 Task: Look for space in Santa Rosa, United States from 8th August, 2023 to 15th August, 2023 for 9 adults in price range Rs.10000 to Rs.14000. Place can be shared room with 5 bedrooms having 9 beds and 5 bathrooms. Property type can be house, flat, guest house. Amenities needed are: wifi, TV, free parkinig on premises, gym, breakfast. Booking option can be shelf check-in. Required host language is English.
Action: Mouse moved to (501, 138)
Screenshot: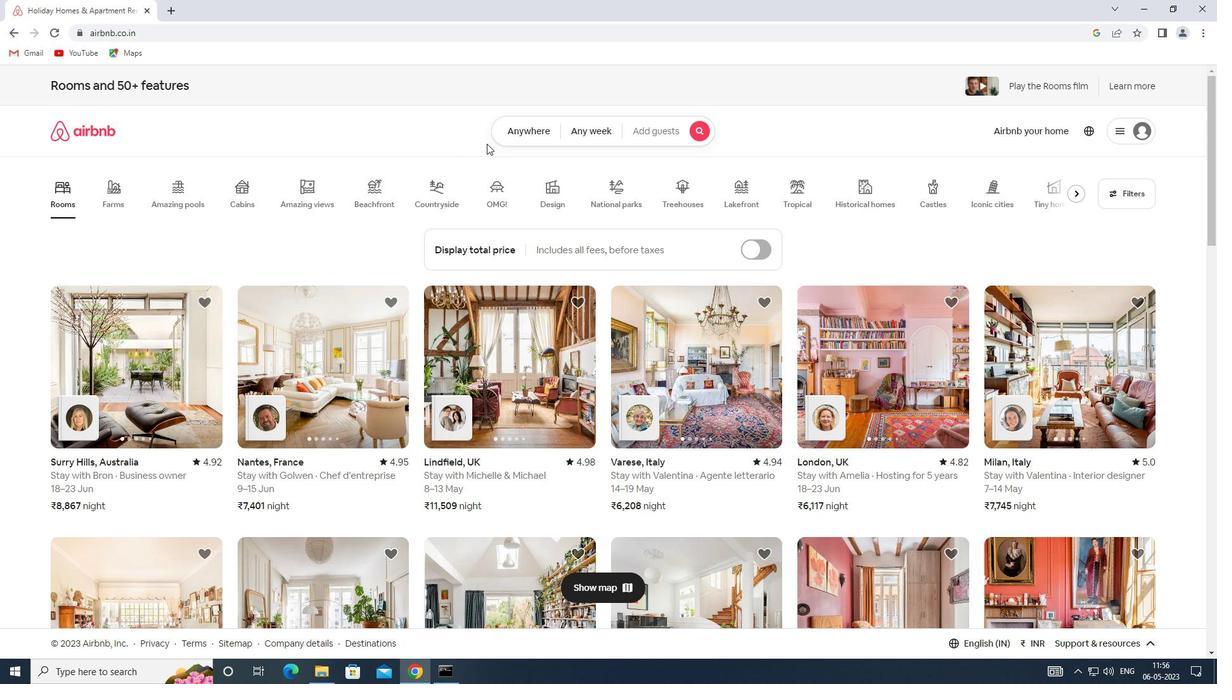 
Action: Mouse pressed left at (501, 138)
Screenshot: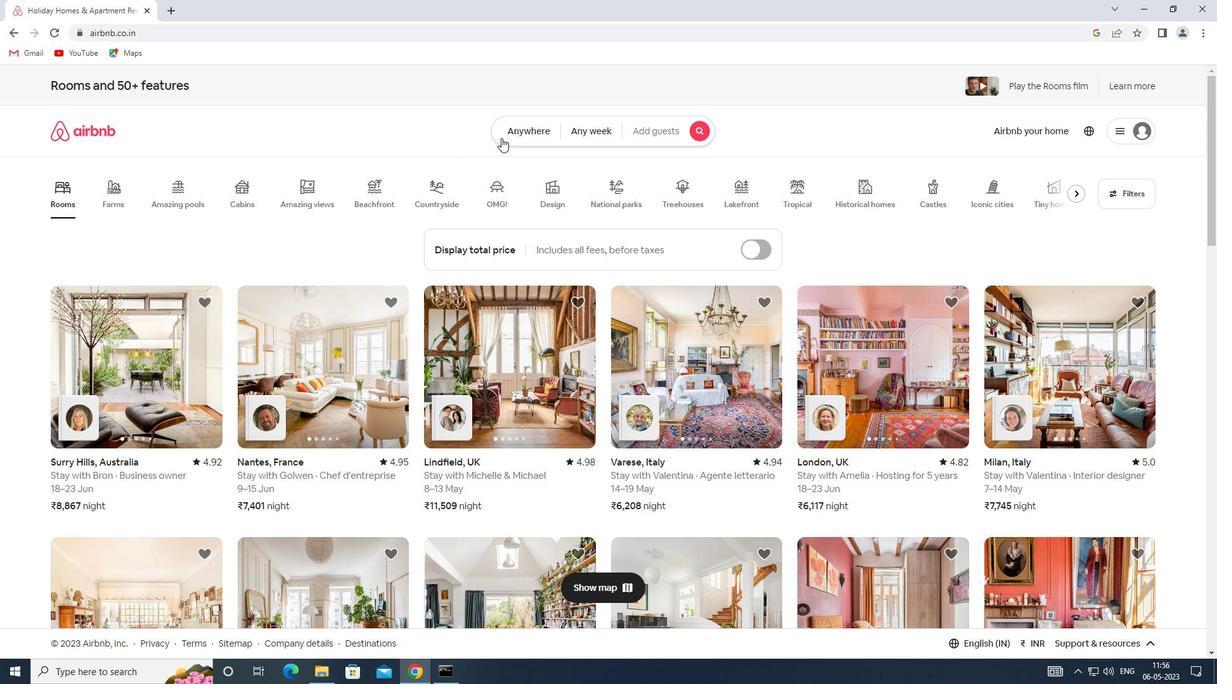 
Action: Mouse moved to (426, 180)
Screenshot: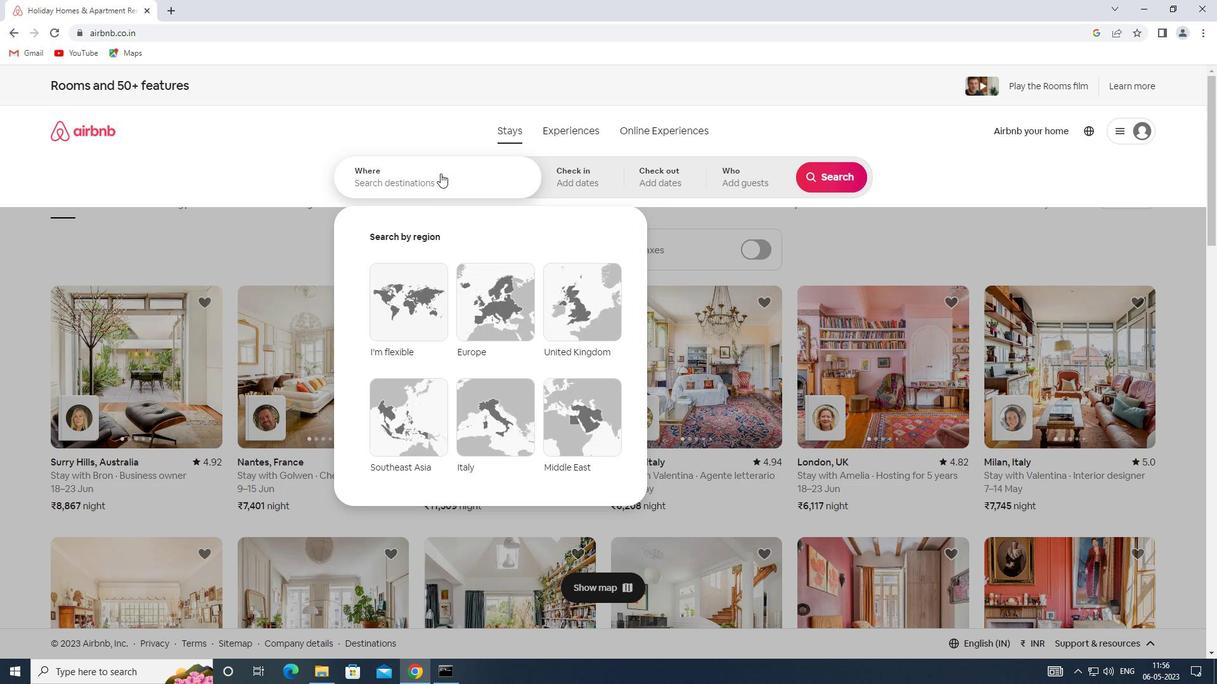 
Action: Mouse pressed left at (426, 180)
Screenshot: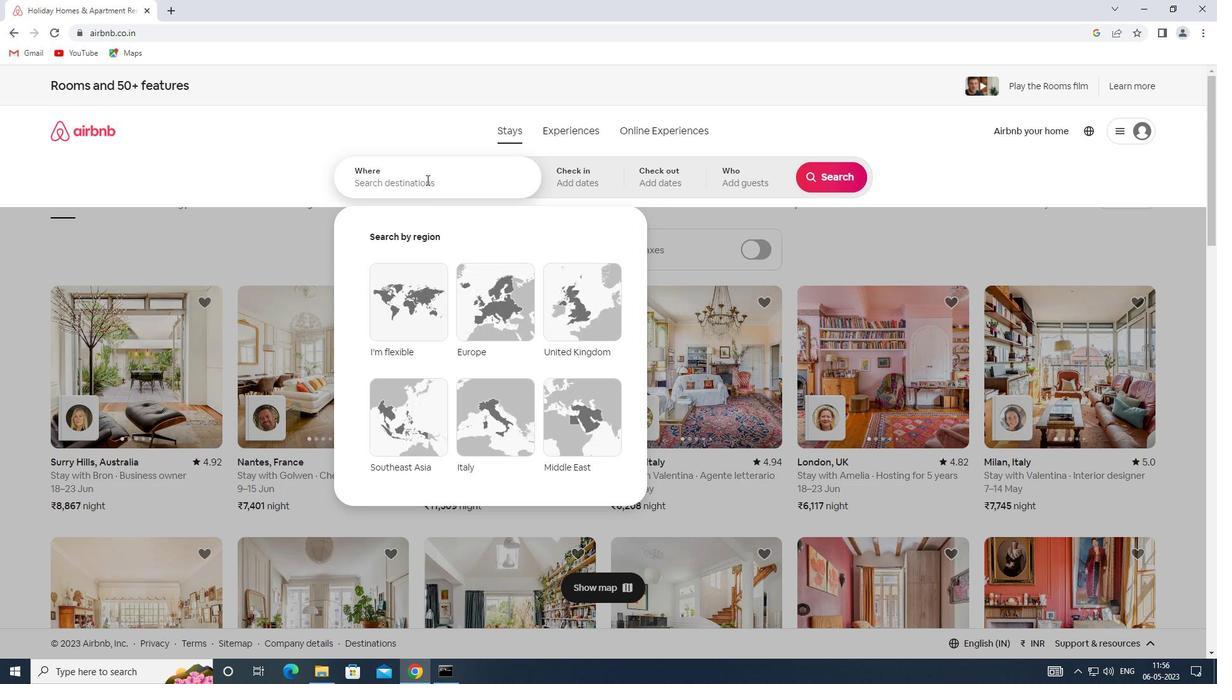 
Action: Key pressed <Key.shift><Key.shift><Key.shift><Key.shift><Key.shift><Key.shift><Key.shift><Key.shift><Key.shift><Key.shift><Key.shift><Key.shift><Key.shift><Key.shift>SPACE<Key.space>IN<Key.space><Key.shift>SANTA<Key.space><Key.shift><Key.shift><Key.shift><Key.shift><Key.shift>ROSA,<Key.shift><Key.shift><Key.shift><Key.shift><Key.shift><Key.shift><Key.shift><Key.shift>UNITED<Key.space><Key.shift>STATES
Screenshot: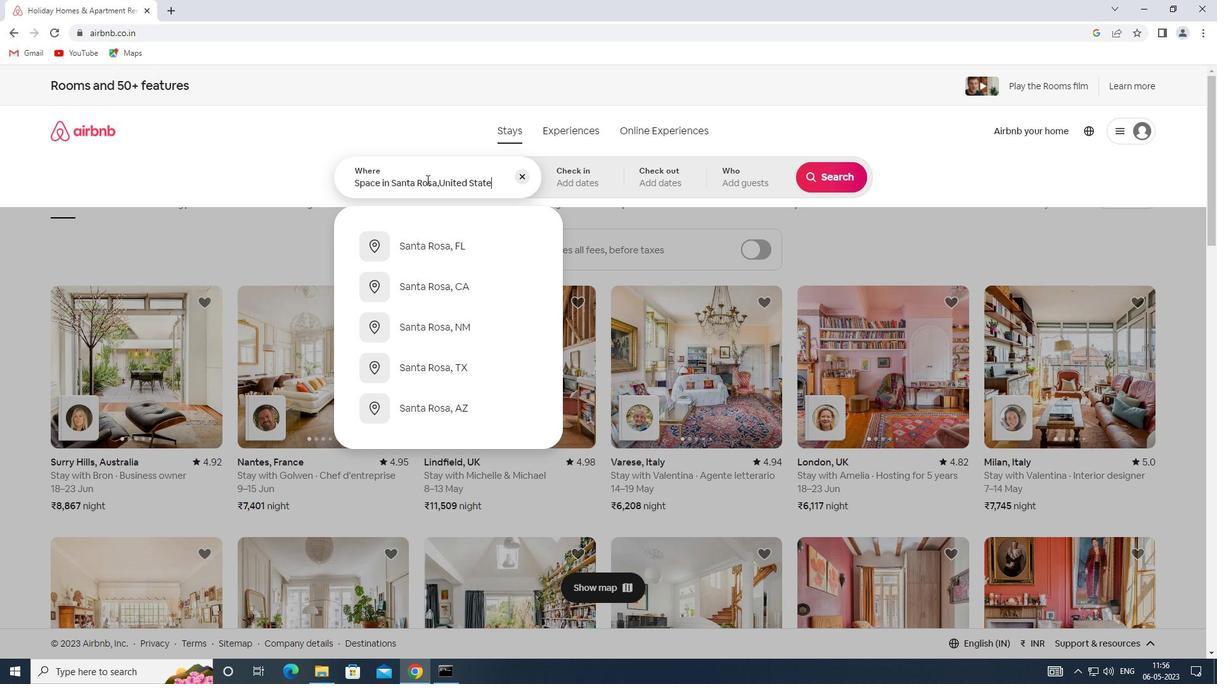 
Action: Mouse moved to (574, 169)
Screenshot: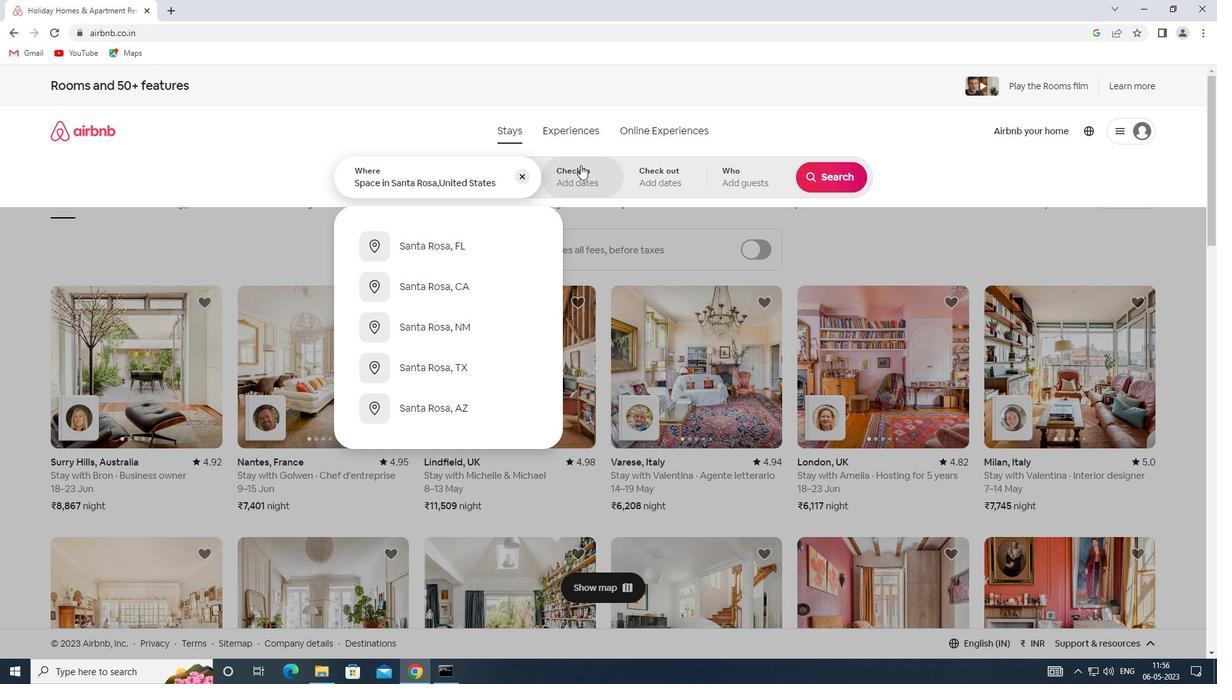 
Action: Mouse pressed left at (574, 169)
Screenshot: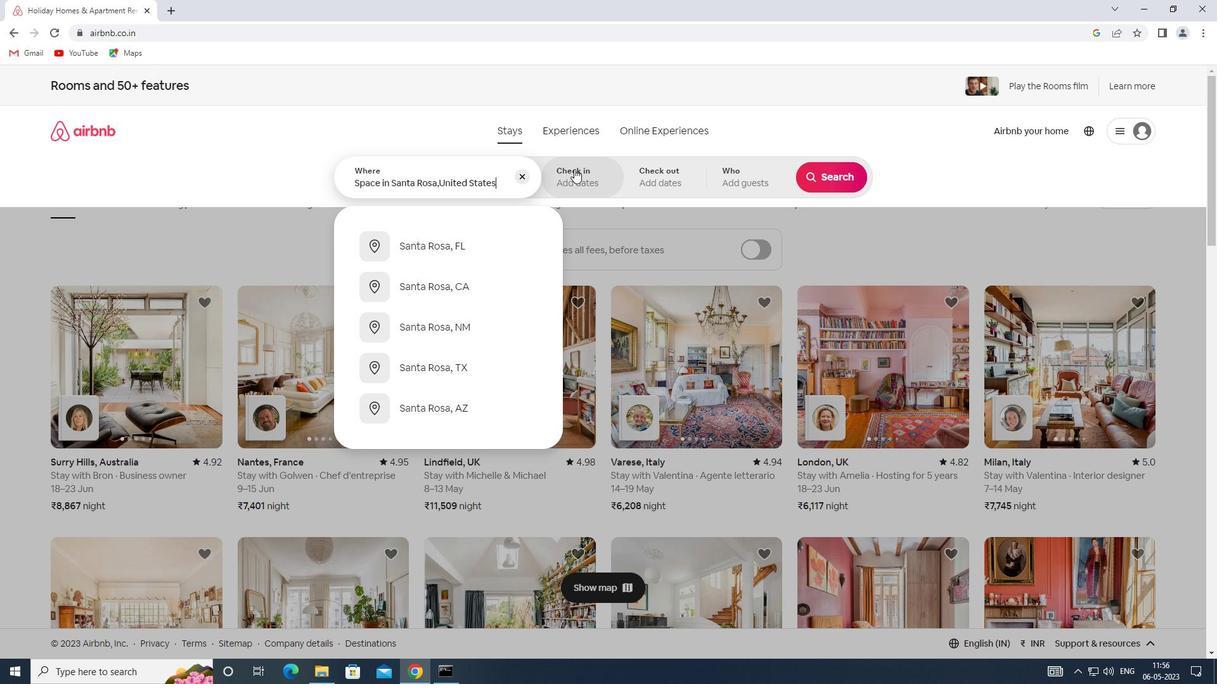 
Action: Mouse moved to (824, 280)
Screenshot: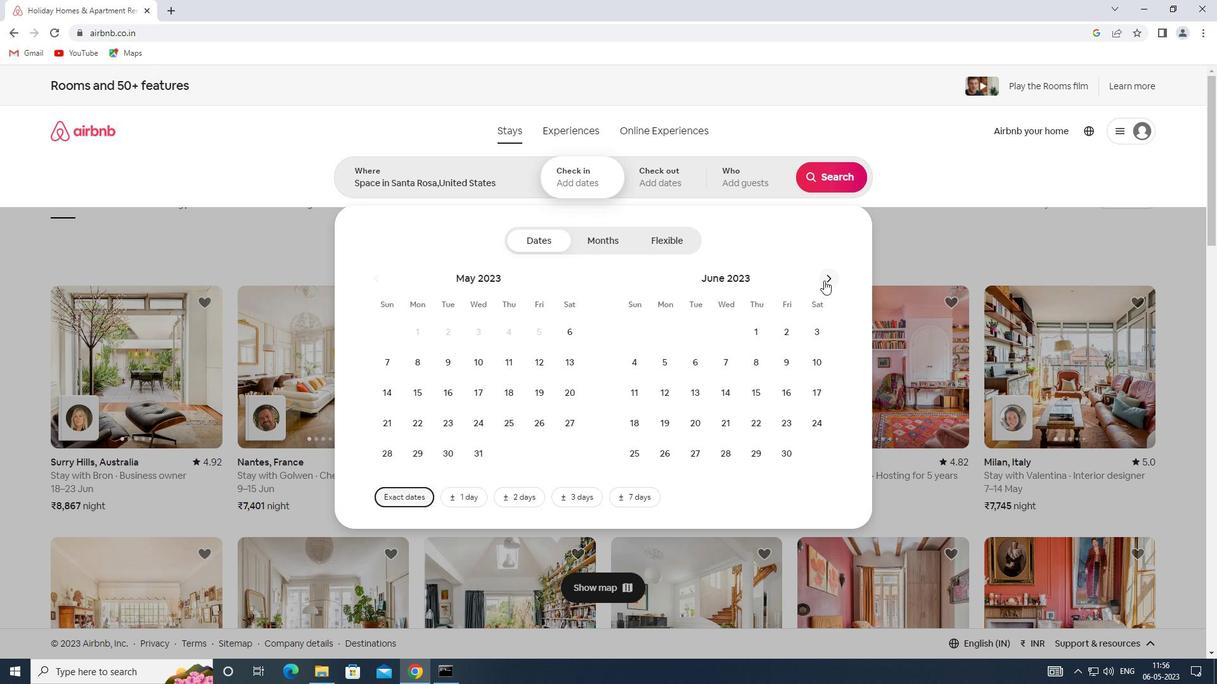 
Action: Mouse pressed left at (824, 280)
Screenshot: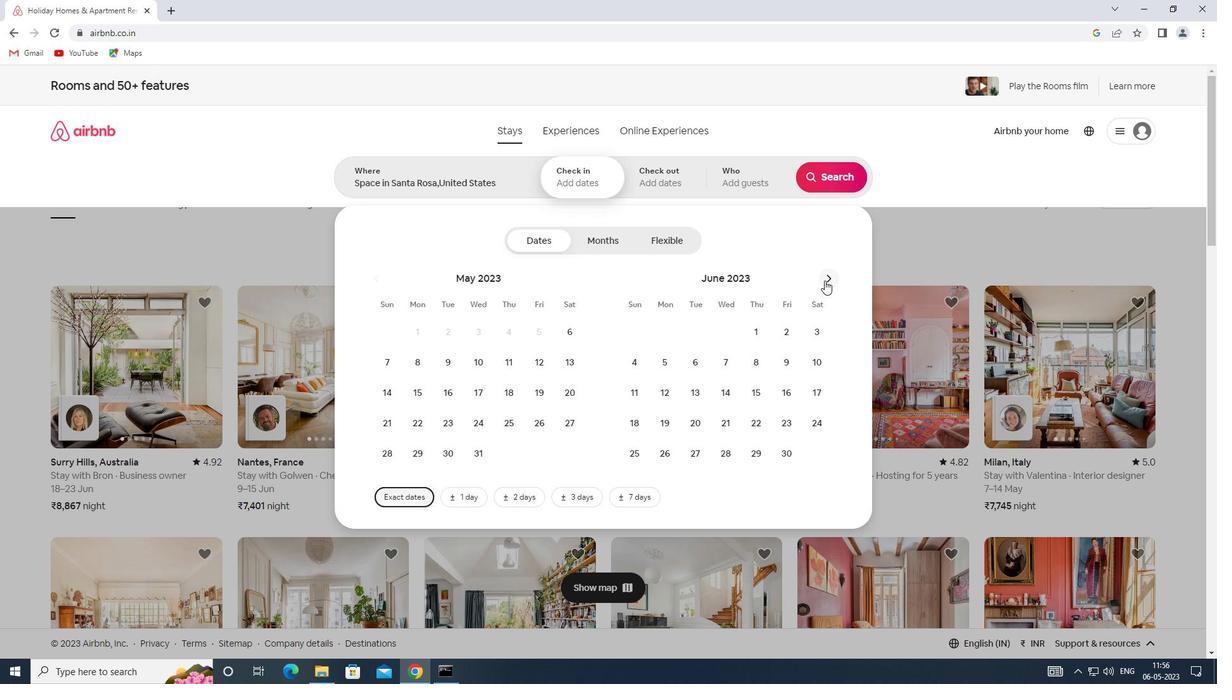
Action: Mouse pressed left at (824, 280)
Screenshot: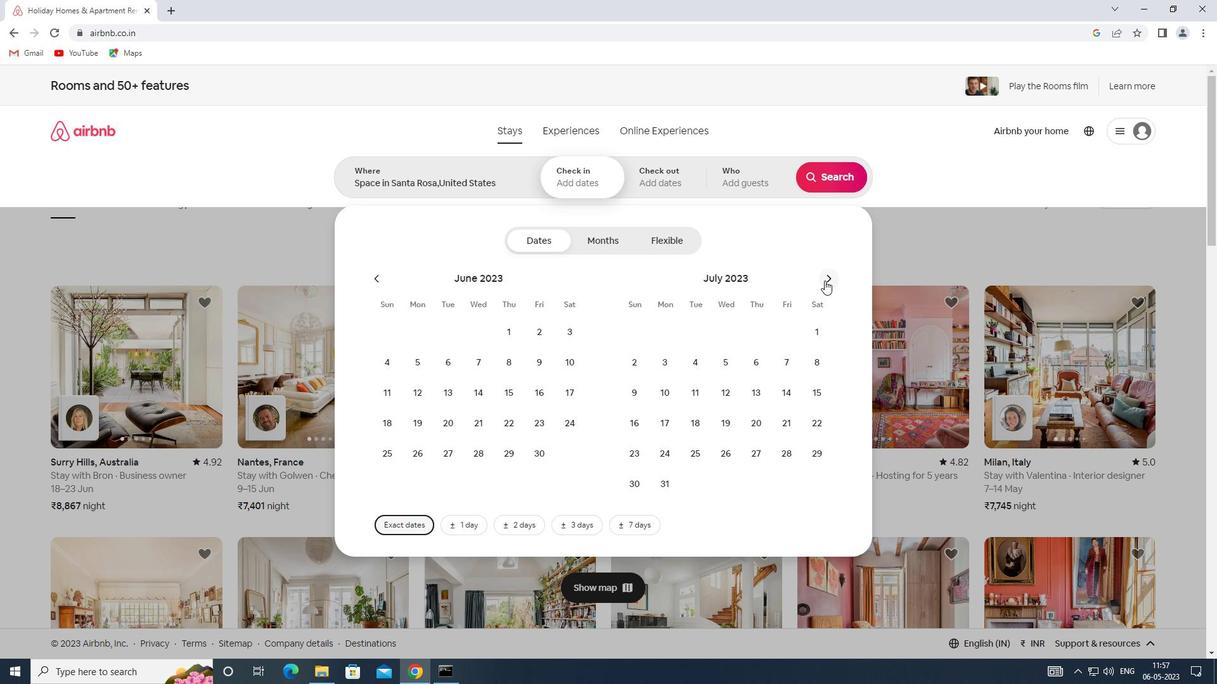 
Action: Mouse moved to (704, 368)
Screenshot: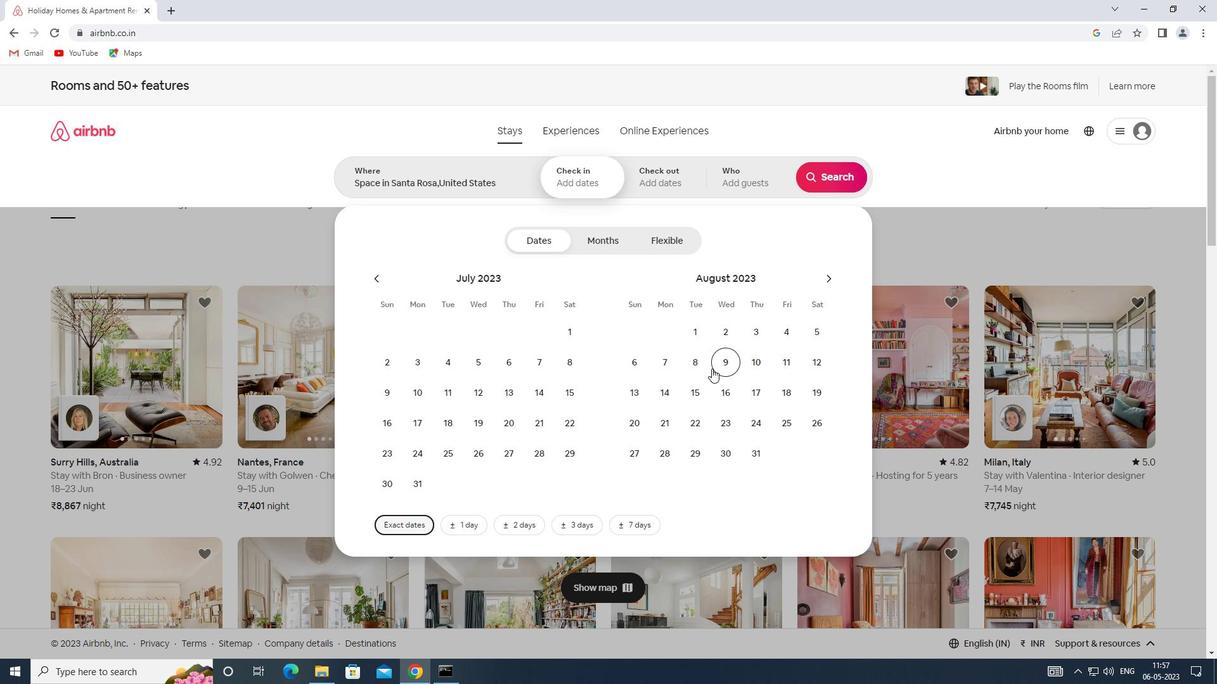 
Action: Mouse pressed left at (704, 368)
Screenshot: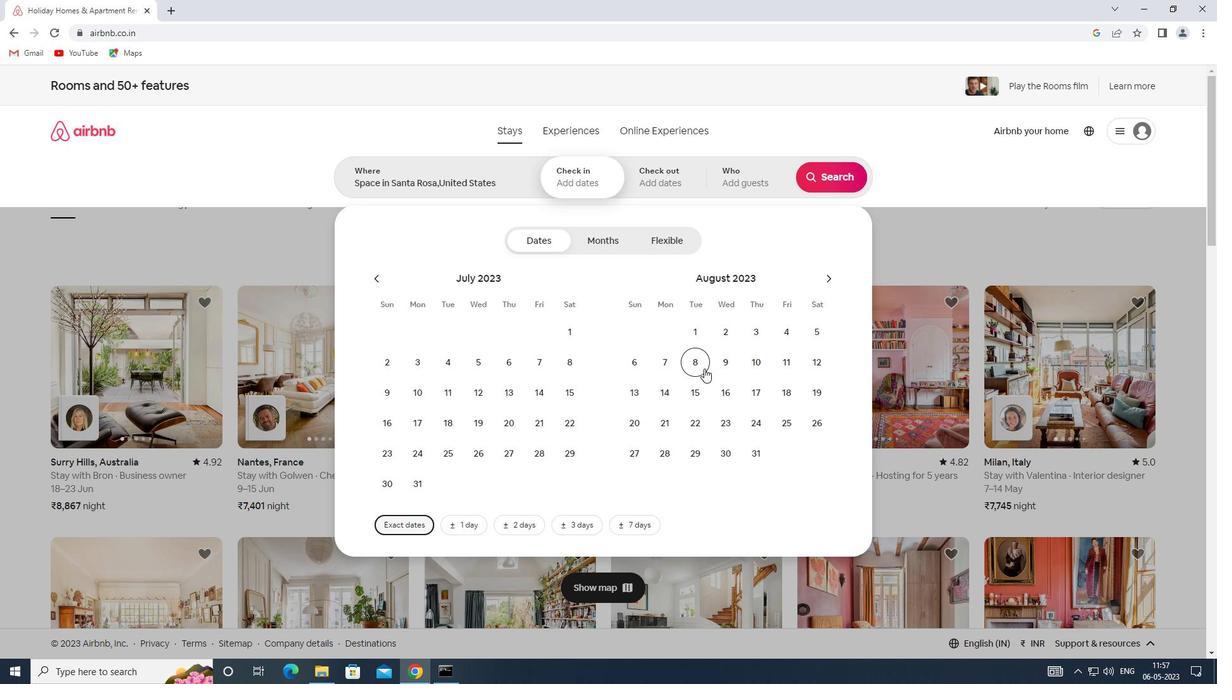 
Action: Mouse moved to (698, 394)
Screenshot: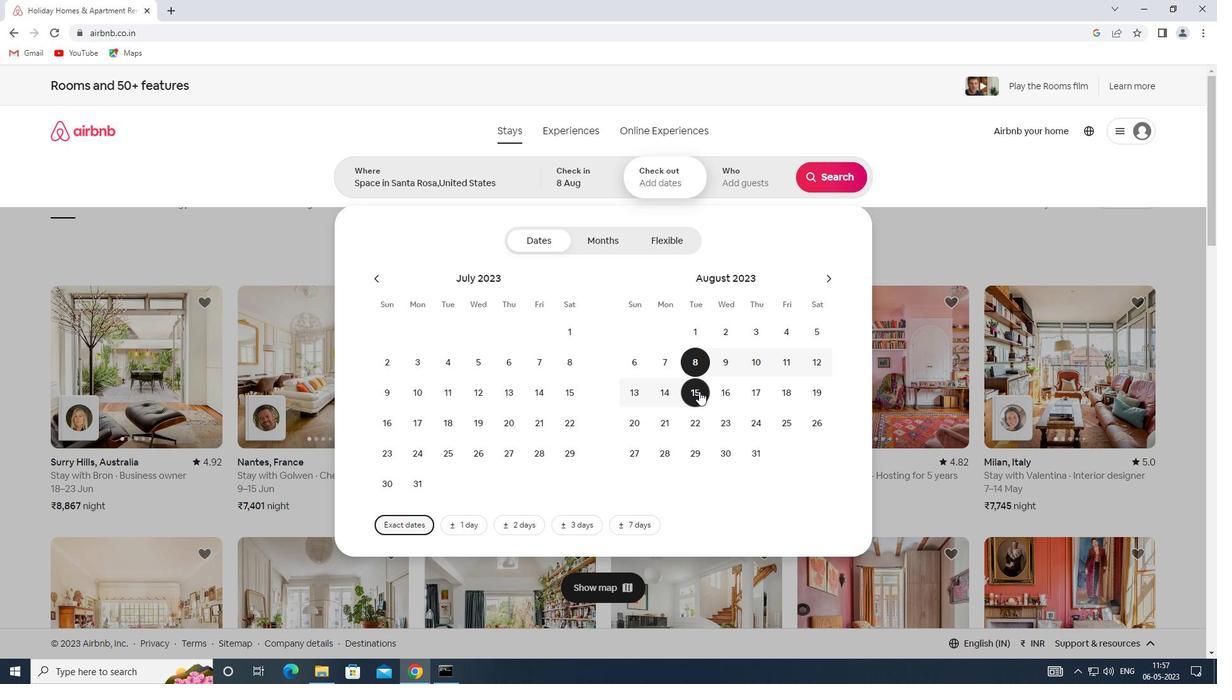 
Action: Mouse pressed left at (698, 394)
Screenshot: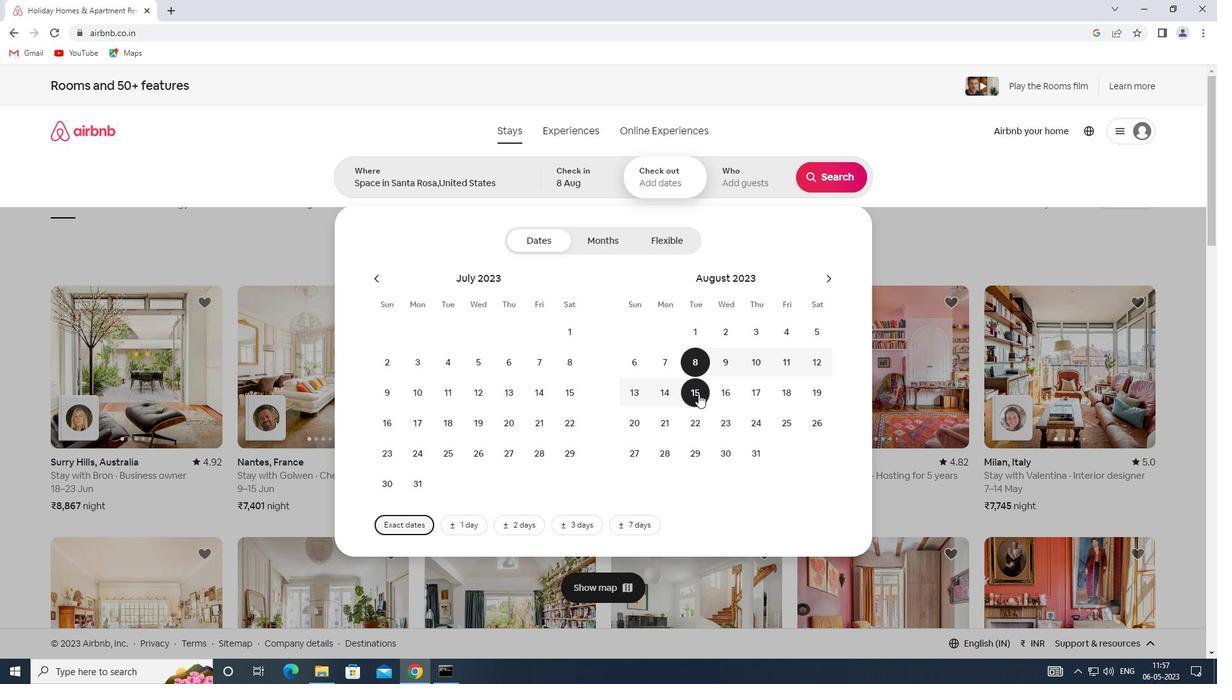 
Action: Mouse moved to (749, 183)
Screenshot: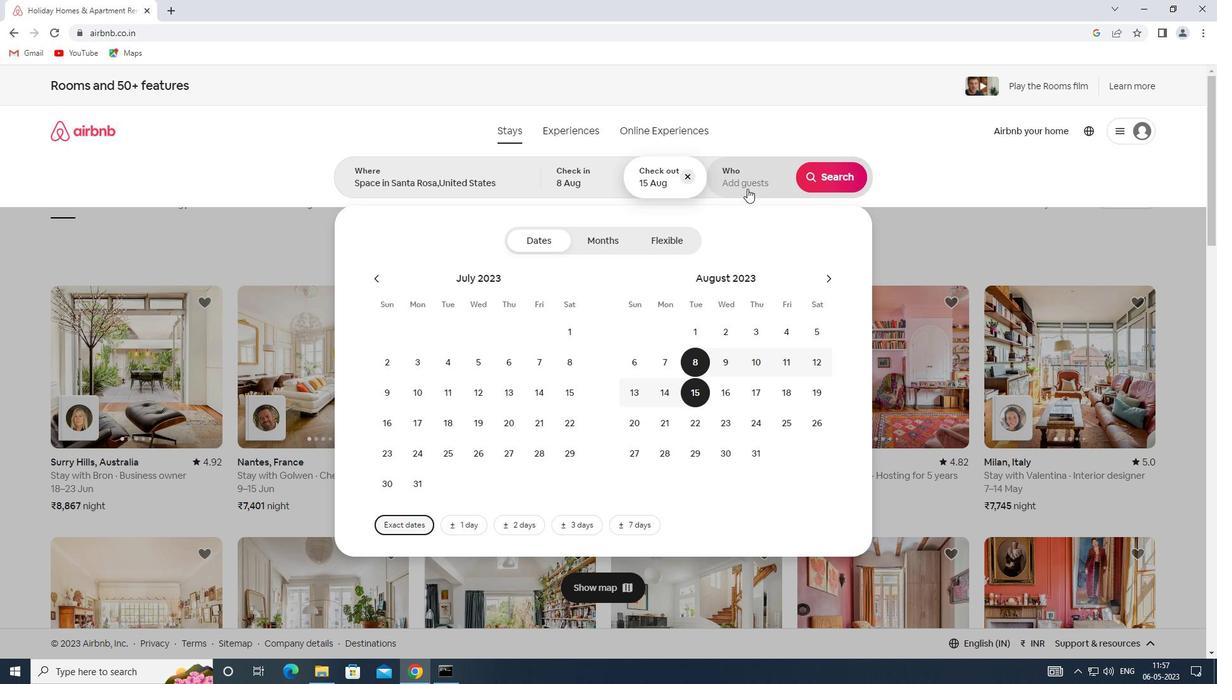
Action: Mouse pressed left at (749, 183)
Screenshot: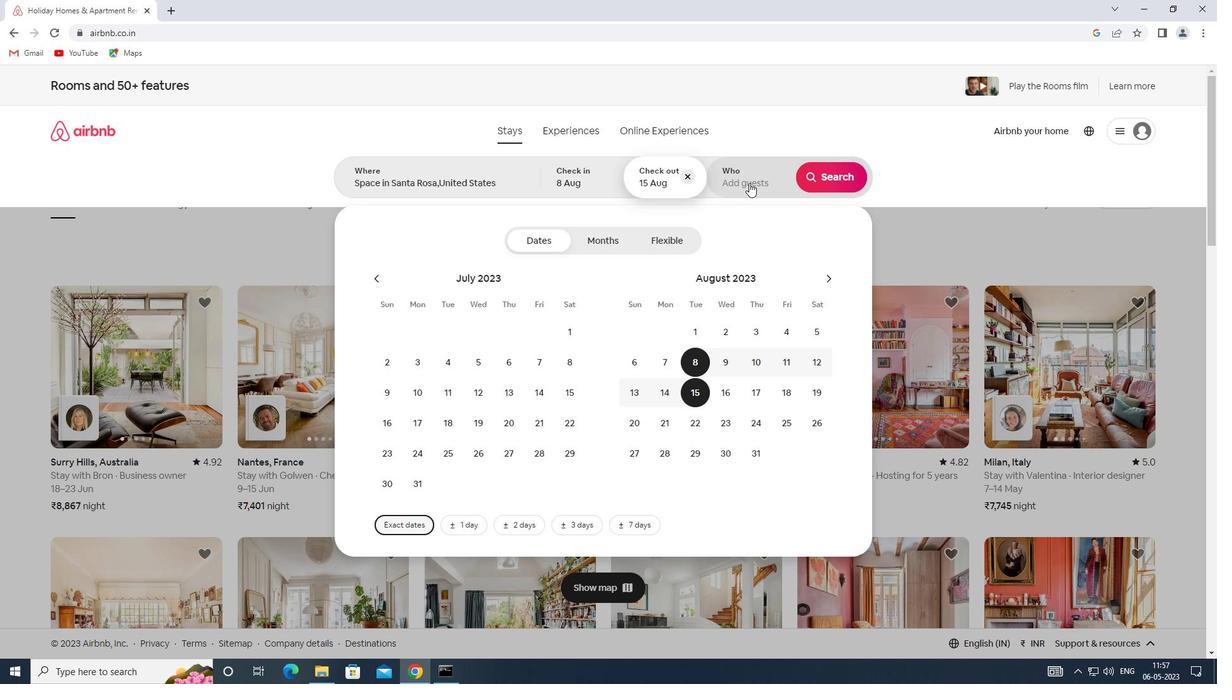 
Action: Mouse moved to (833, 244)
Screenshot: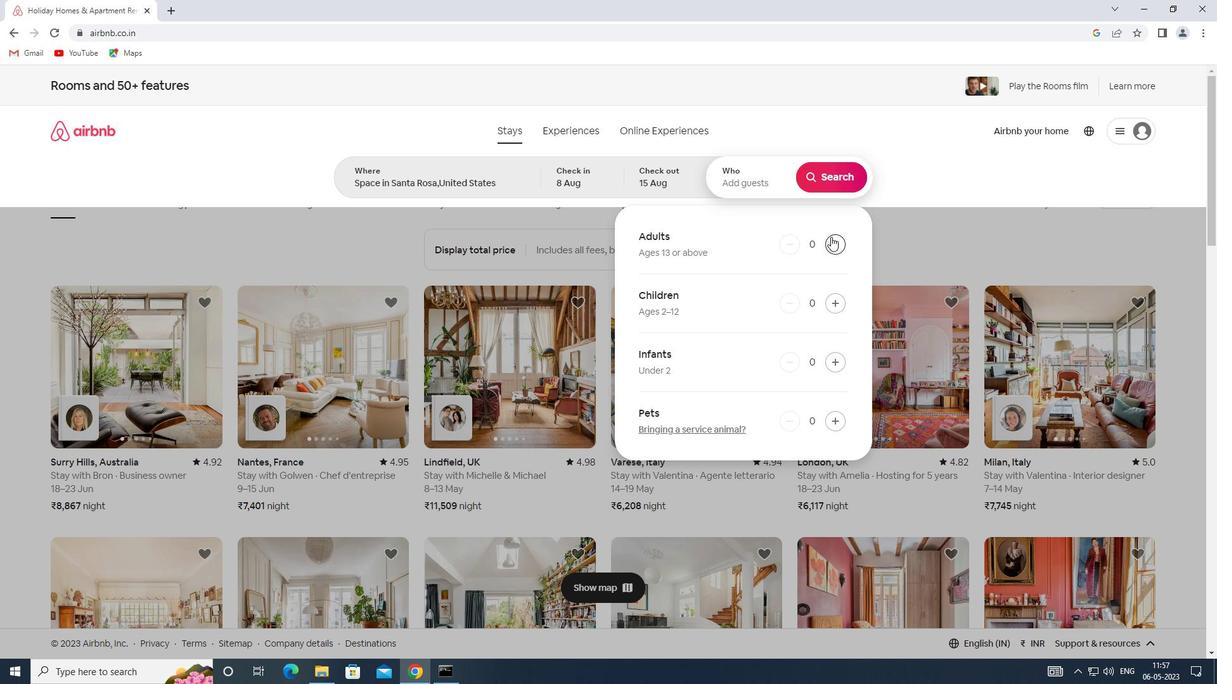 
Action: Mouse pressed left at (833, 244)
Screenshot: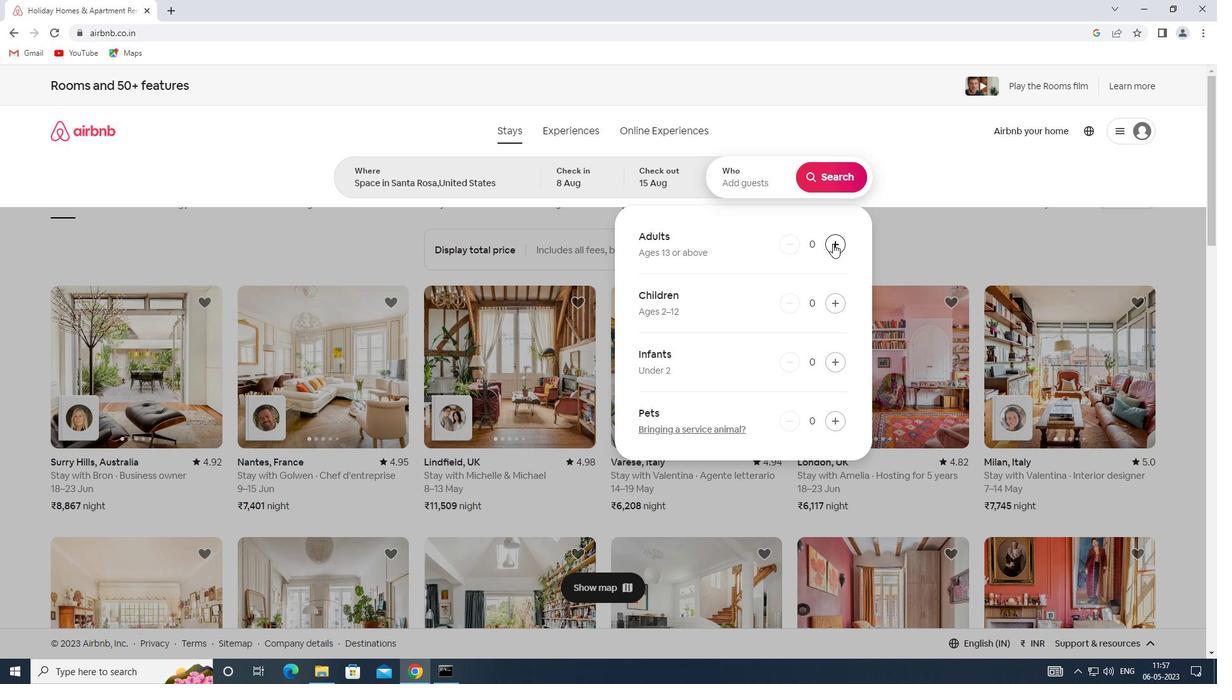 
Action: Mouse pressed left at (833, 244)
Screenshot: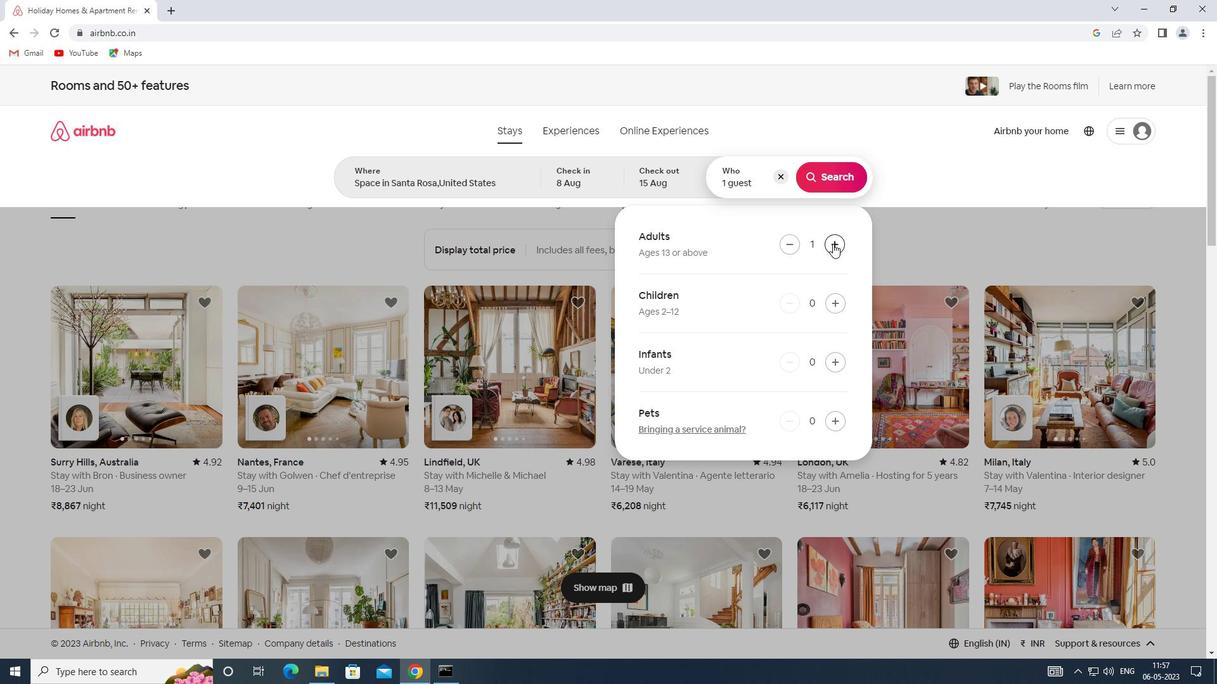 
Action: Mouse pressed left at (833, 244)
Screenshot: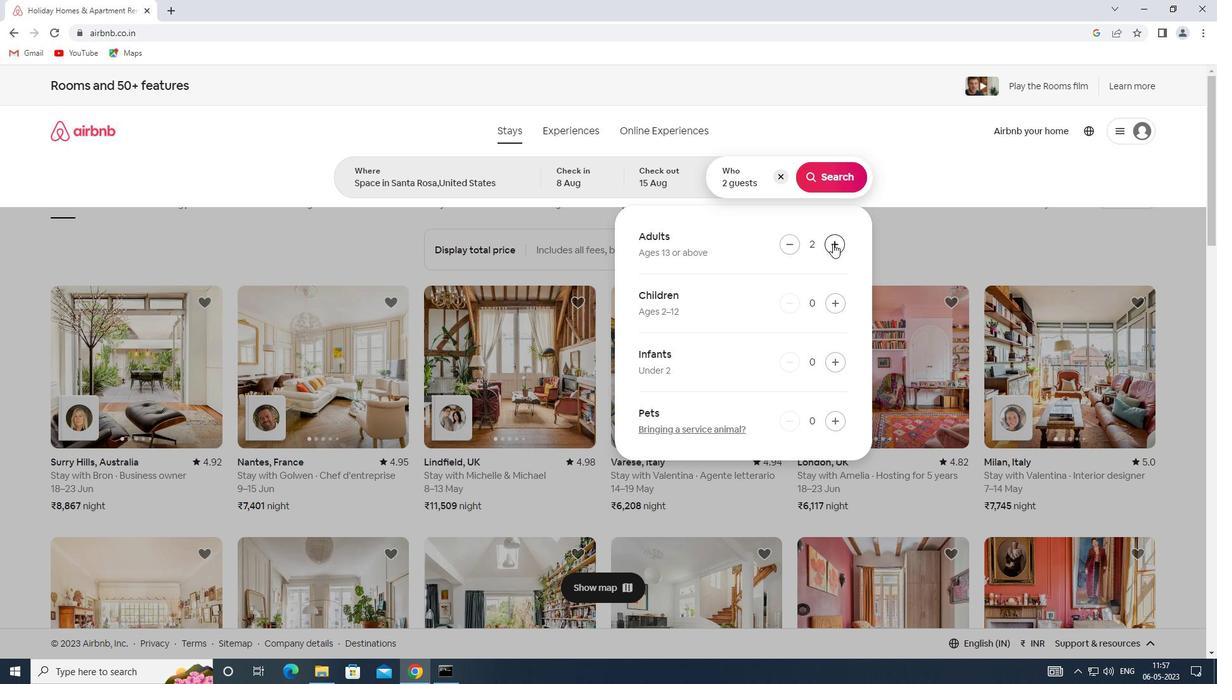 
Action: Mouse pressed left at (833, 244)
Screenshot: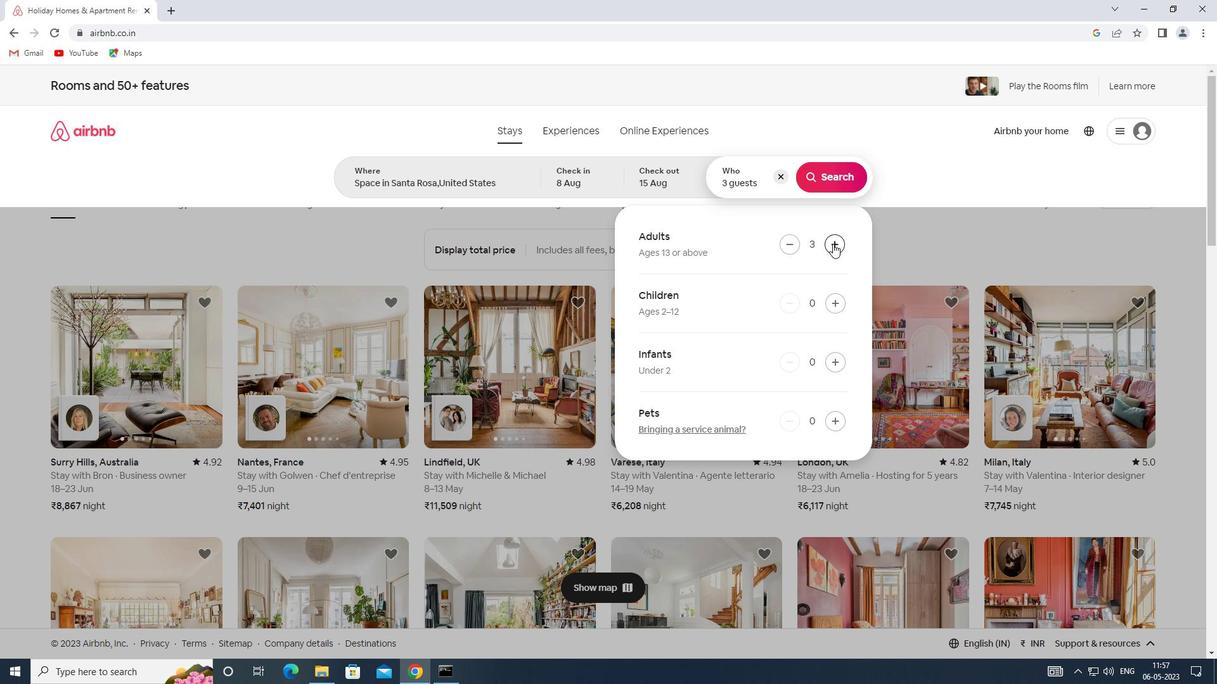 
Action: Mouse pressed left at (833, 244)
Screenshot: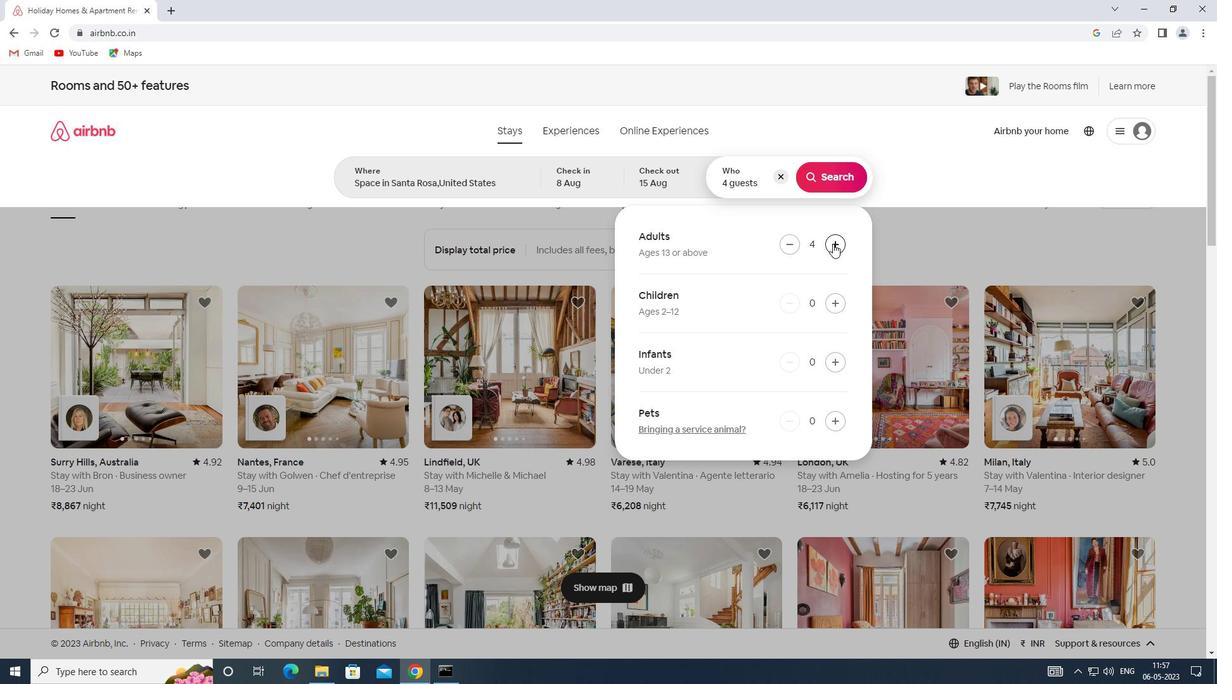 
Action: Mouse pressed left at (833, 244)
Screenshot: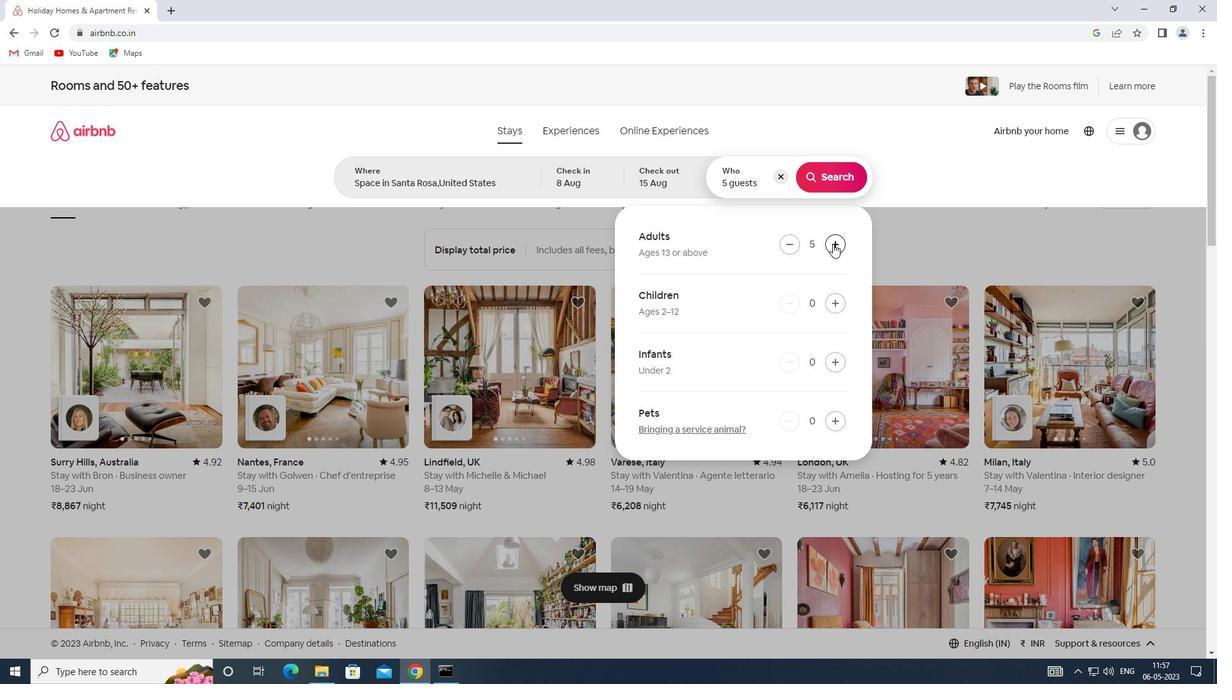 
Action: Mouse pressed left at (833, 244)
Screenshot: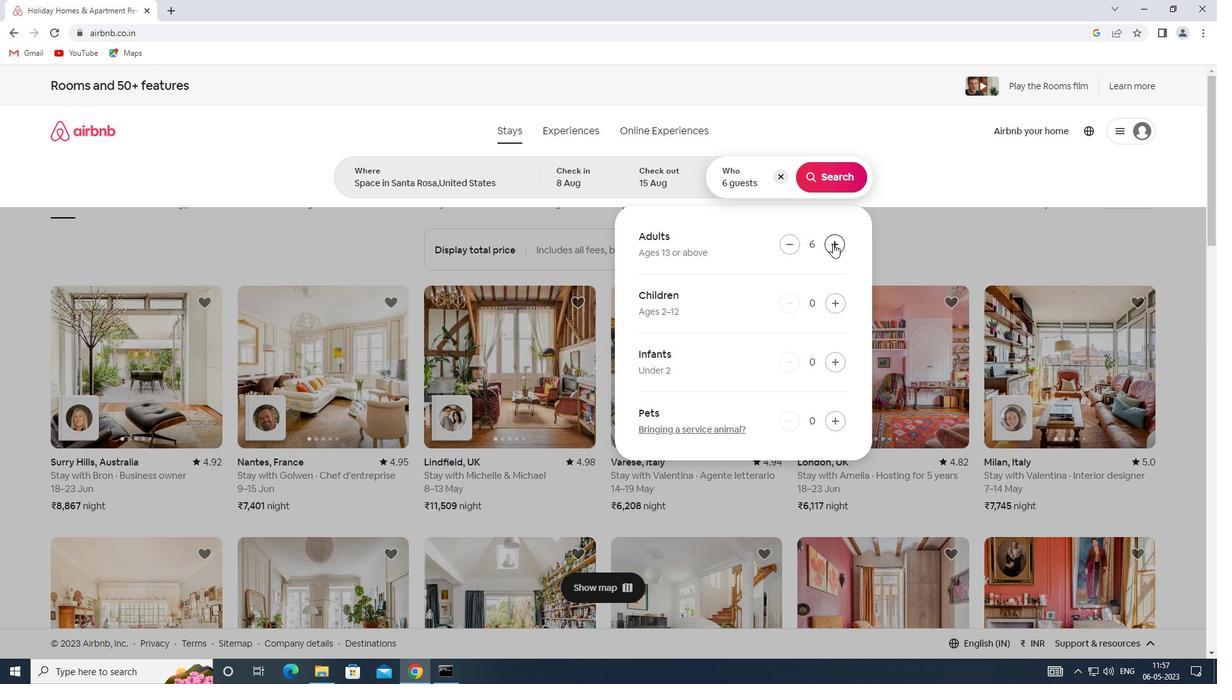 
Action: Mouse pressed left at (833, 244)
Screenshot: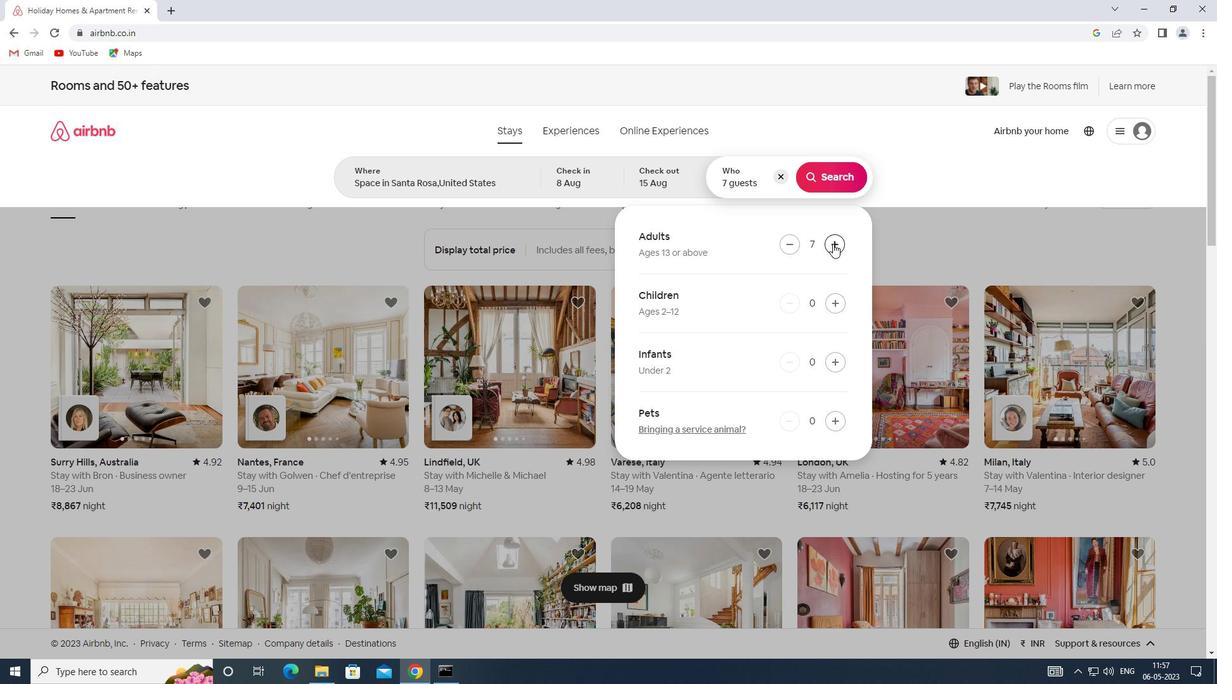 
Action: Mouse pressed left at (833, 244)
Screenshot: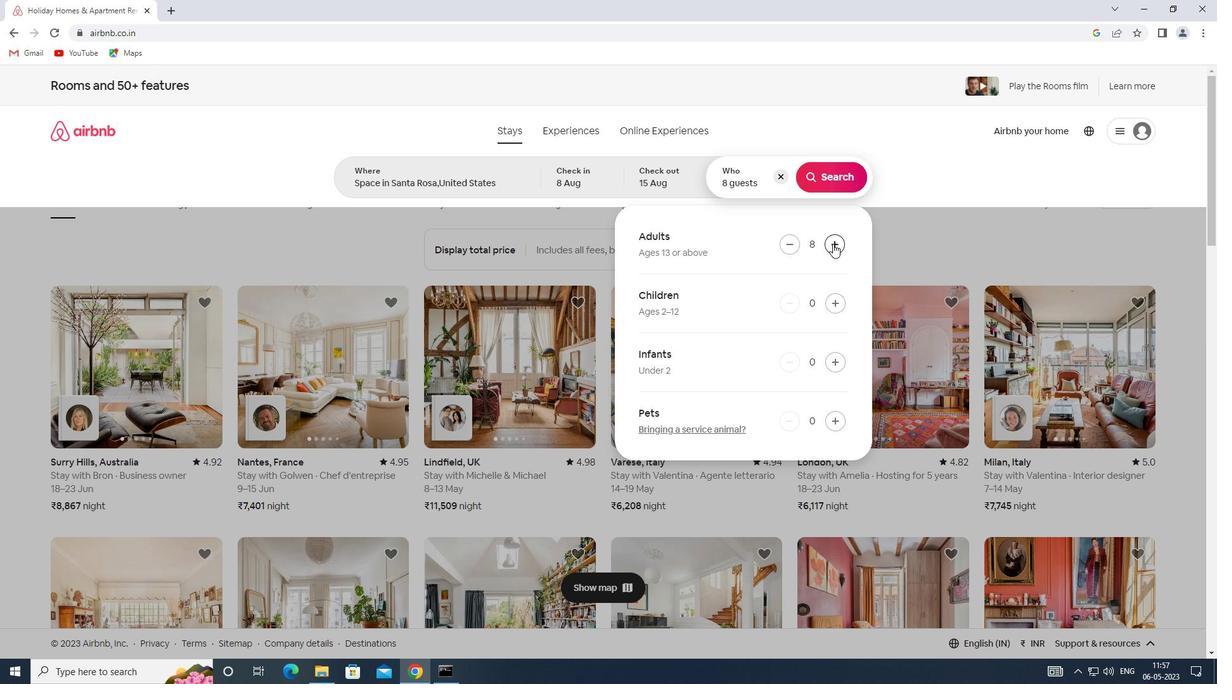 
Action: Mouse moved to (836, 179)
Screenshot: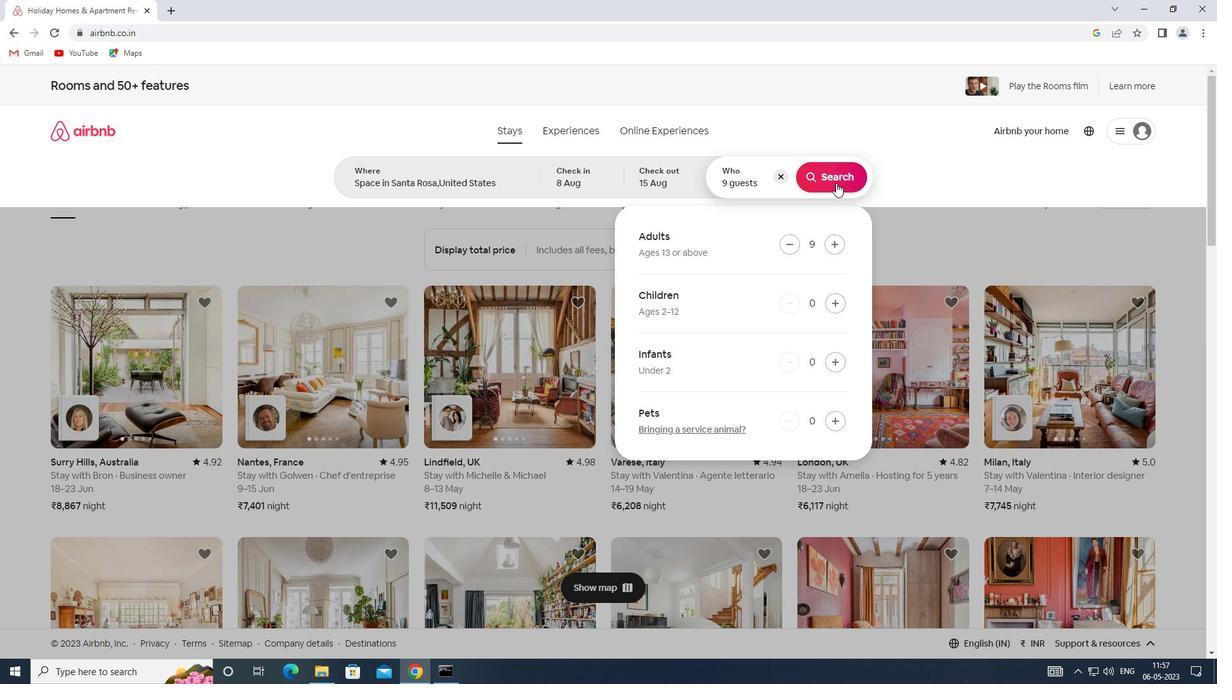 
Action: Mouse pressed left at (836, 179)
Screenshot: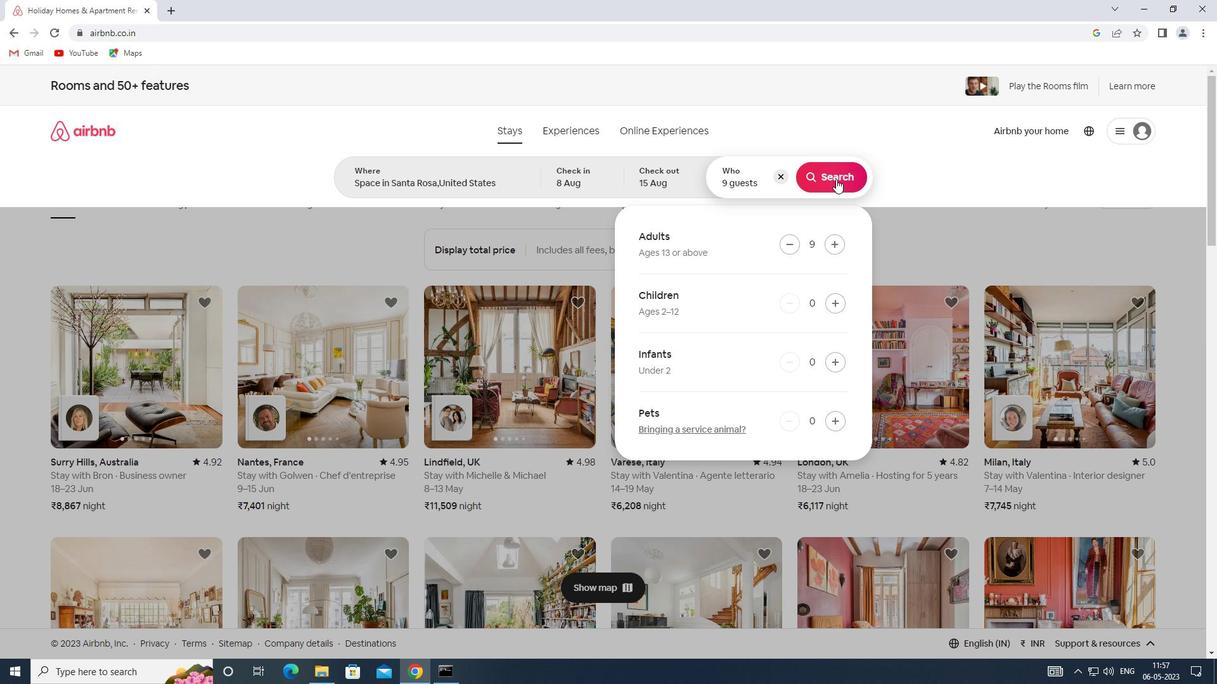 
Action: Mouse moved to (1169, 147)
Screenshot: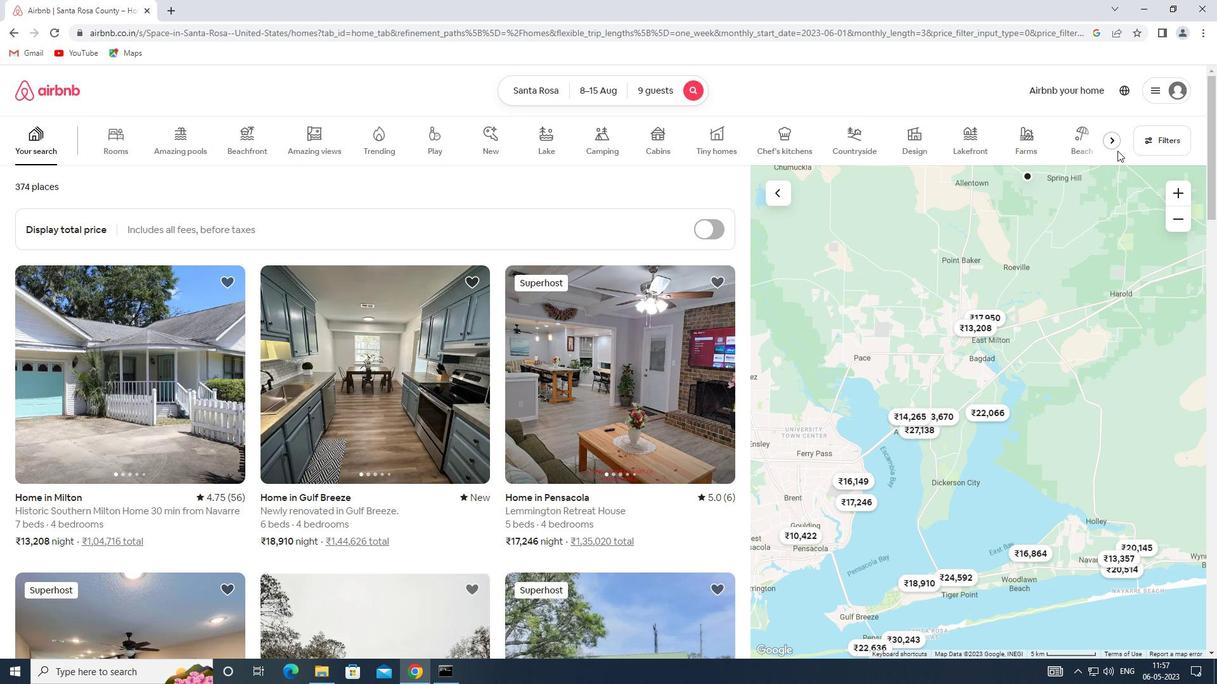 
Action: Mouse pressed left at (1169, 147)
Screenshot: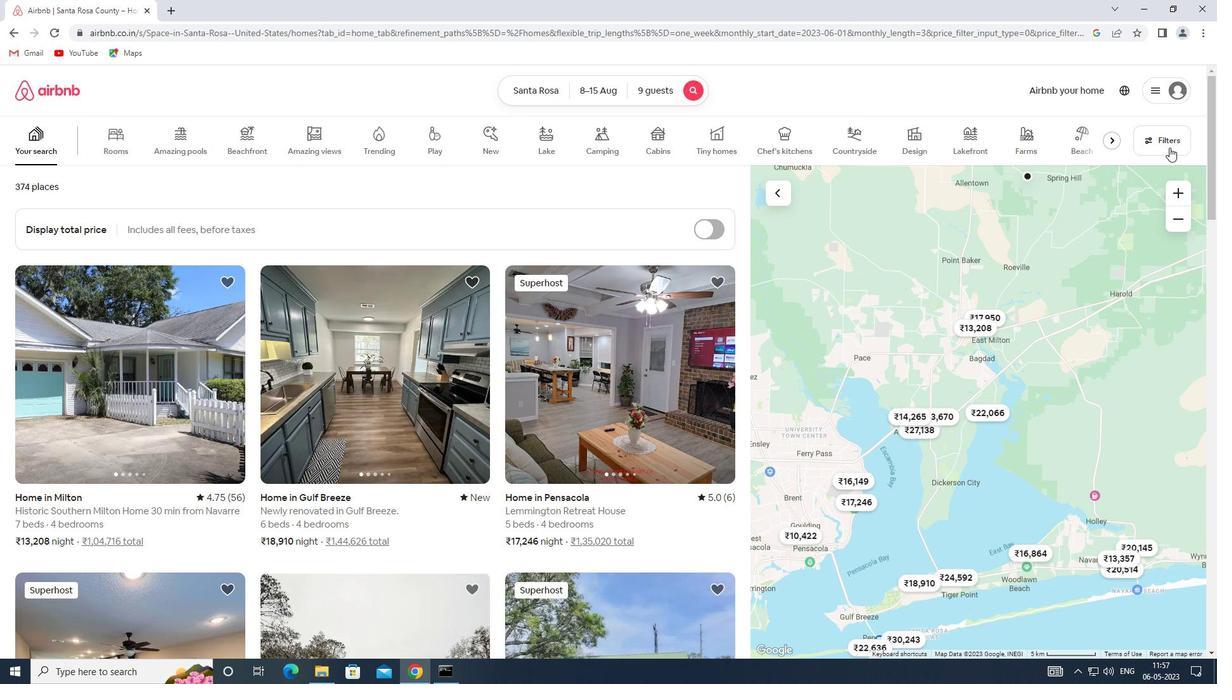 
Action: Mouse moved to (445, 455)
Screenshot: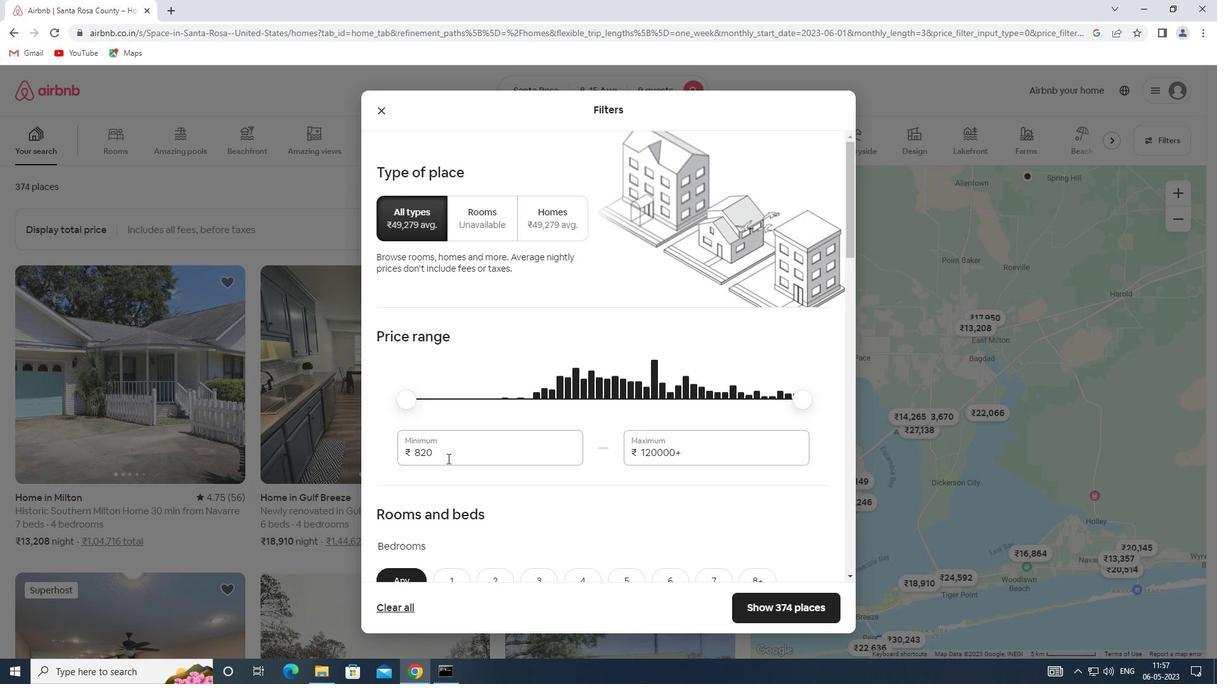 
Action: Mouse pressed left at (445, 455)
Screenshot: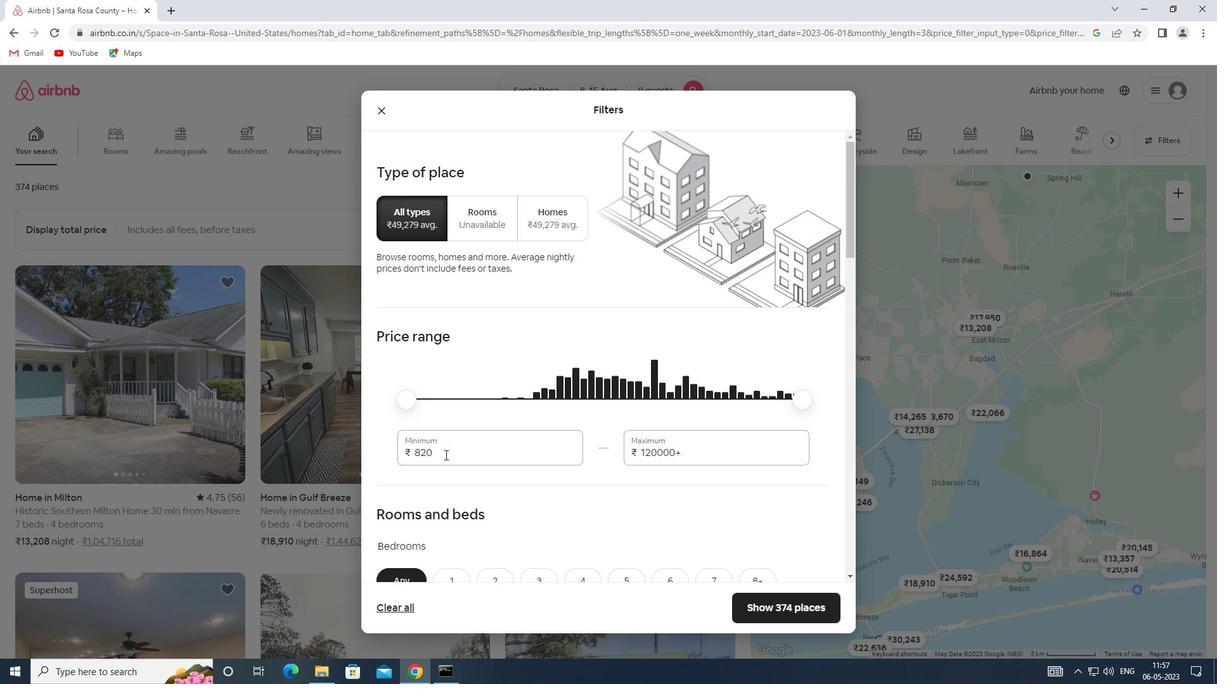 
Action: Mouse moved to (388, 454)
Screenshot: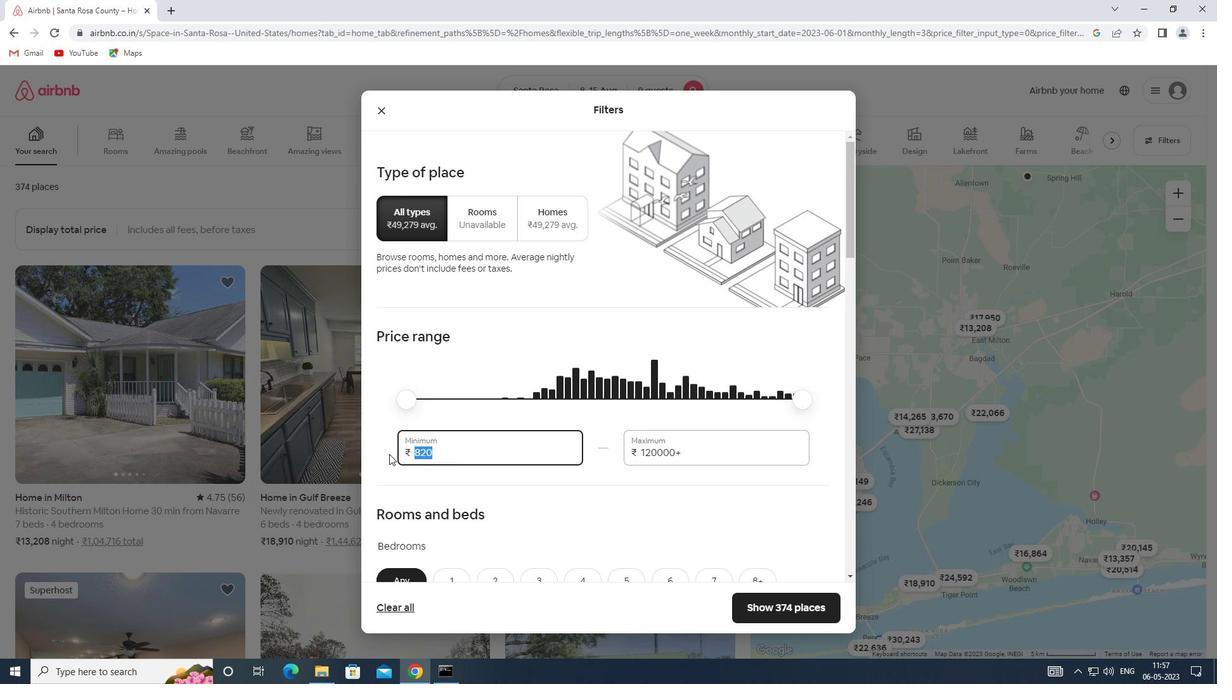 
Action: Key pressed 10000
Screenshot: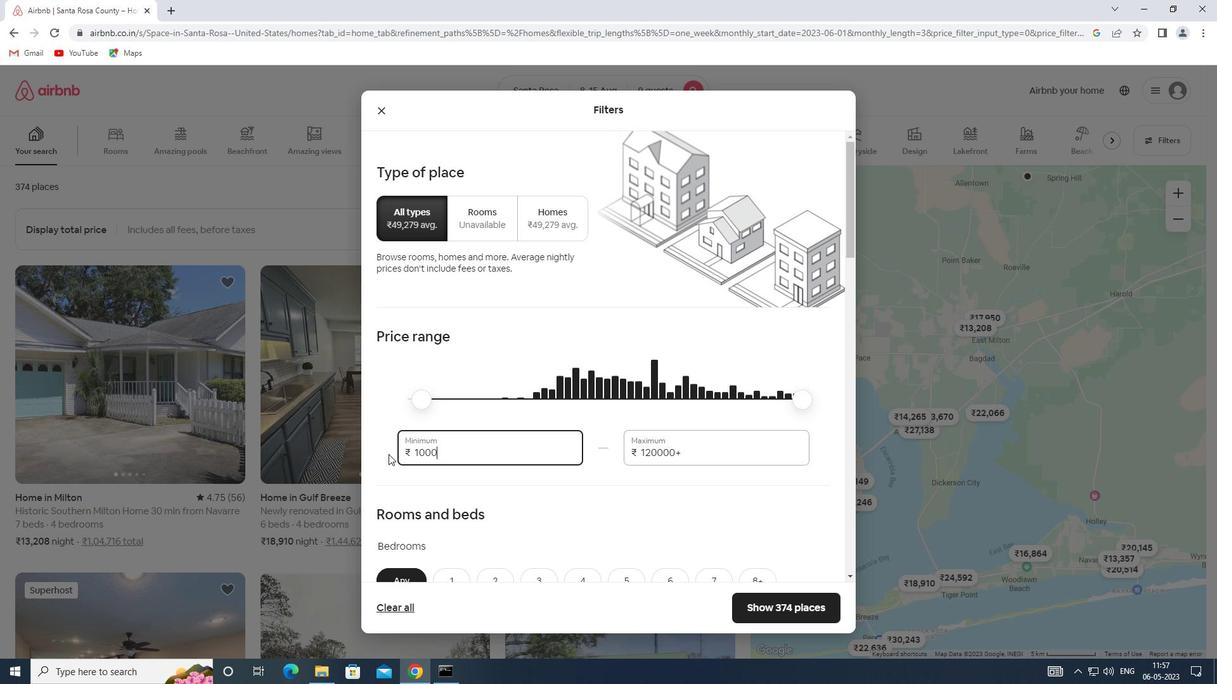 
Action: Mouse moved to (684, 455)
Screenshot: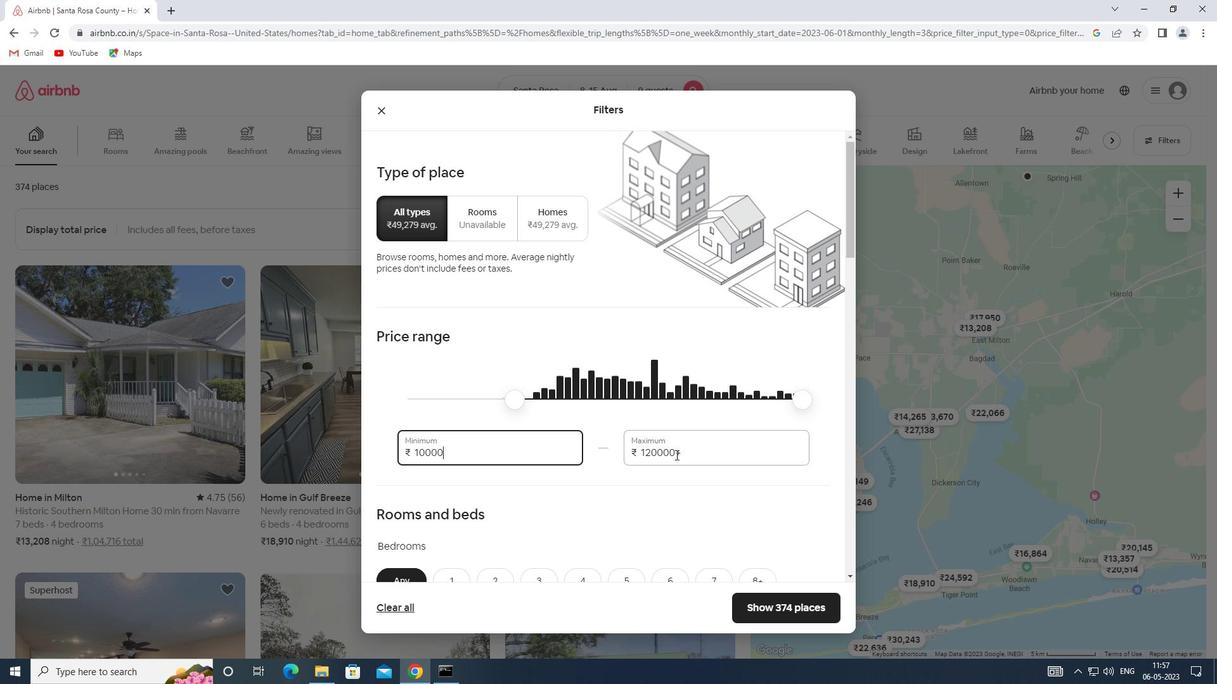 
Action: Mouse pressed left at (684, 455)
Screenshot: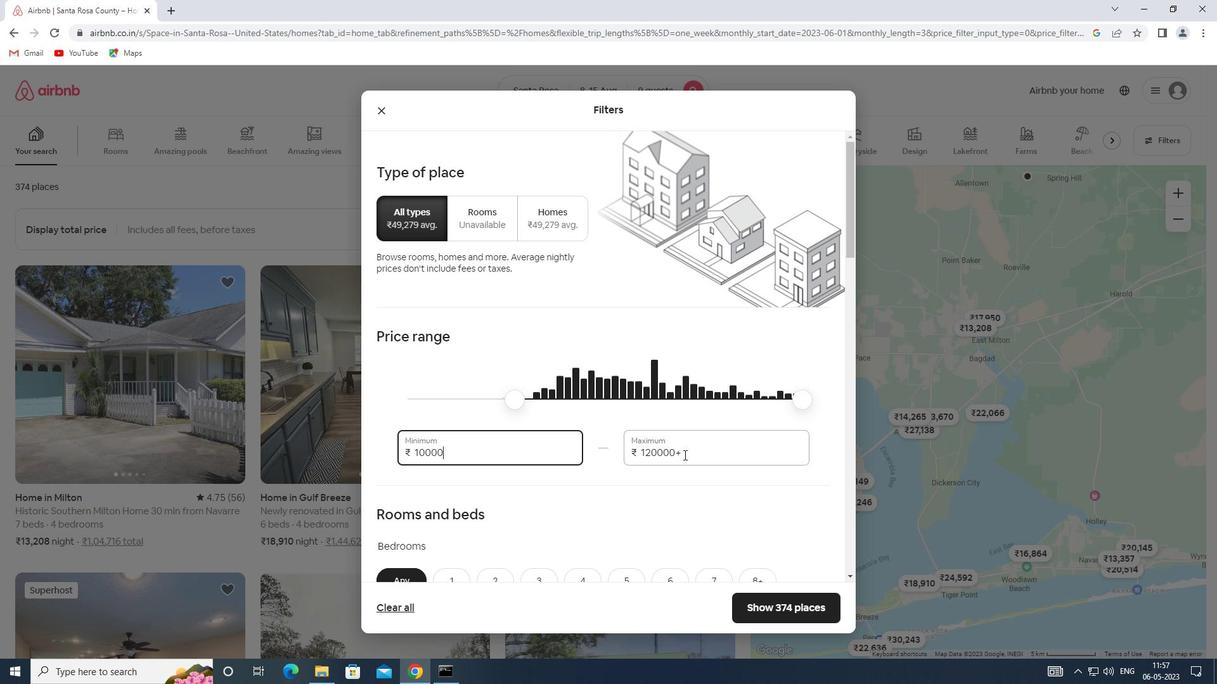 
Action: Mouse moved to (639, 455)
Screenshot: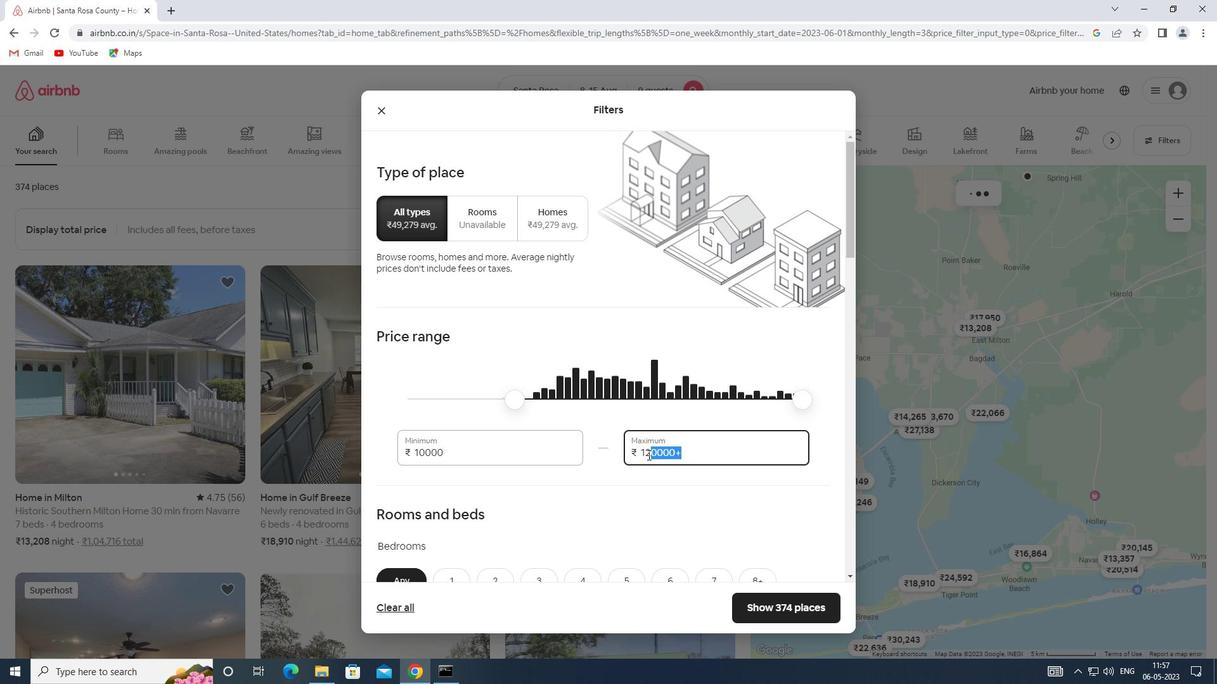 
Action: Key pressed 140000<Key.backspace>
Screenshot: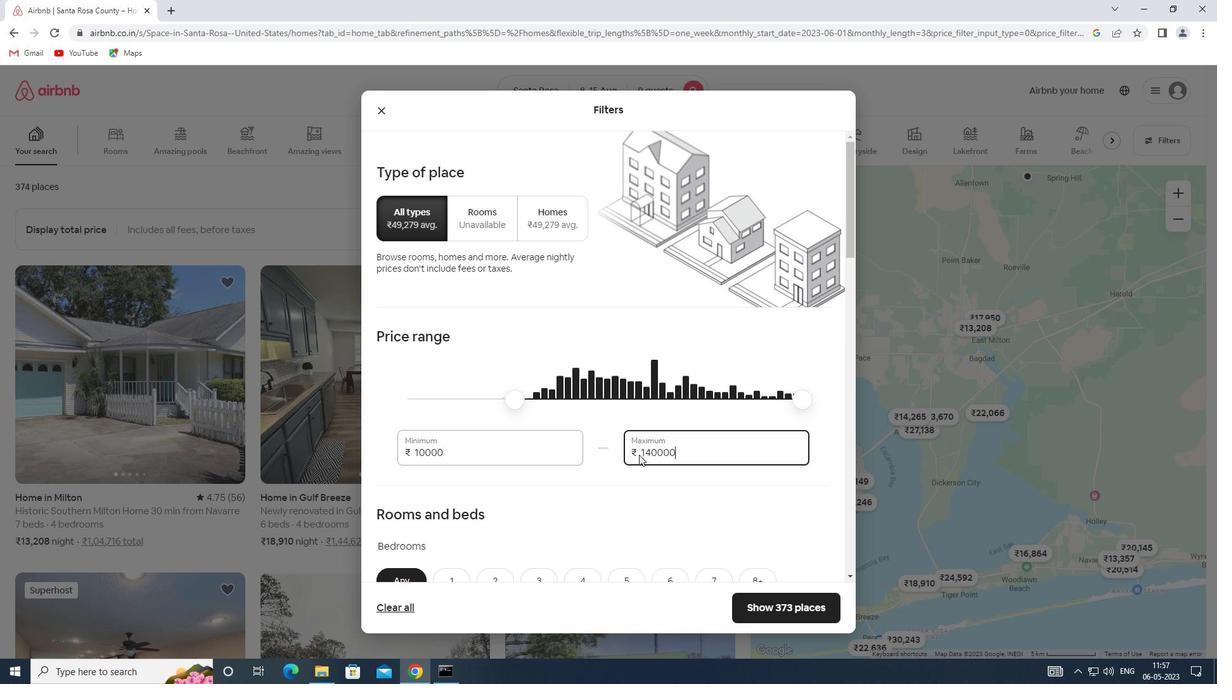 
Action: Mouse moved to (635, 455)
Screenshot: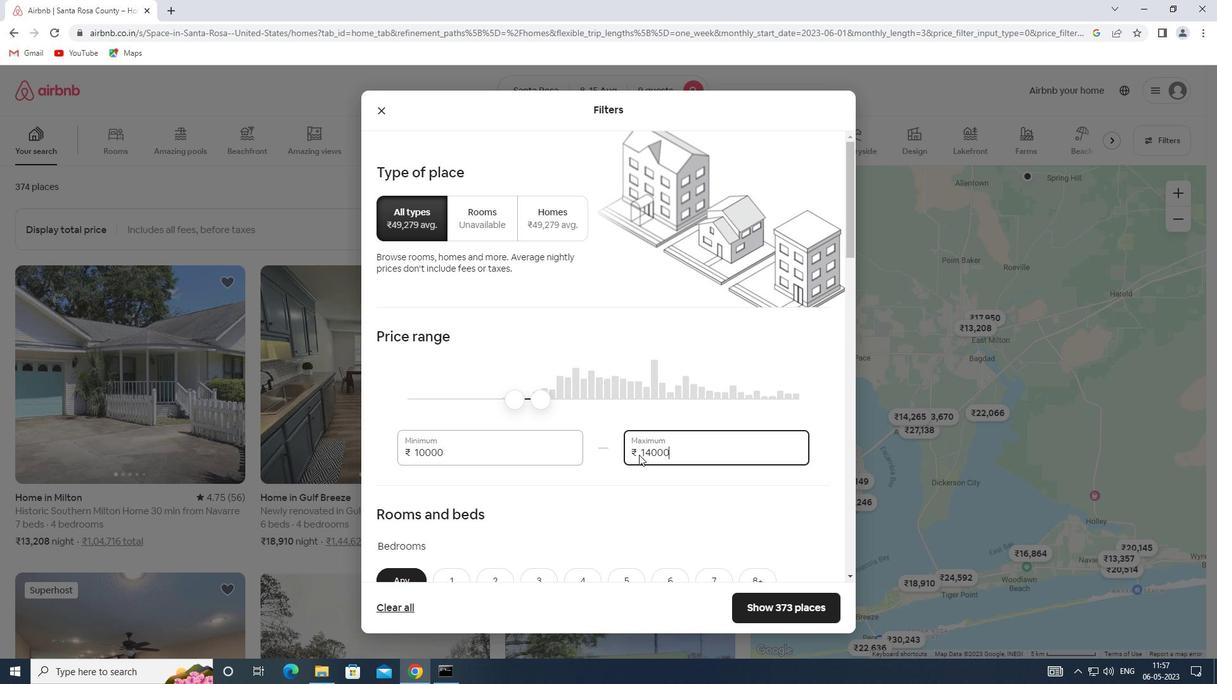 
Action: Mouse scrolled (635, 454) with delta (0, 0)
Screenshot: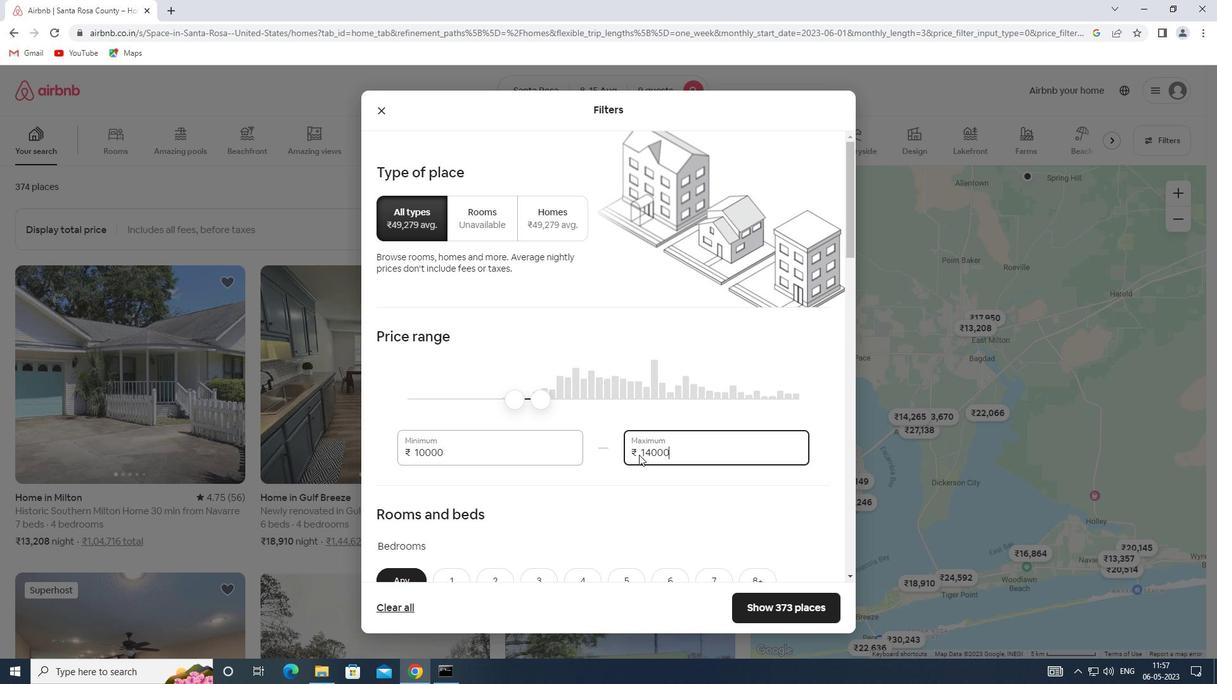 
Action: Mouse moved to (634, 456)
Screenshot: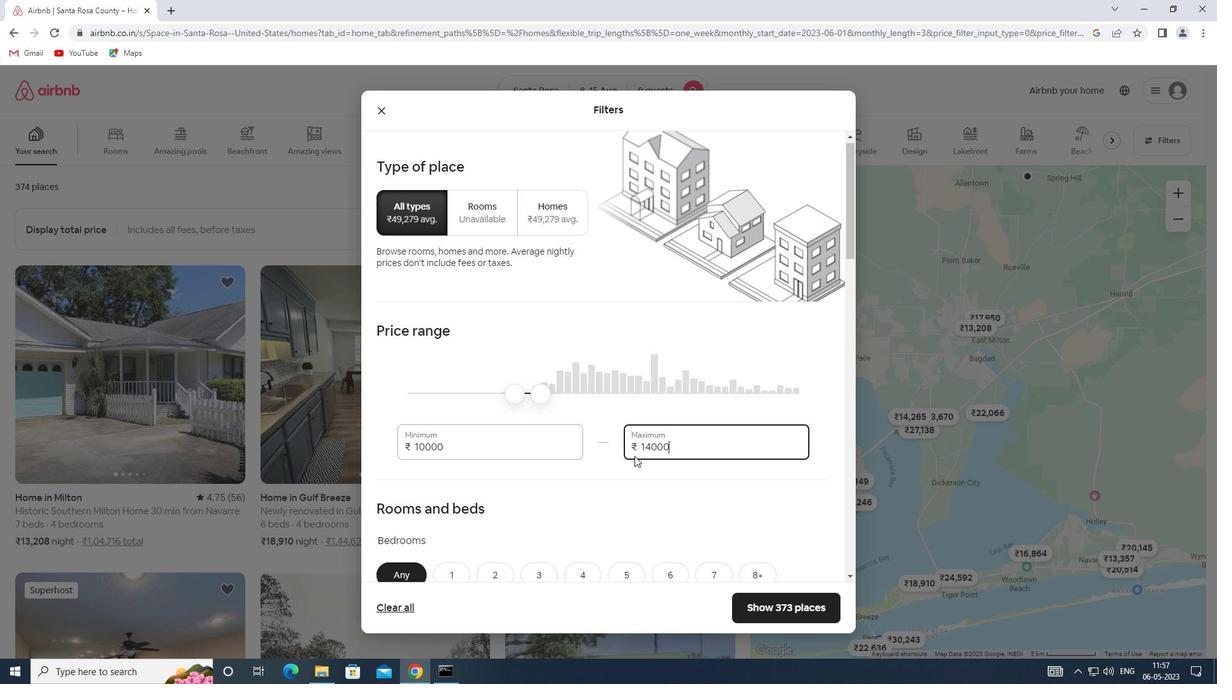 
Action: Mouse scrolled (634, 455) with delta (0, 0)
Screenshot: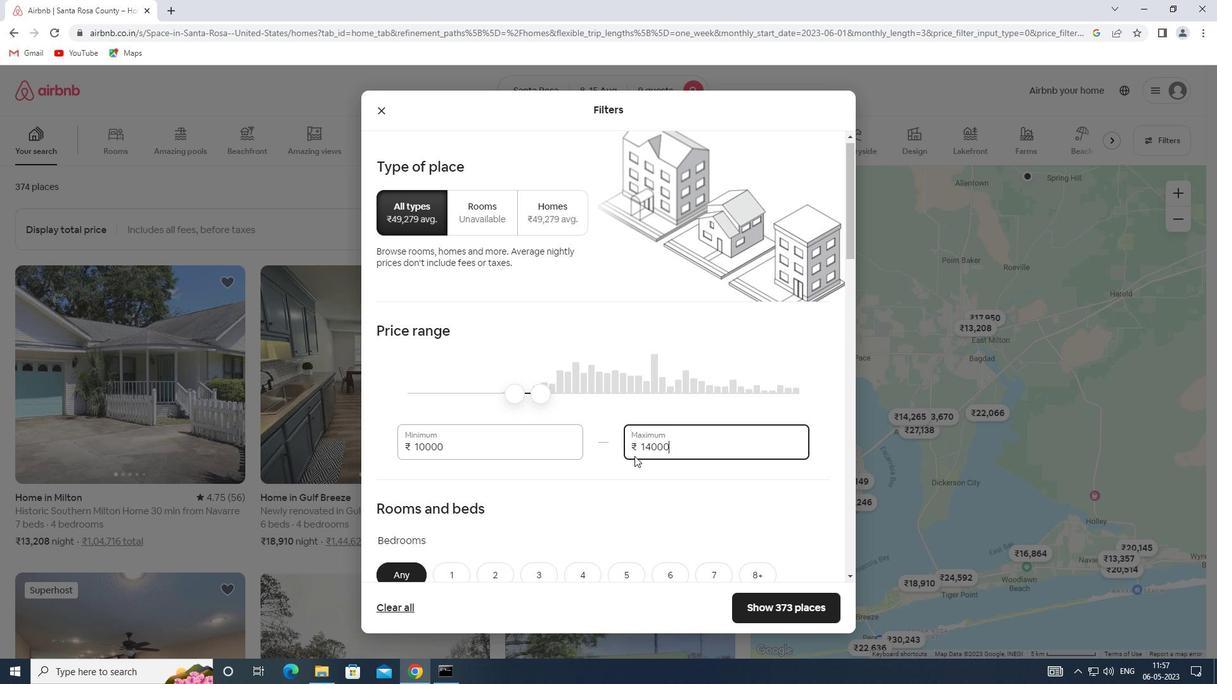 
Action: Mouse moved to (633, 456)
Screenshot: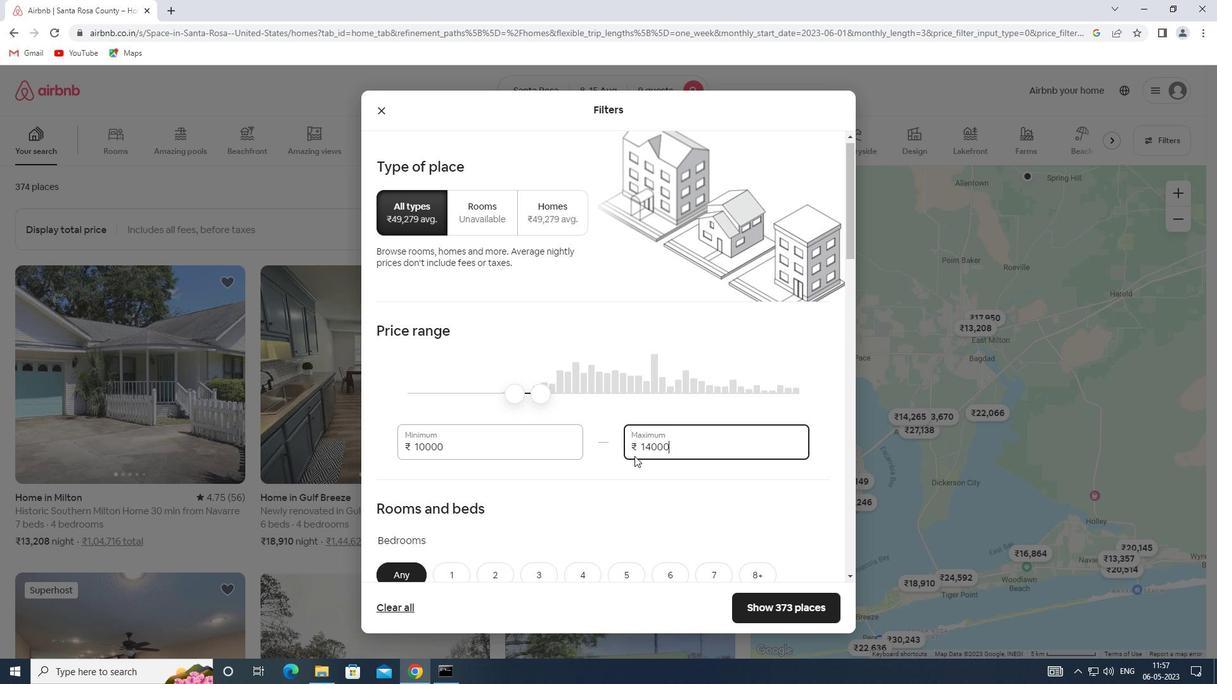 
Action: Mouse scrolled (633, 455) with delta (0, 0)
Screenshot: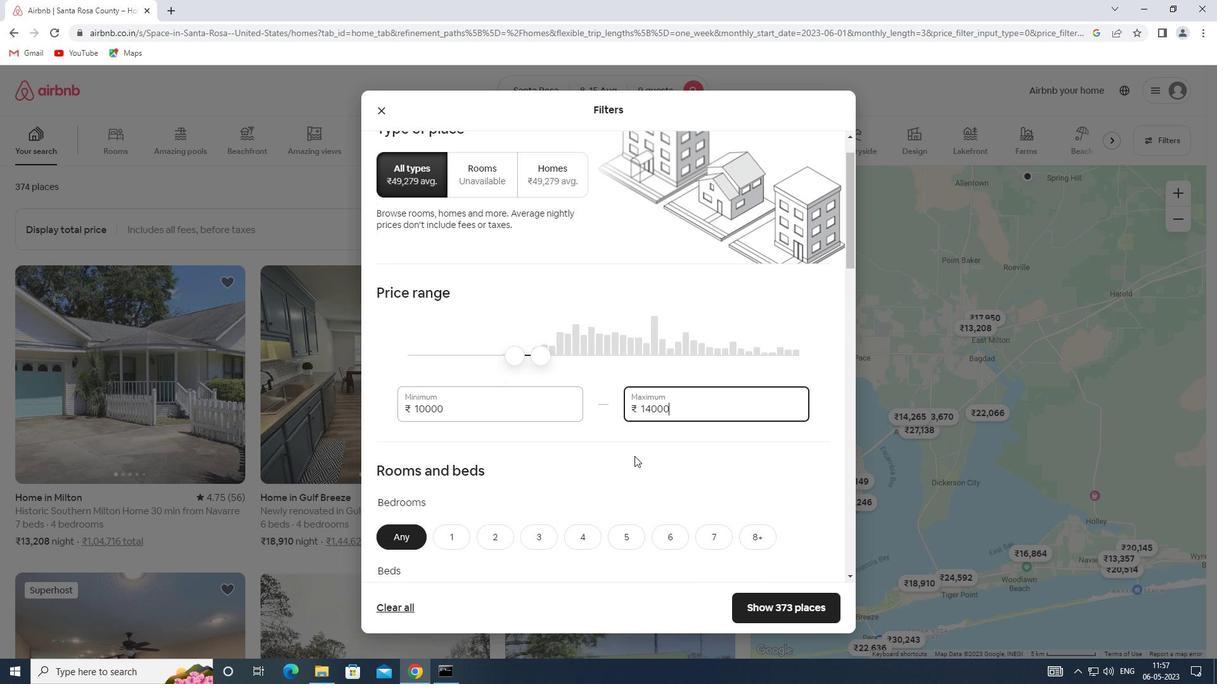 
Action: Mouse moved to (626, 394)
Screenshot: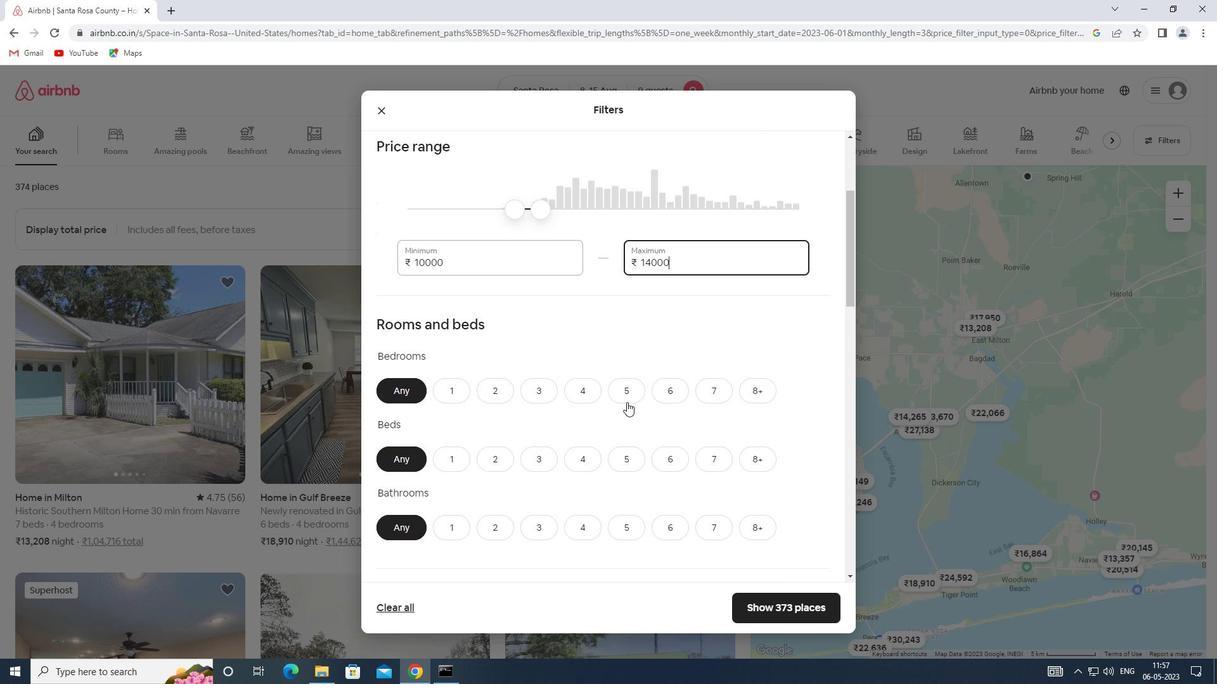 
Action: Mouse pressed left at (626, 394)
Screenshot: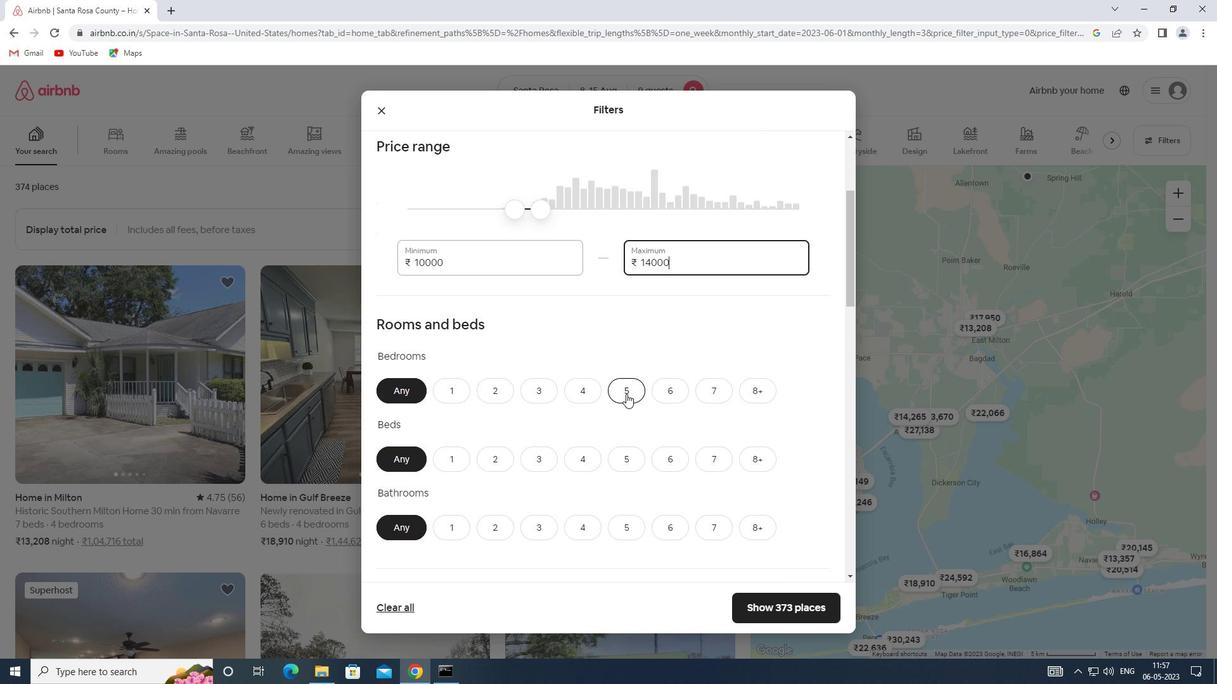 
Action: Mouse moved to (754, 457)
Screenshot: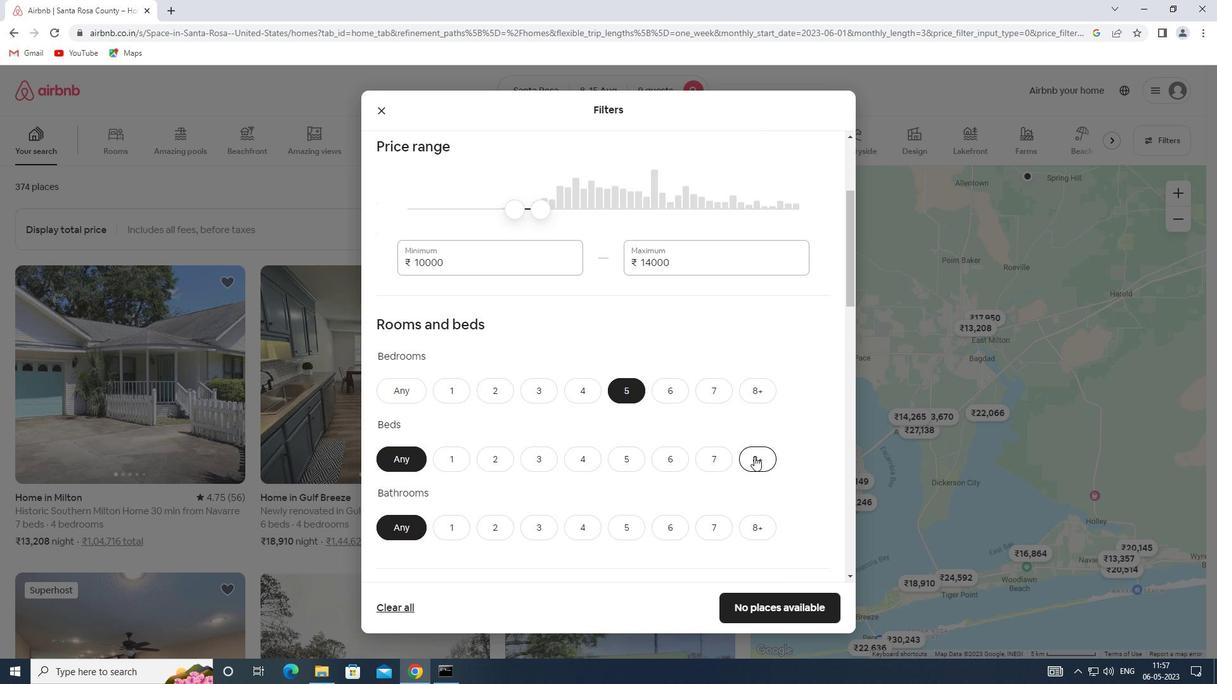 
Action: Mouse pressed left at (754, 457)
Screenshot: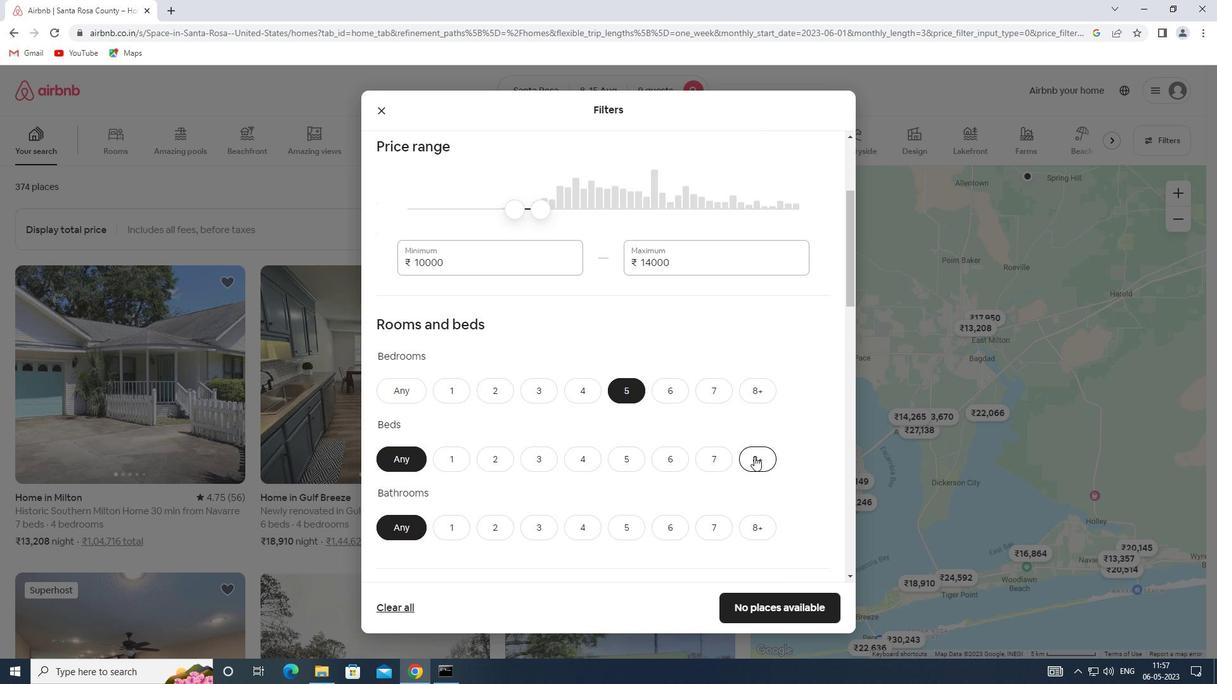 
Action: Mouse scrolled (754, 456) with delta (0, 0)
Screenshot: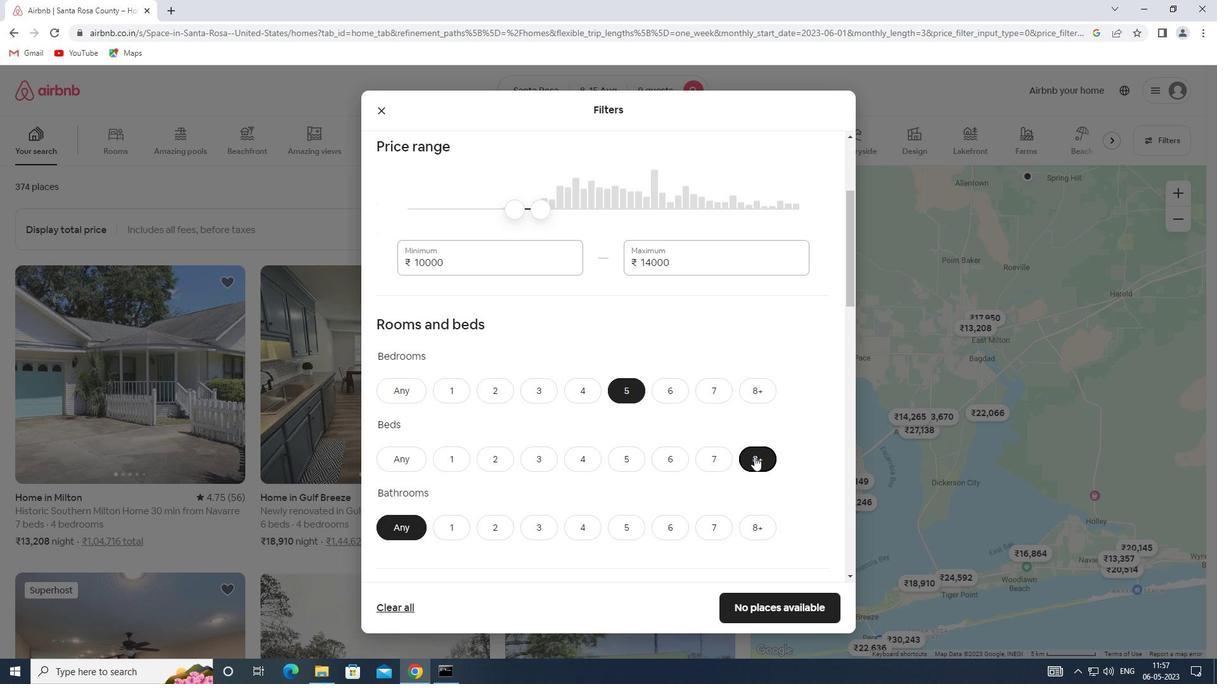 
Action: Mouse moved to (628, 463)
Screenshot: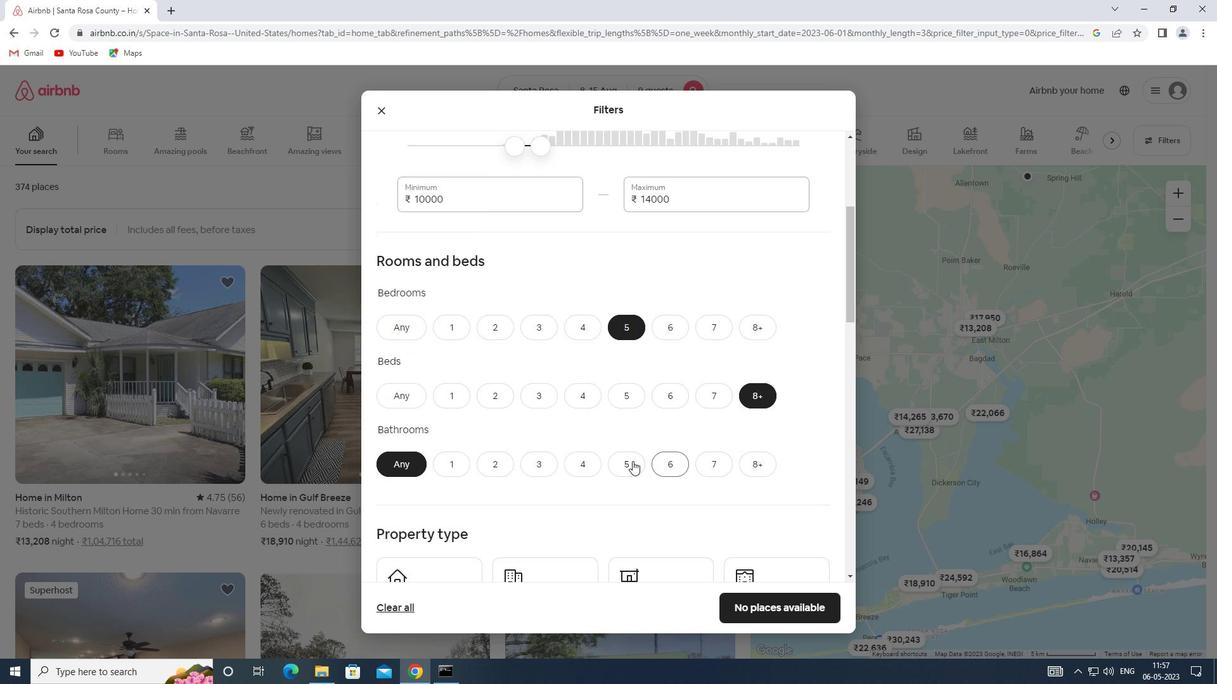 
Action: Mouse pressed left at (628, 463)
Screenshot: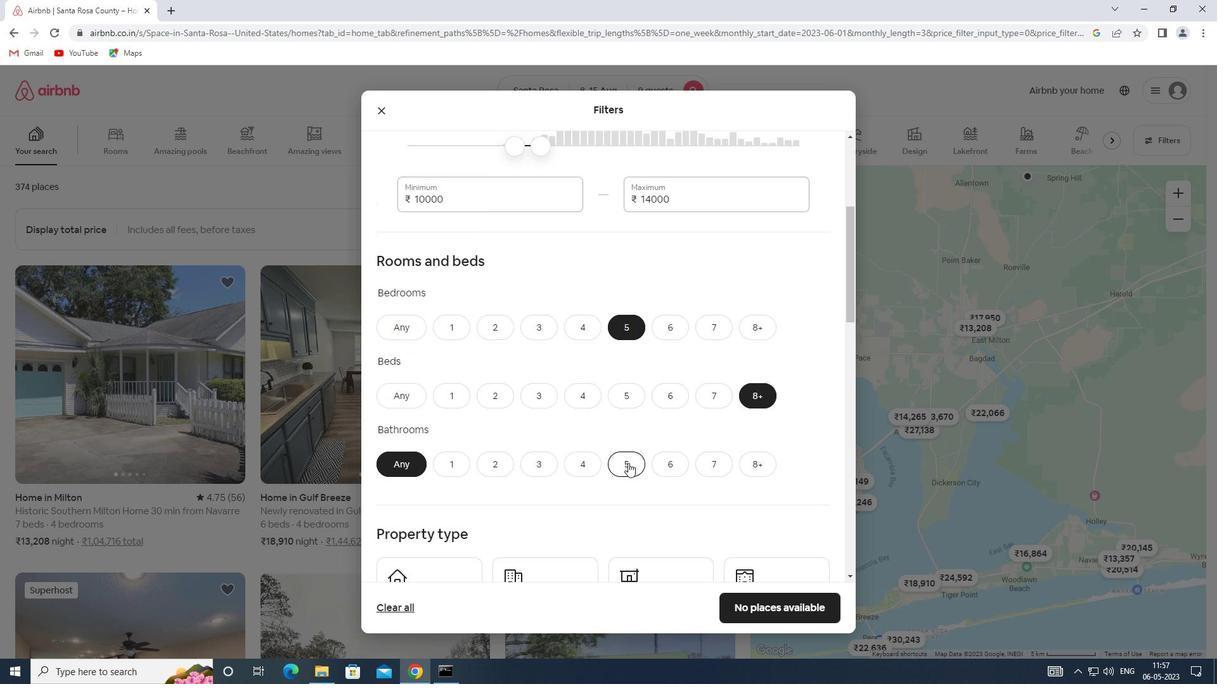 
Action: Mouse moved to (601, 463)
Screenshot: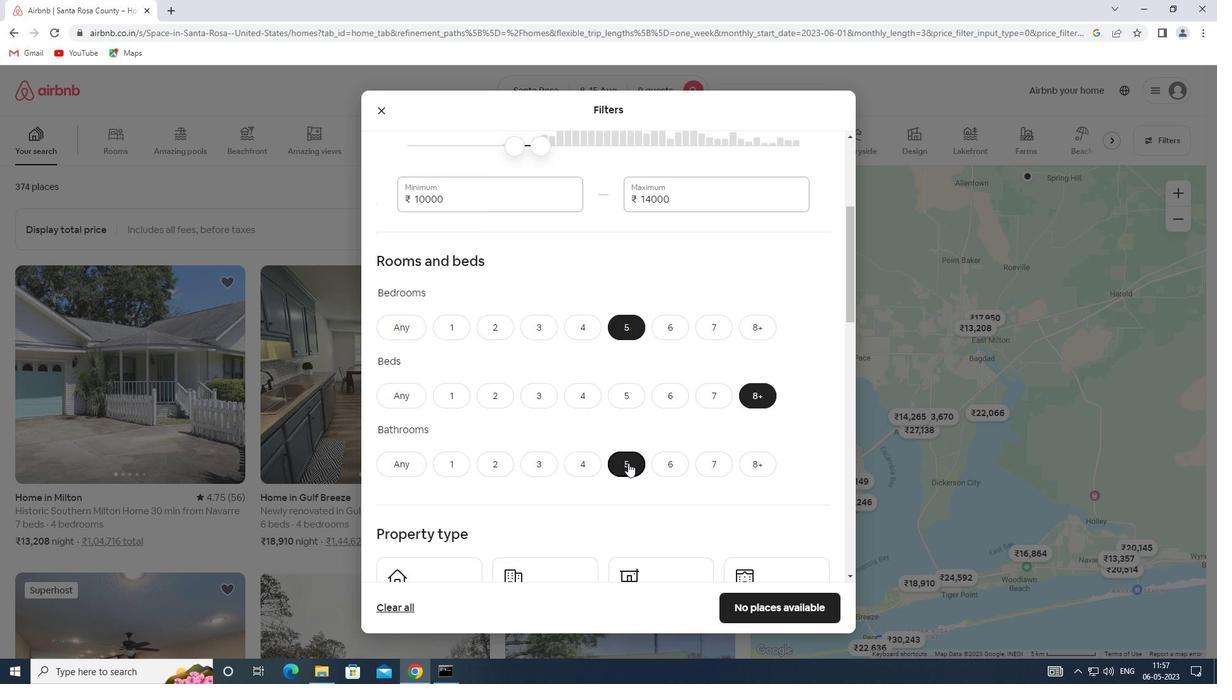 
Action: Mouse scrolled (601, 462) with delta (0, 0)
Screenshot: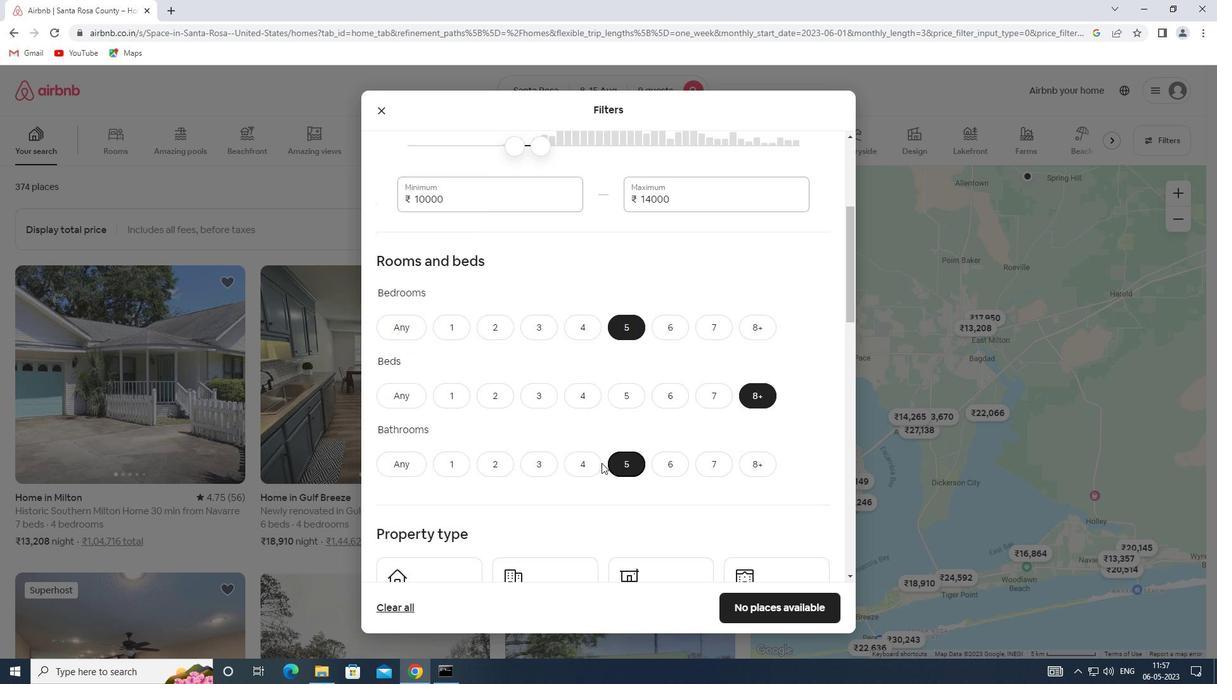 
Action: Mouse scrolled (601, 462) with delta (0, 0)
Screenshot: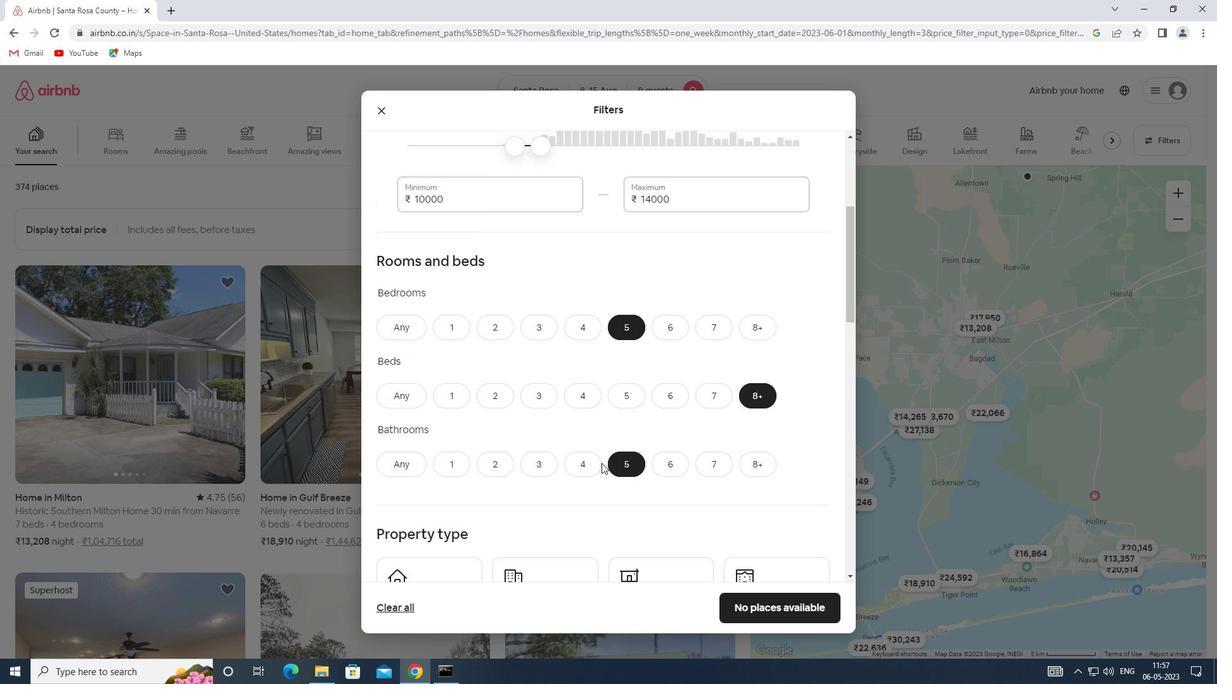 
Action: Mouse scrolled (601, 462) with delta (0, 0)
Screenshot: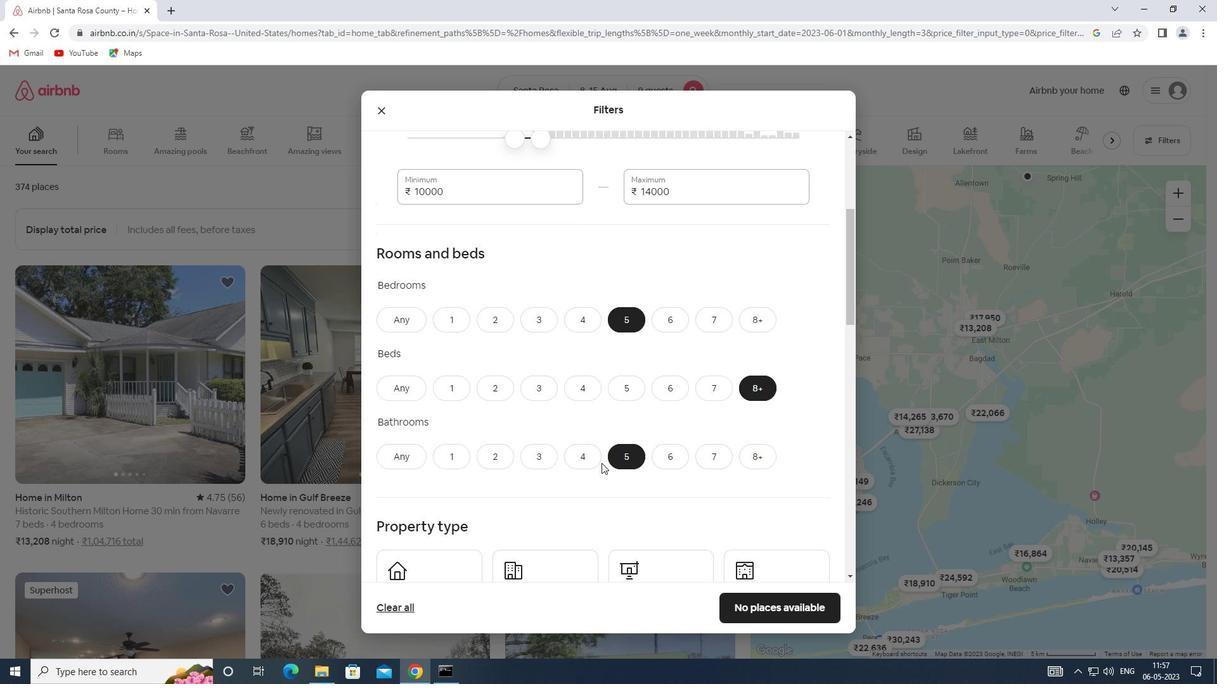 
Action: Mouse moved to (436, 436)
Screenshot: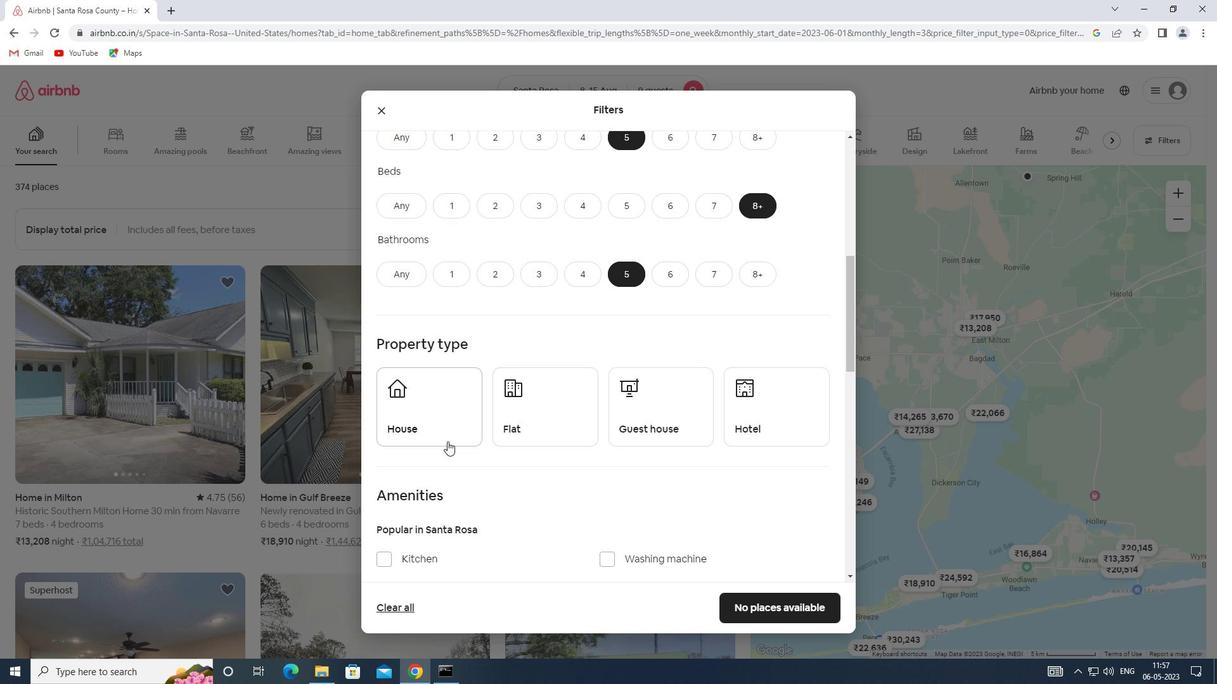 
Action: Mouse pressed left at (436, 436)
Screenshot: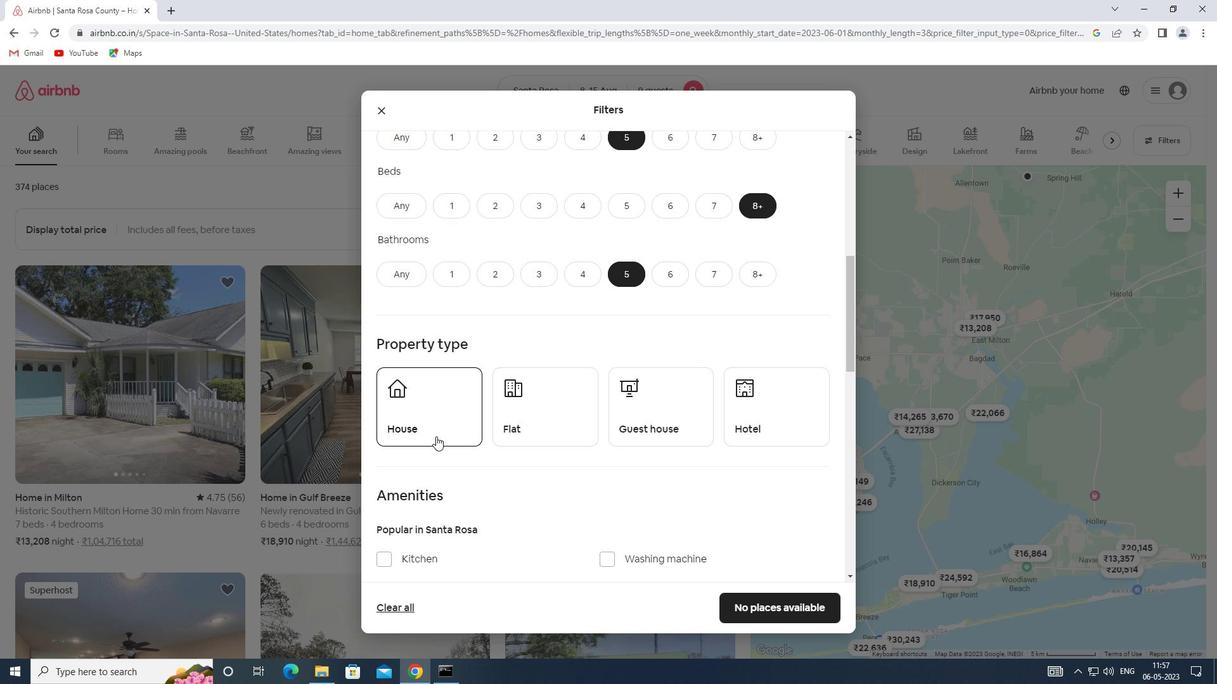 
Action: Mouse moved to (525, 429)
Screenshot: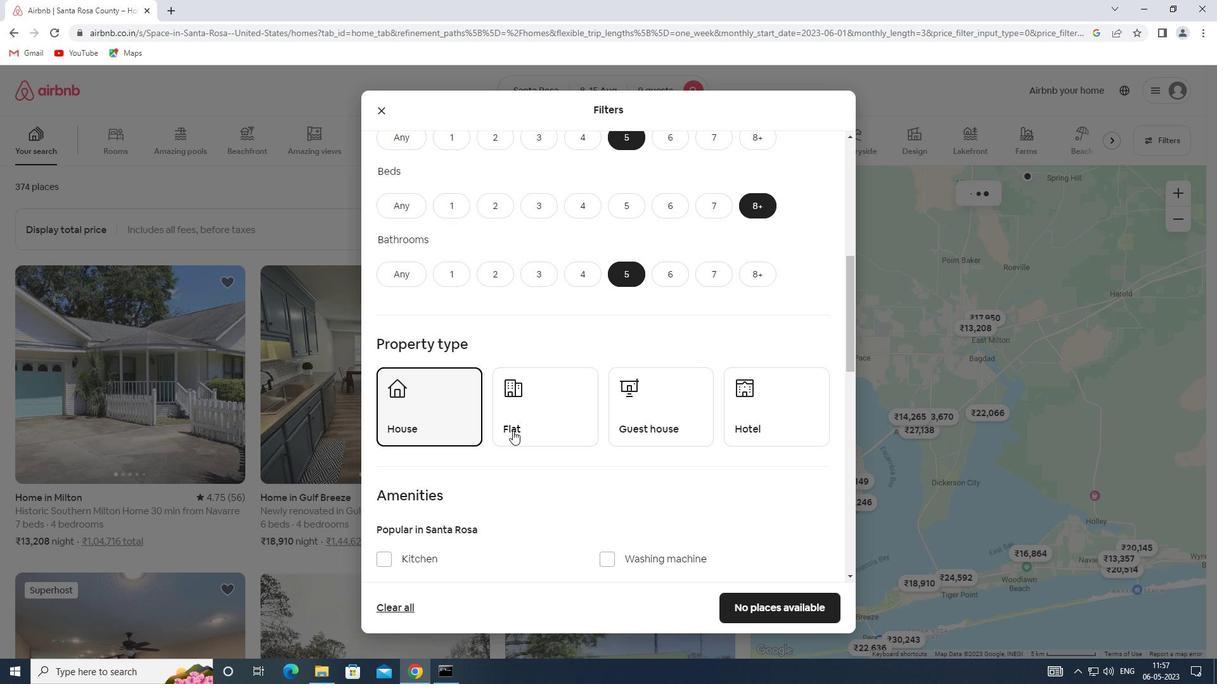 
Action: Mouse pressed left at (525, 429)
Screenshot: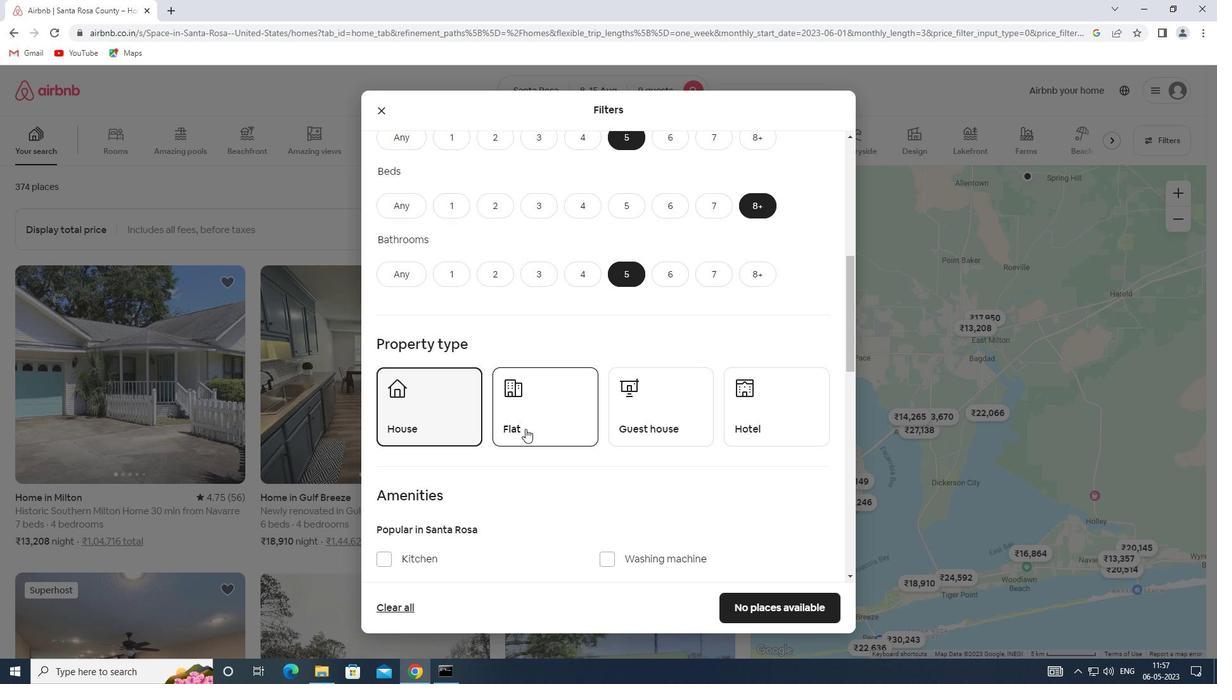 
Action: Mouse moved to (628, 419)
Screenshot: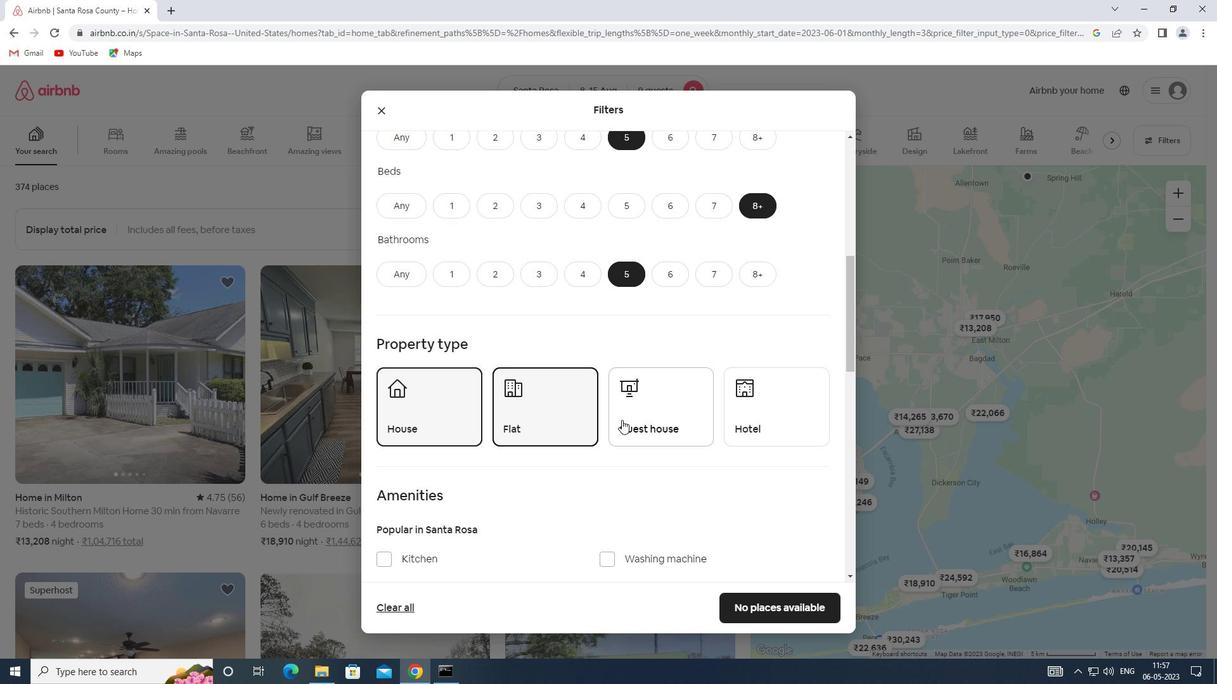
Action: Mouse pressed left at (628, 419)
Screenshot: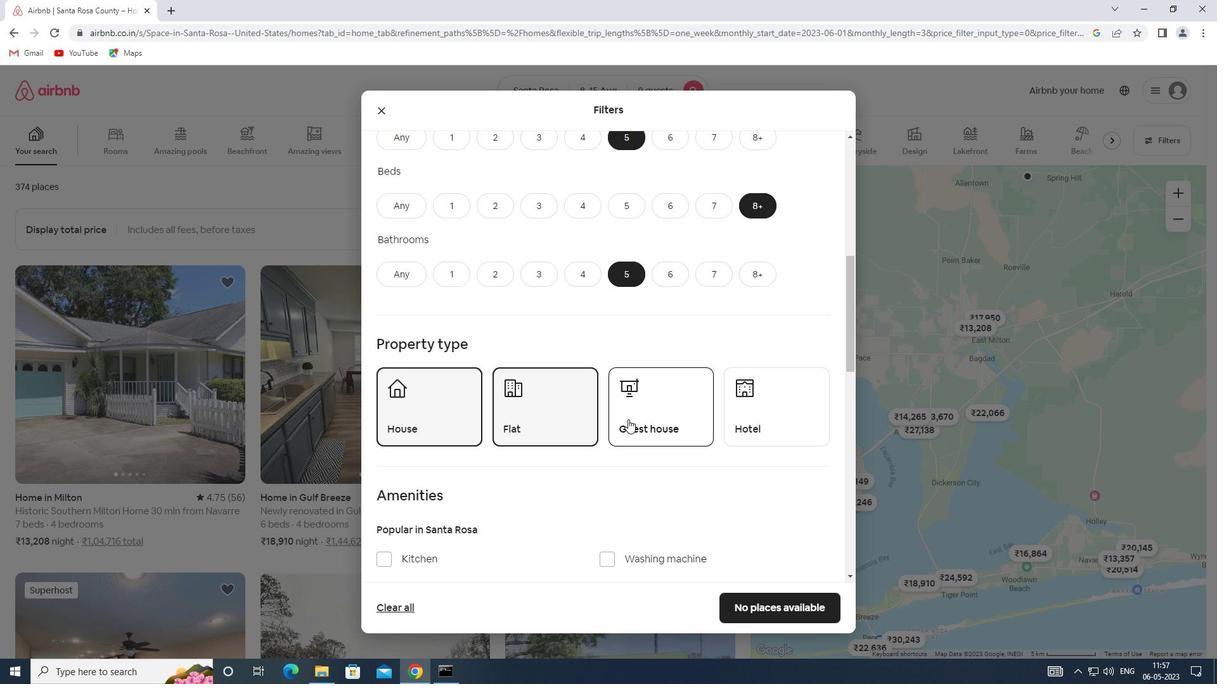 
Action: Mouse moved to (490, 413)
Screenshot: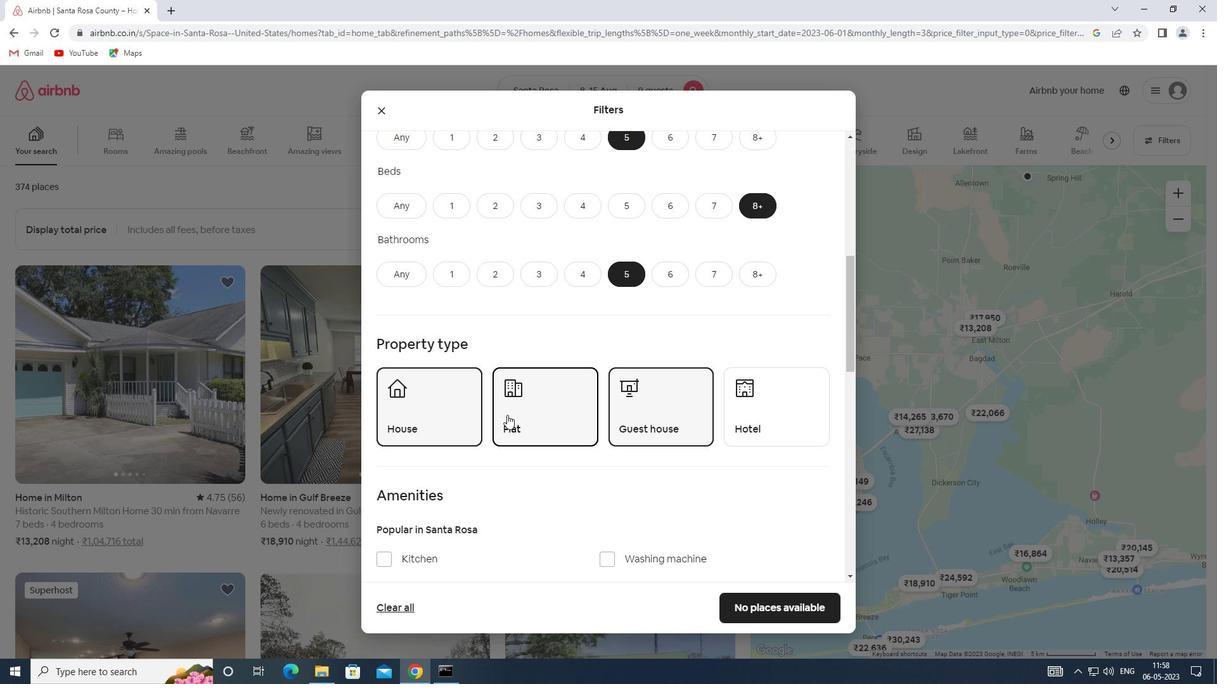 
Action: Mouse scrolled (490, 413) with delta (0, 0)
Screenshot: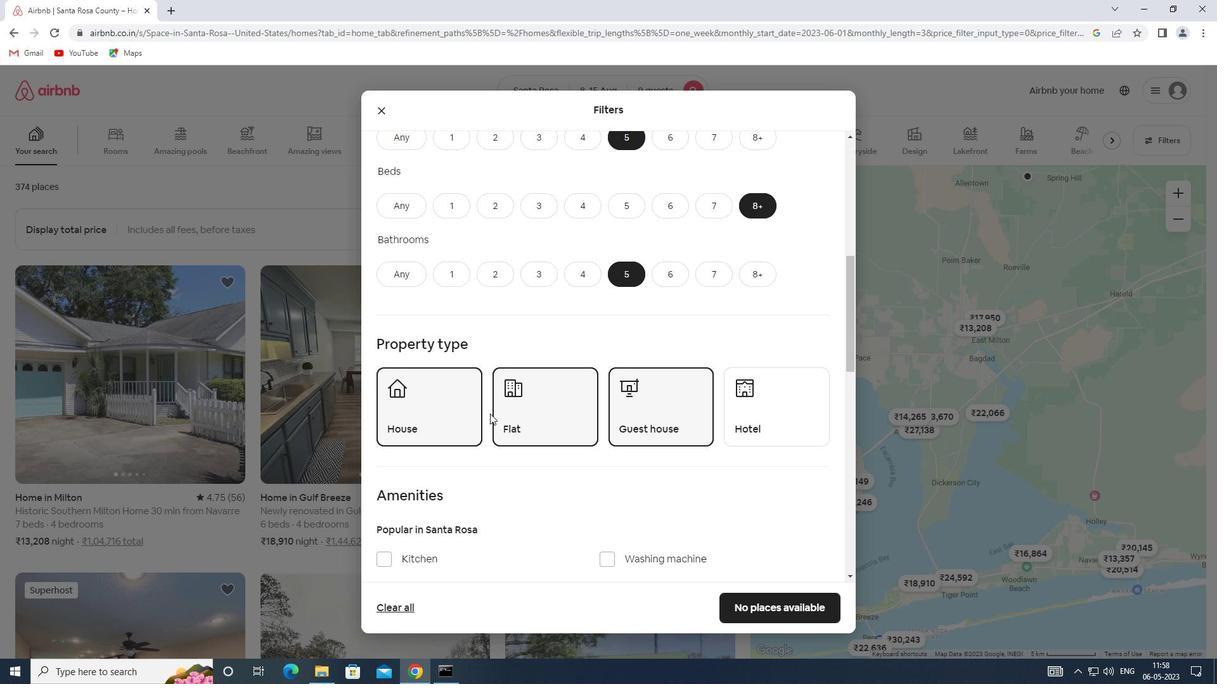 
Action: Mouse scrolled (490, 413) with delta (0, 0)
Screenshot: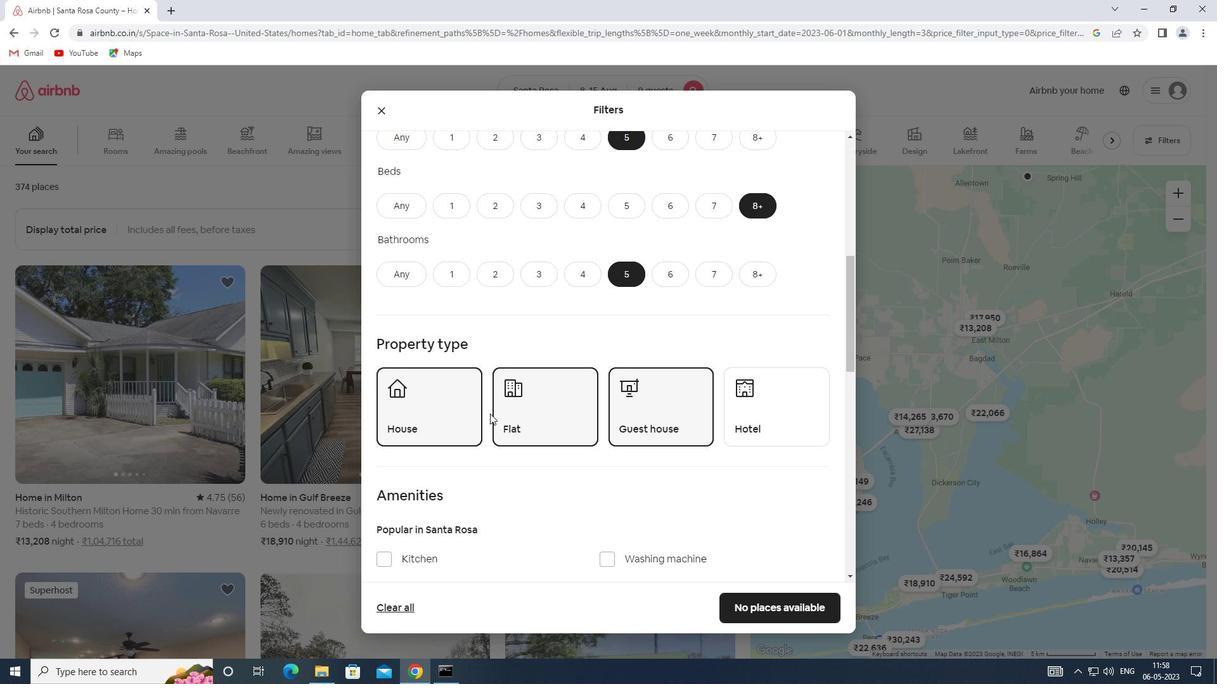 
Action: Mouse scrolled (490, 413) with delta (0, 0)
Screenshot: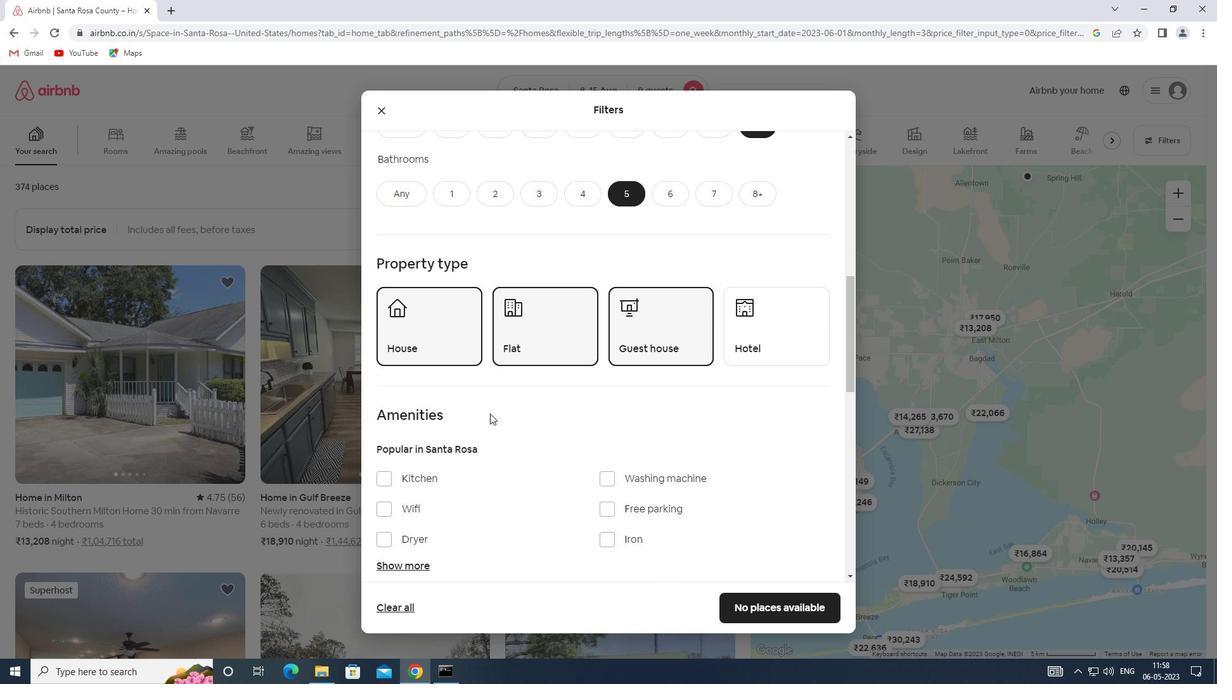 
Action: Mouse moved to (417, 400)
Screenshot: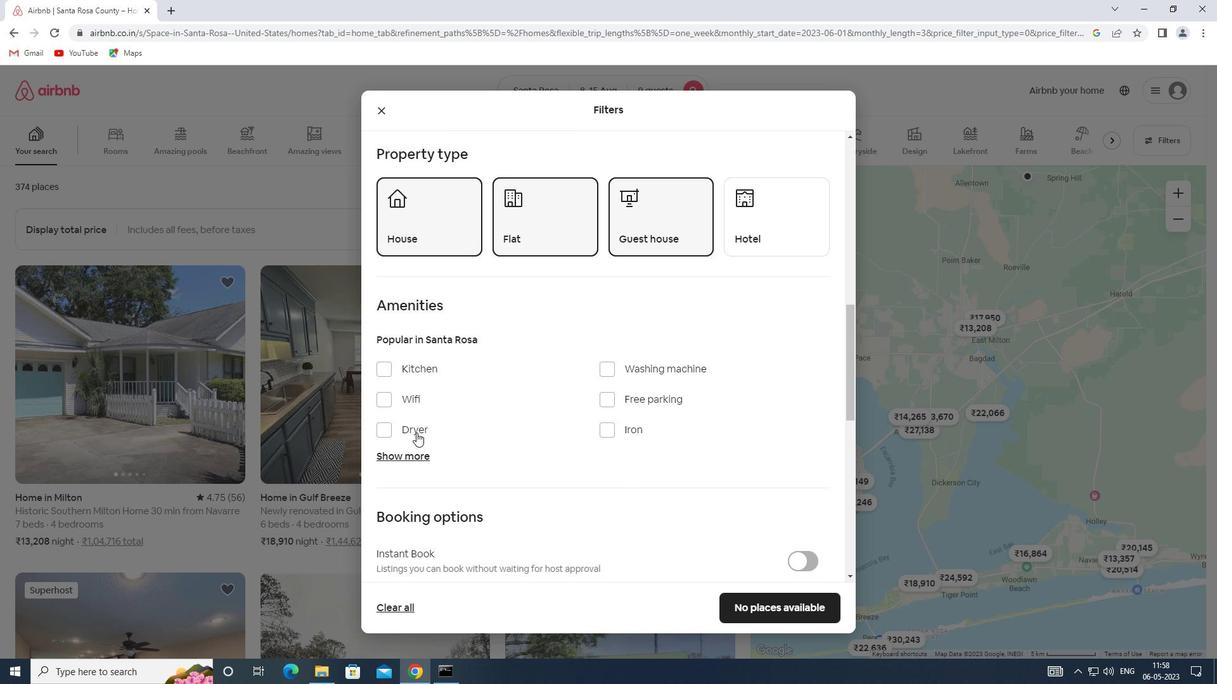 
Action: Mouse pressed left at (417, 400)
Screenshot: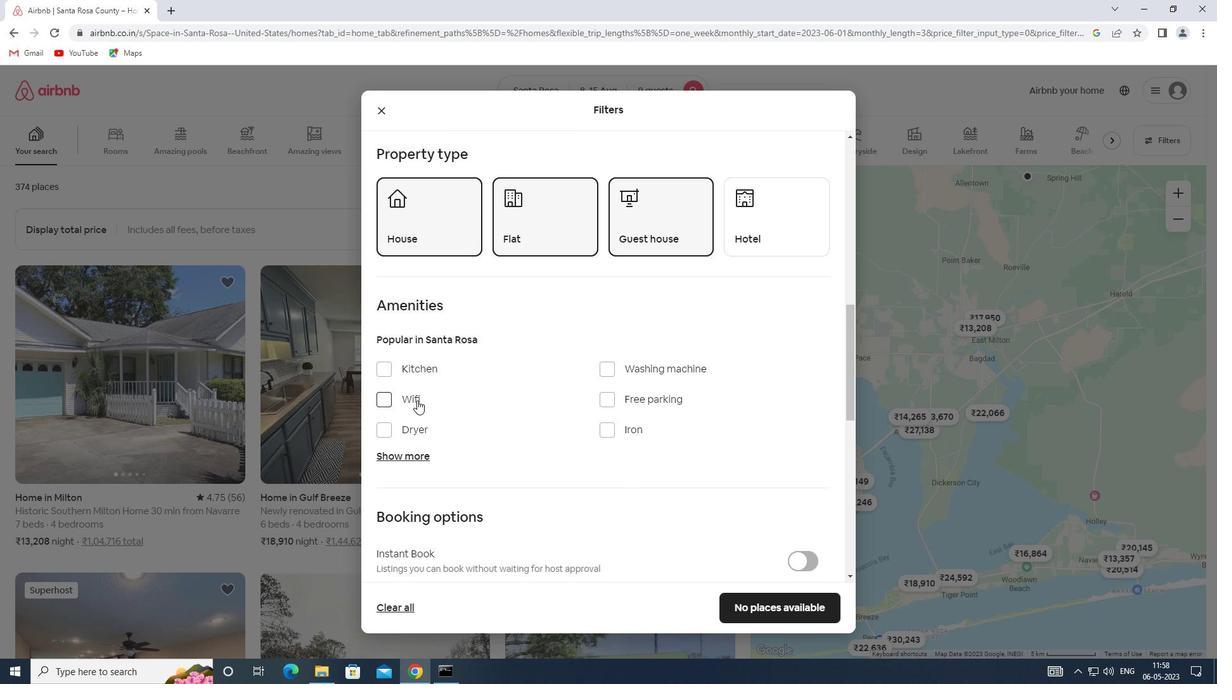 
Action: Mouse moved to (412, 453)
Screenshot: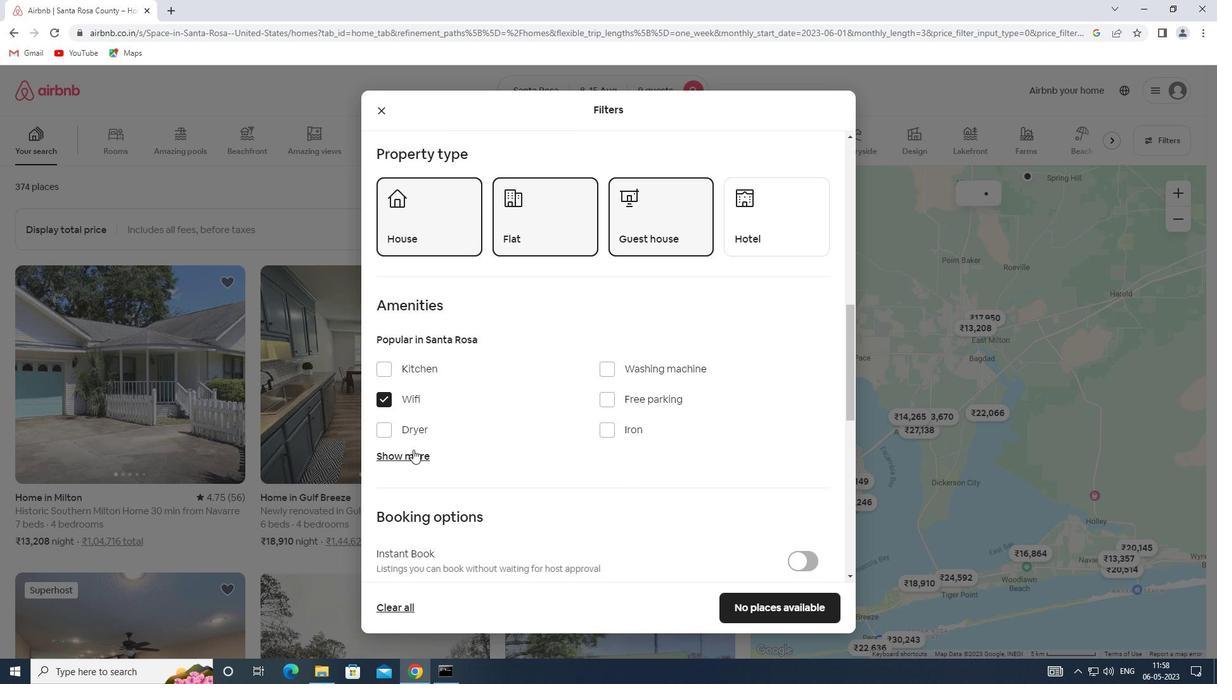 
Action: Mouse pressed left at (412, 453)
Screenshot: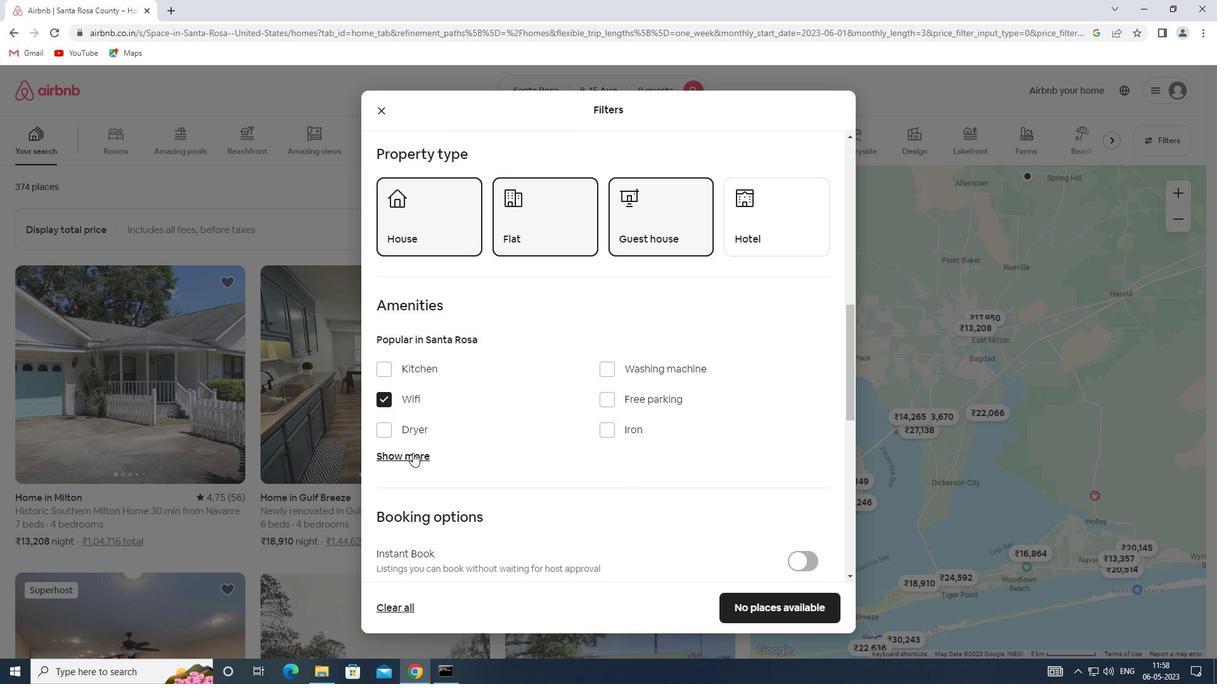 
Action: Mouse moved to (453, 418)
Screenshot: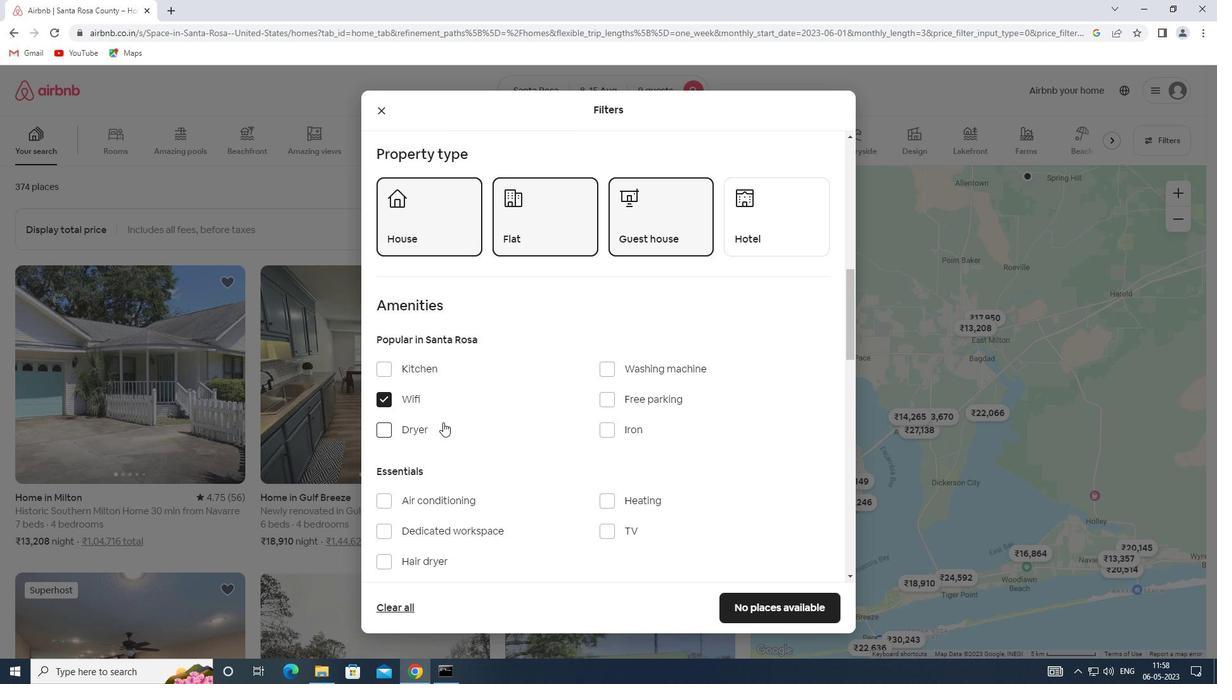 
Action: Mouse scrolled (453, 417) with delta (0, 0)
Screenshot: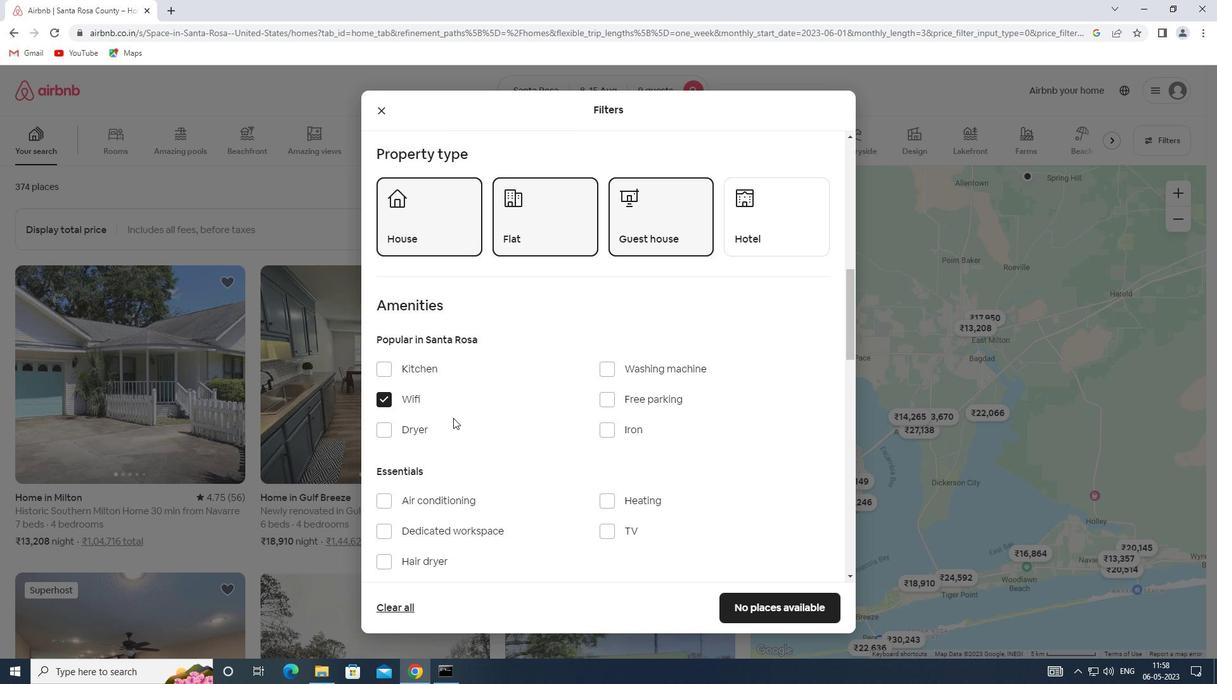 
Action: Mouse moved to (608, 472)
Screenshot: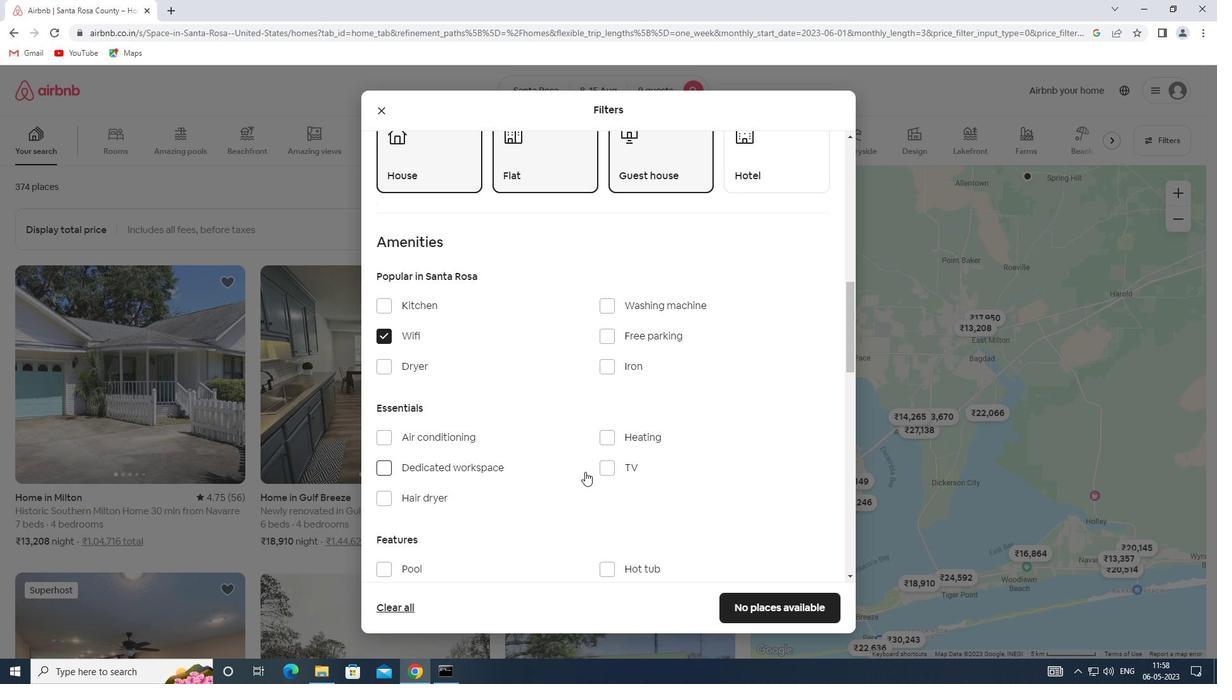 
Action: Mouse pressed left at (608, 472)
Screenshot: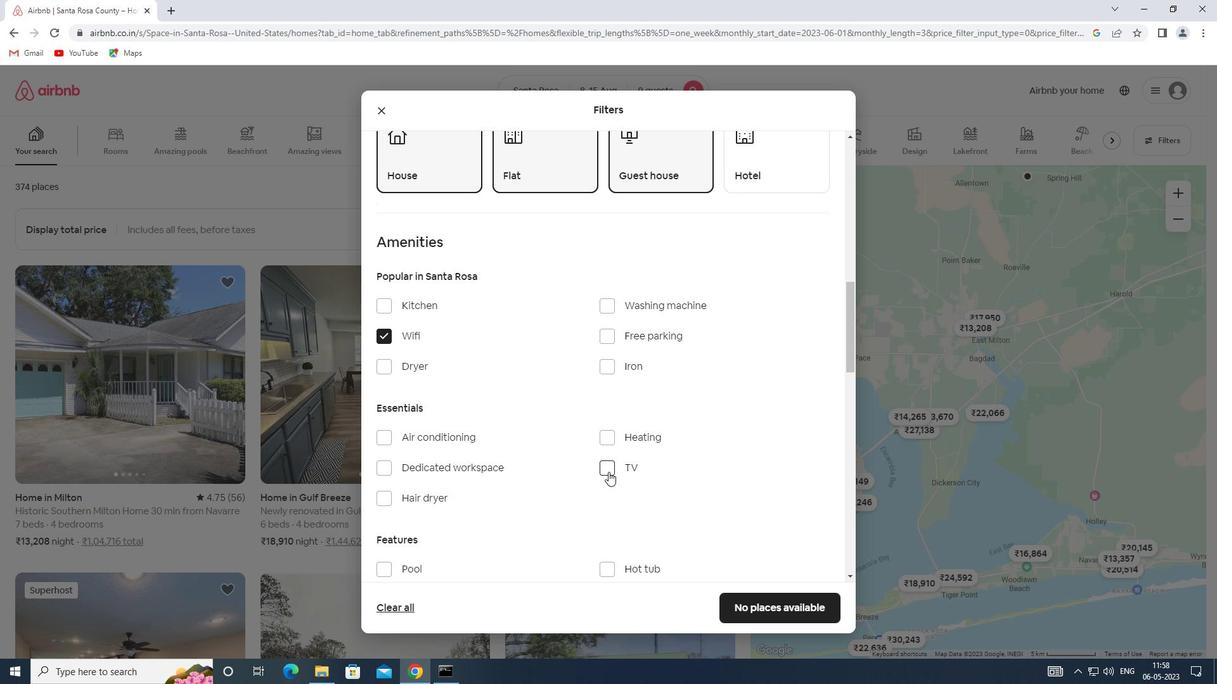 
Action: Mouse moved to (610, 341)
Screenshot: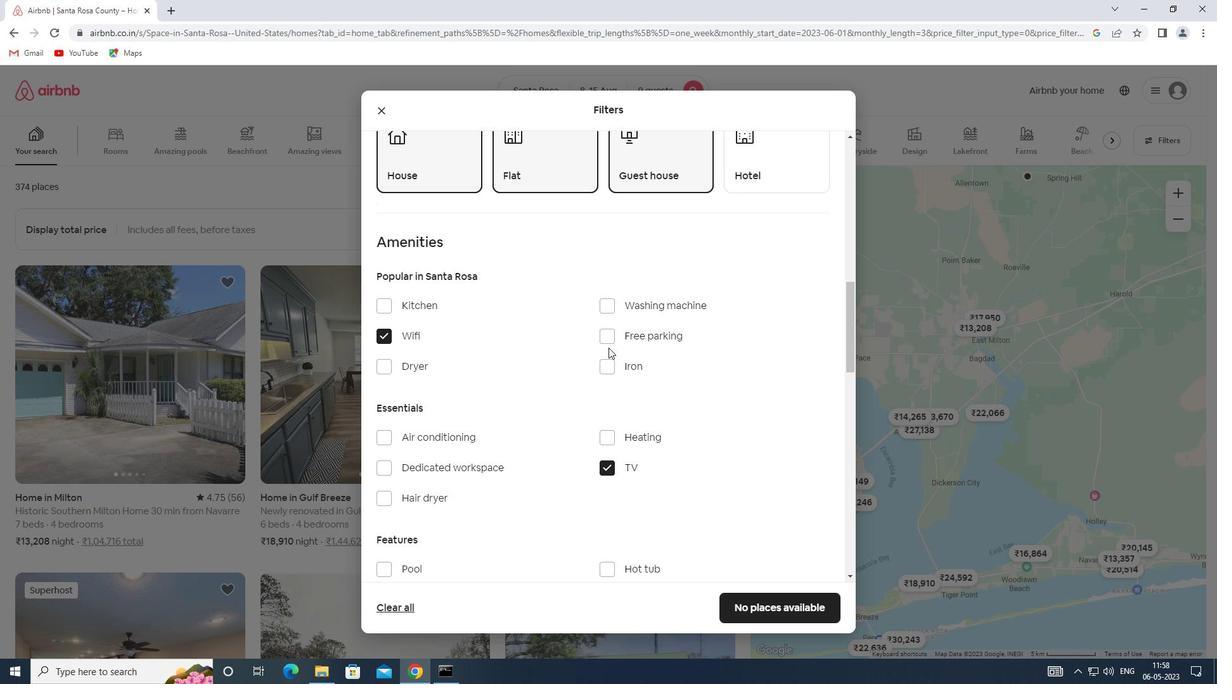 
Action: Mouse pressed left at (610, 341)
Screenshot: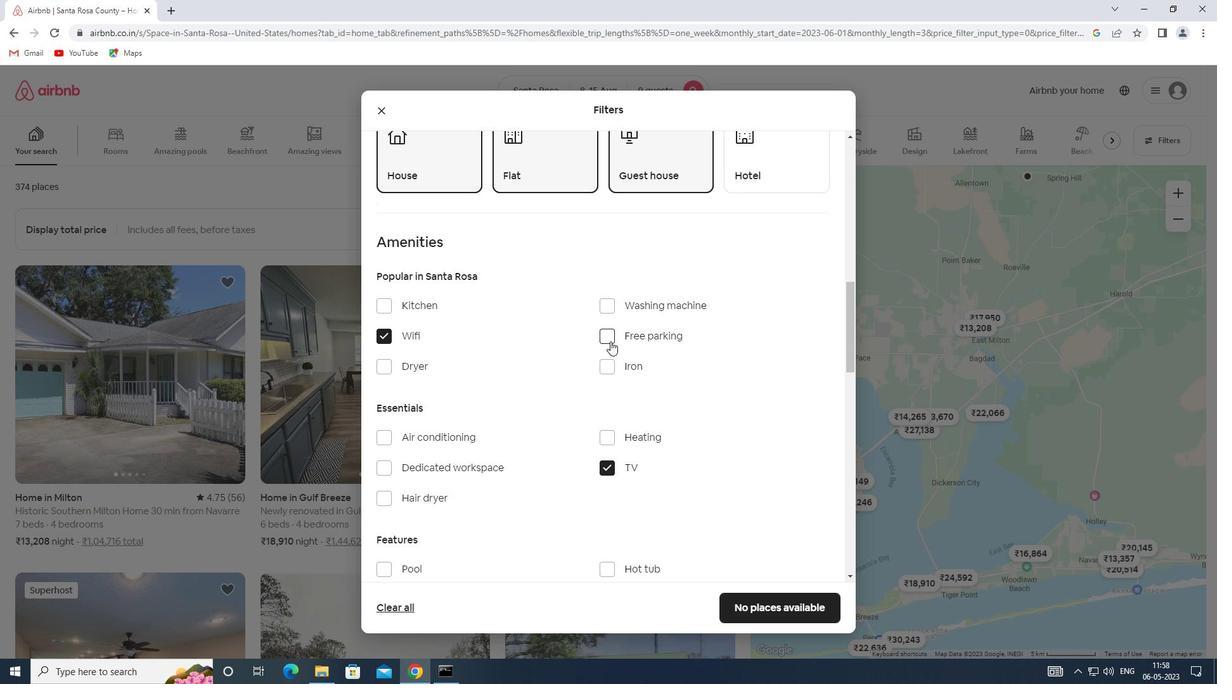 
Action: Mouse moved to (492, 404)
Screenshot: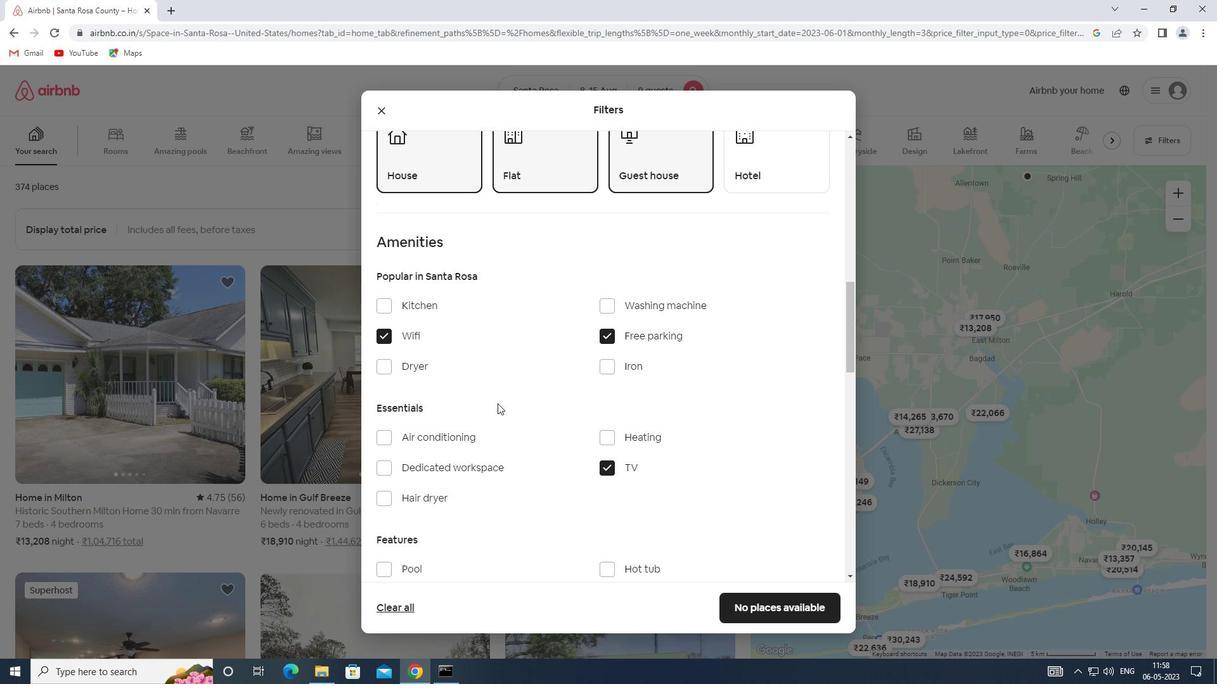 
Action: Mouse scrolled (492, 403) with delta (0, 0)
Screenshot: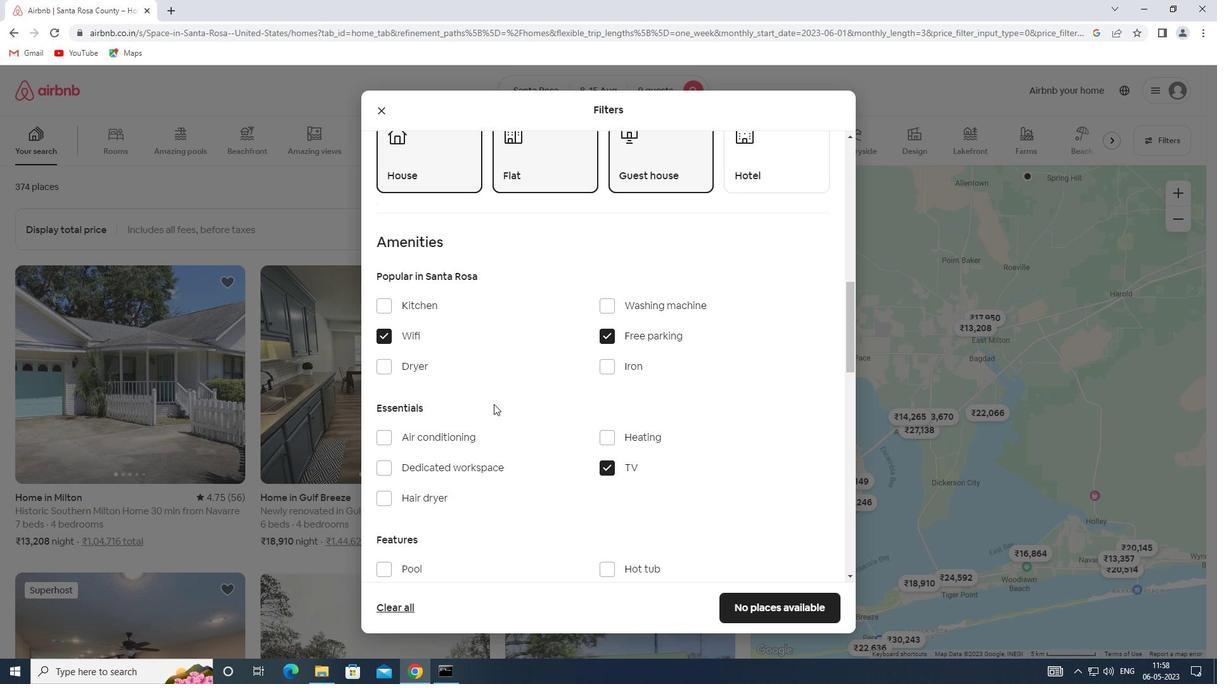 
Action: Mouse scrolled (492, 403) with delta (0, 0)
Screenshot: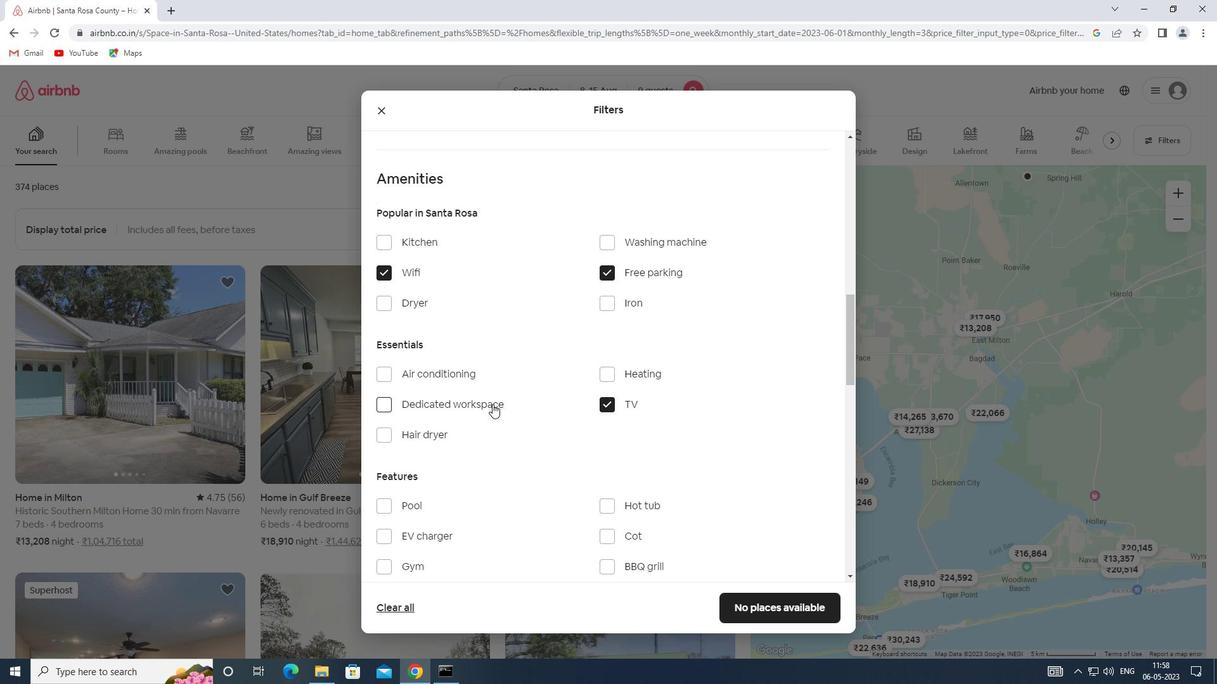 
Action: Mouse scrolled (492, 403) with delta (0, 0)
Screenshot: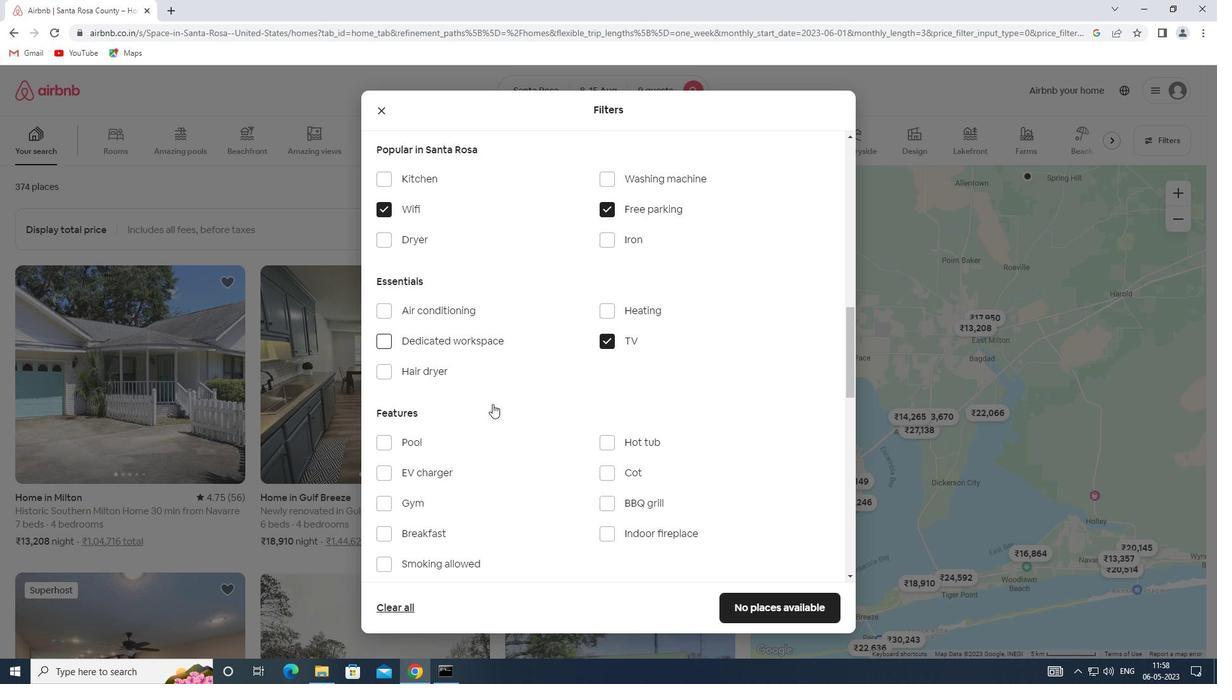 
Action: Mouse moved to (408, 443)
Screenshot: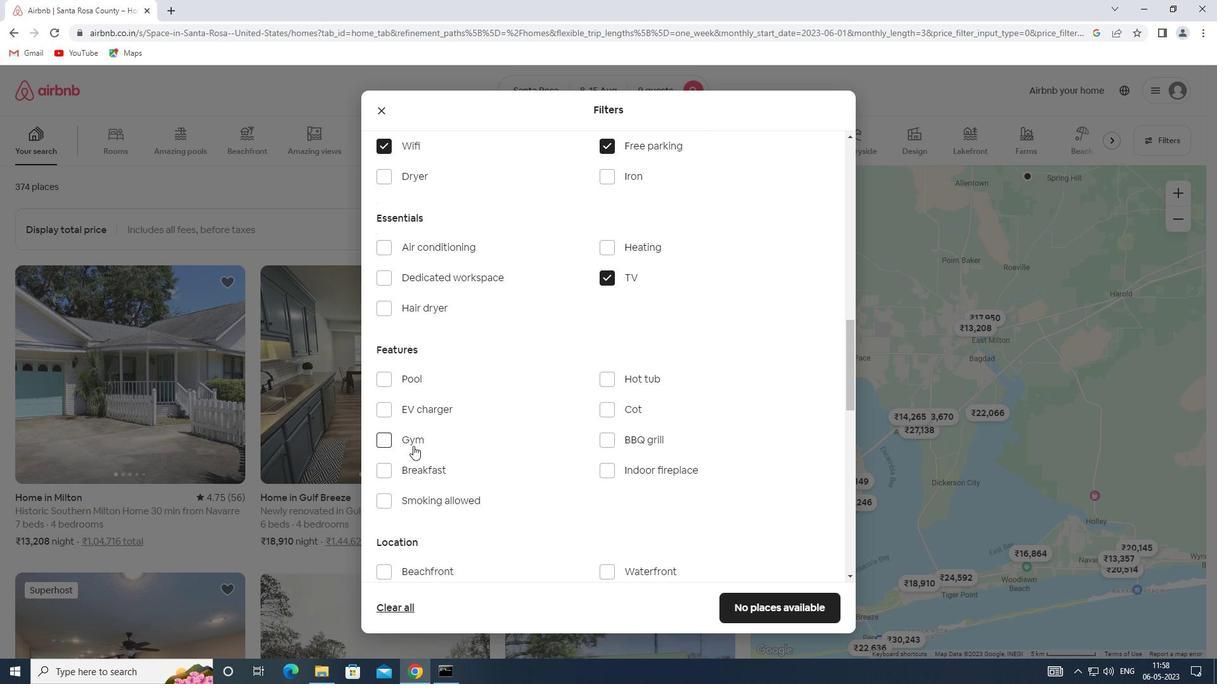 
Action: Mouse pressed left at (408, 443)
Screenshot: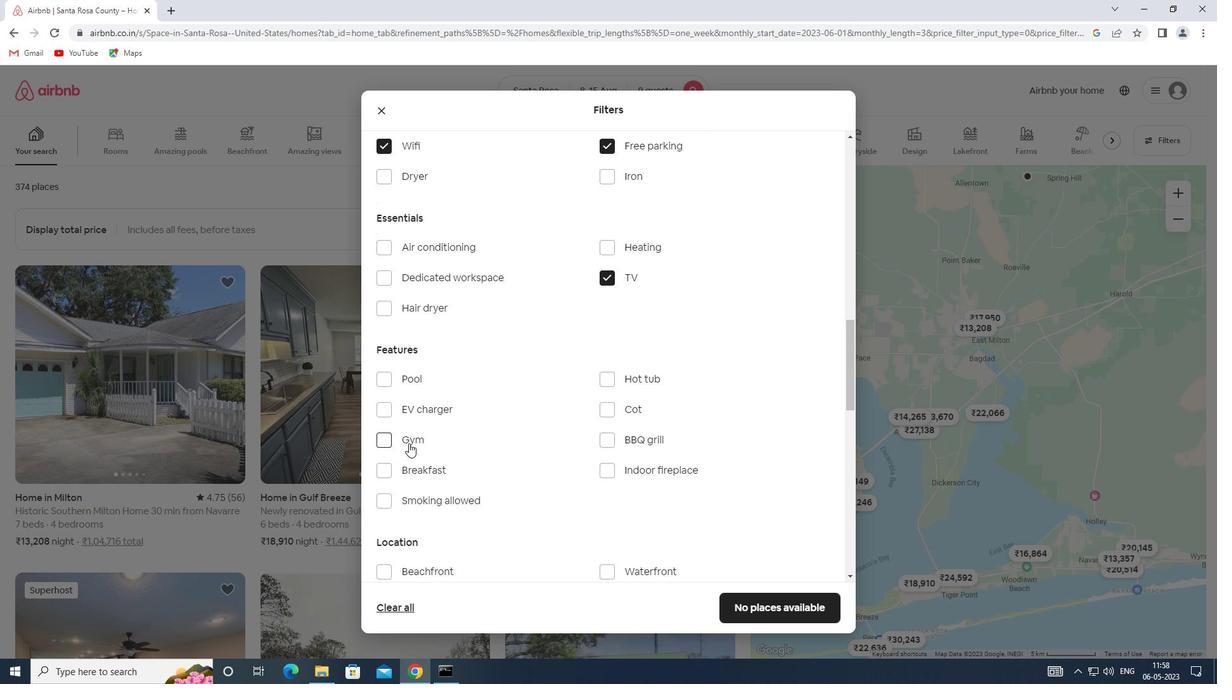 
Action: Mouse moved to (425, 471)
Screenshot: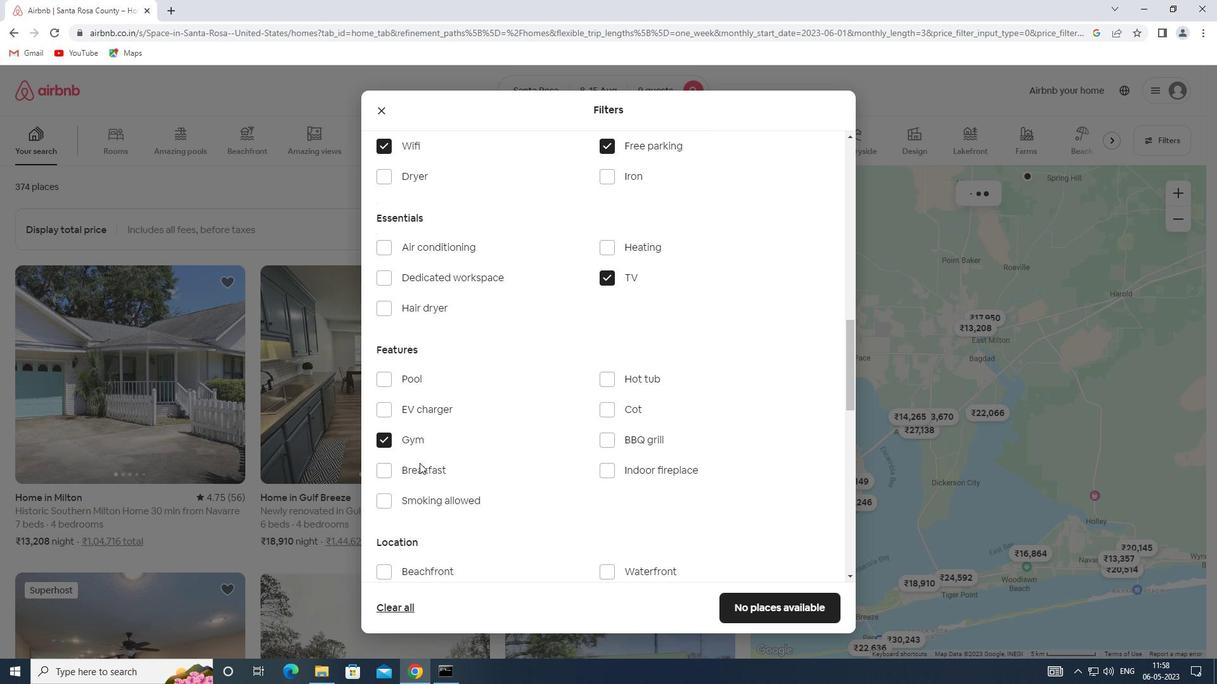 
Action: Mouse pressed left at (425, 471)
Screenshot: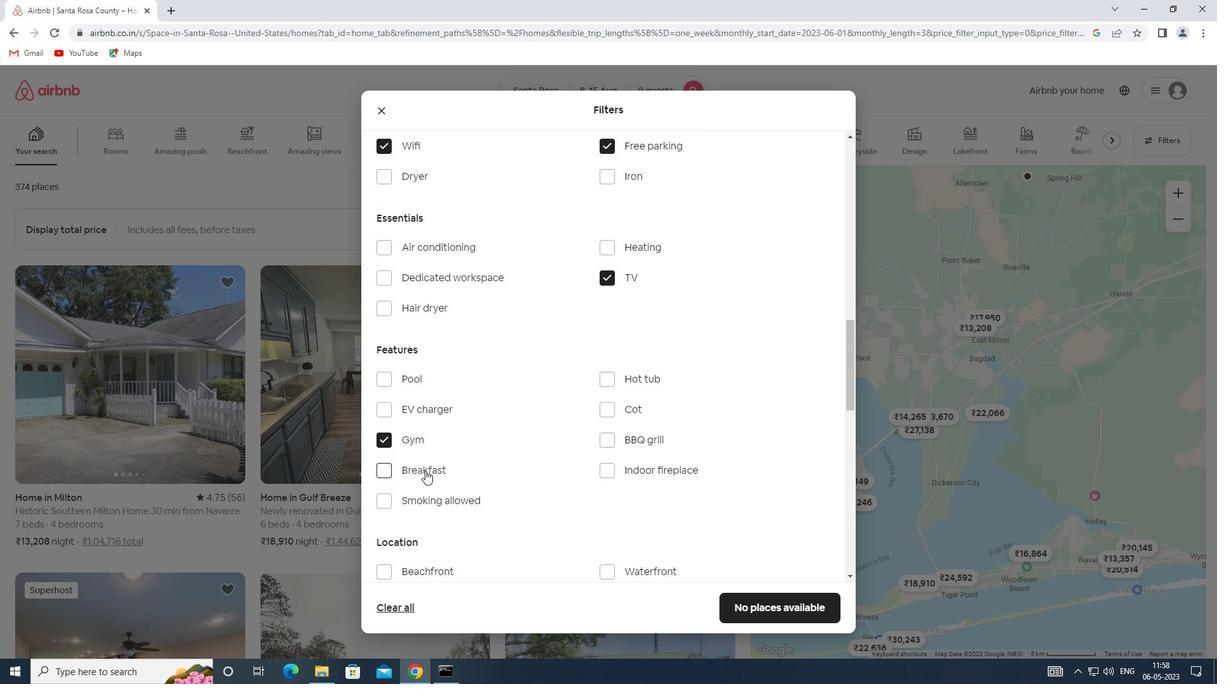 
Action: Mouse moved to (426, 471)
Screenshot: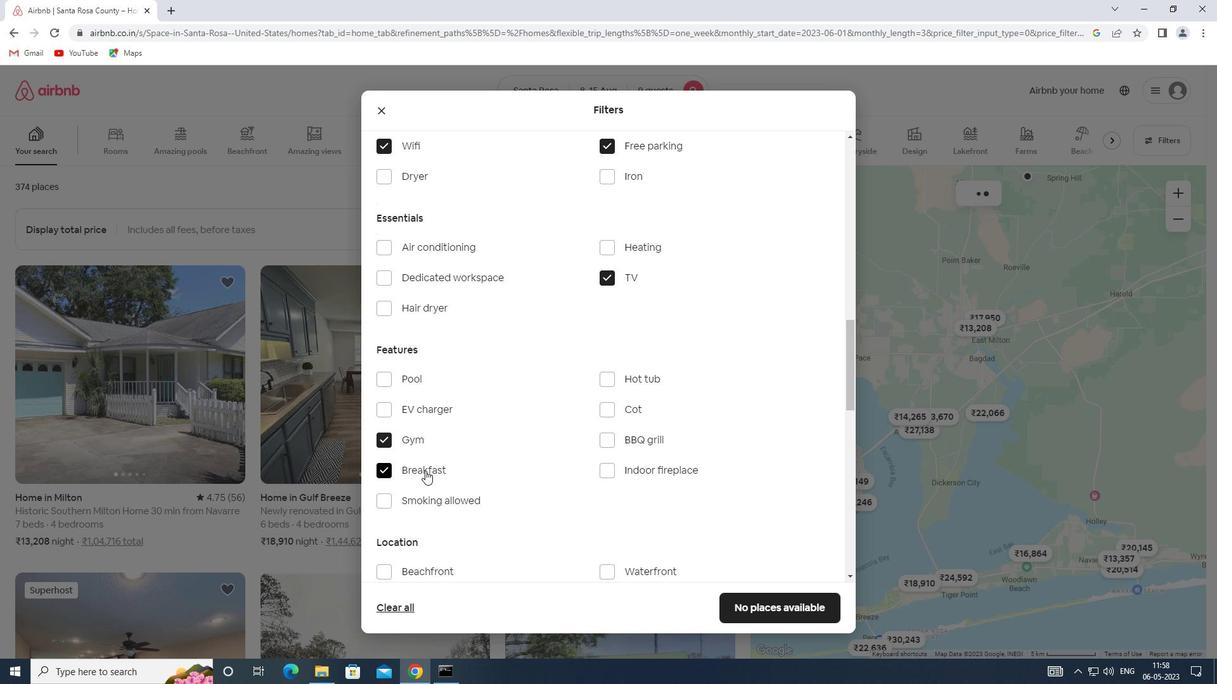 
Action: Mouse scrolled (426, 470) with delta (0, 0)
Screenshot: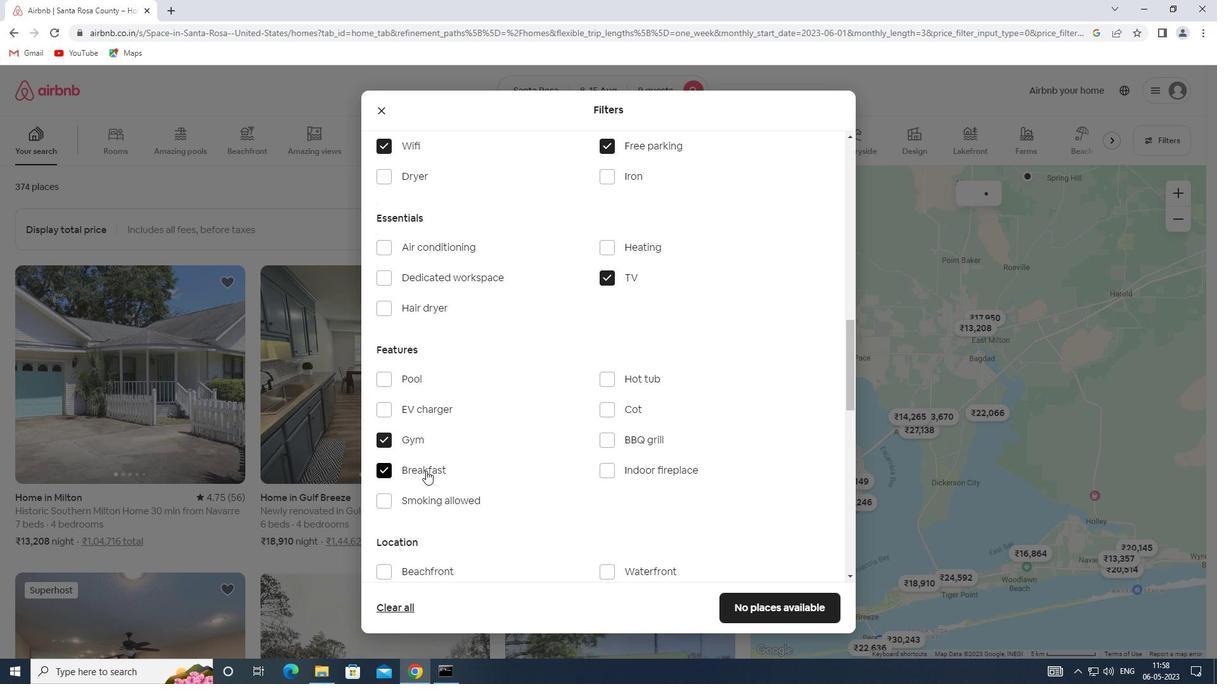 
Action: Mouse scrolled (426, 470) with delta (0, 0)
Screenshot: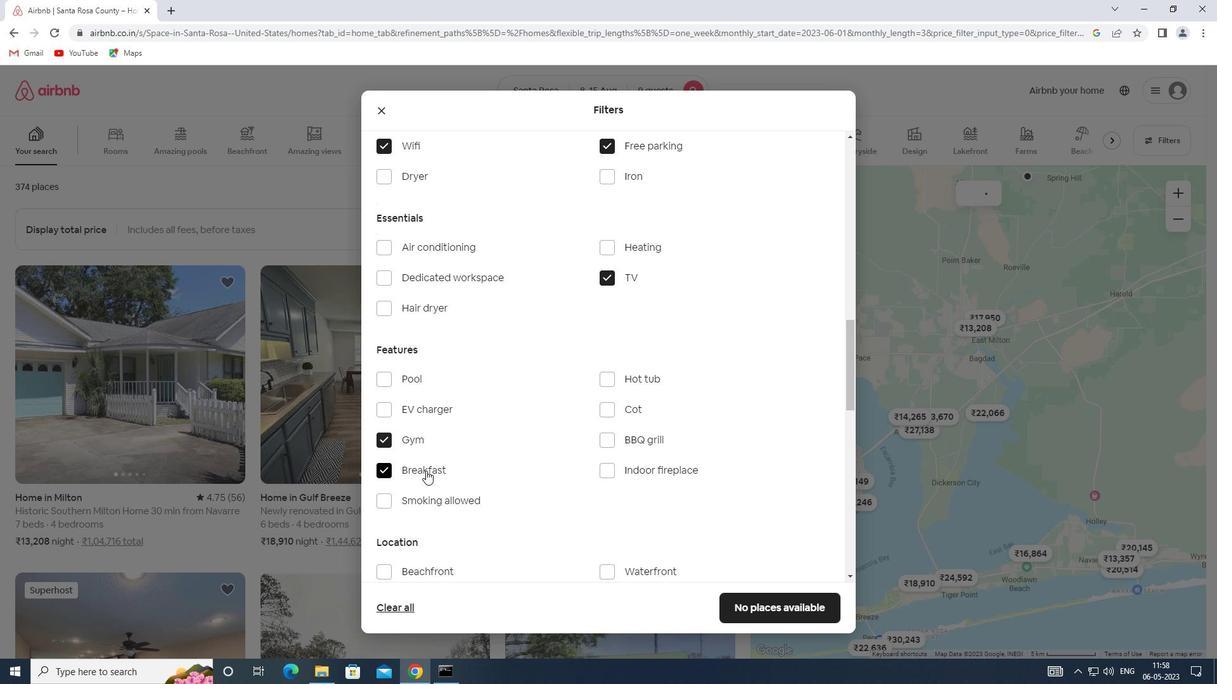 
Action: Mouse scrolled (426, 470) with delta (0, 0)
Screenshot: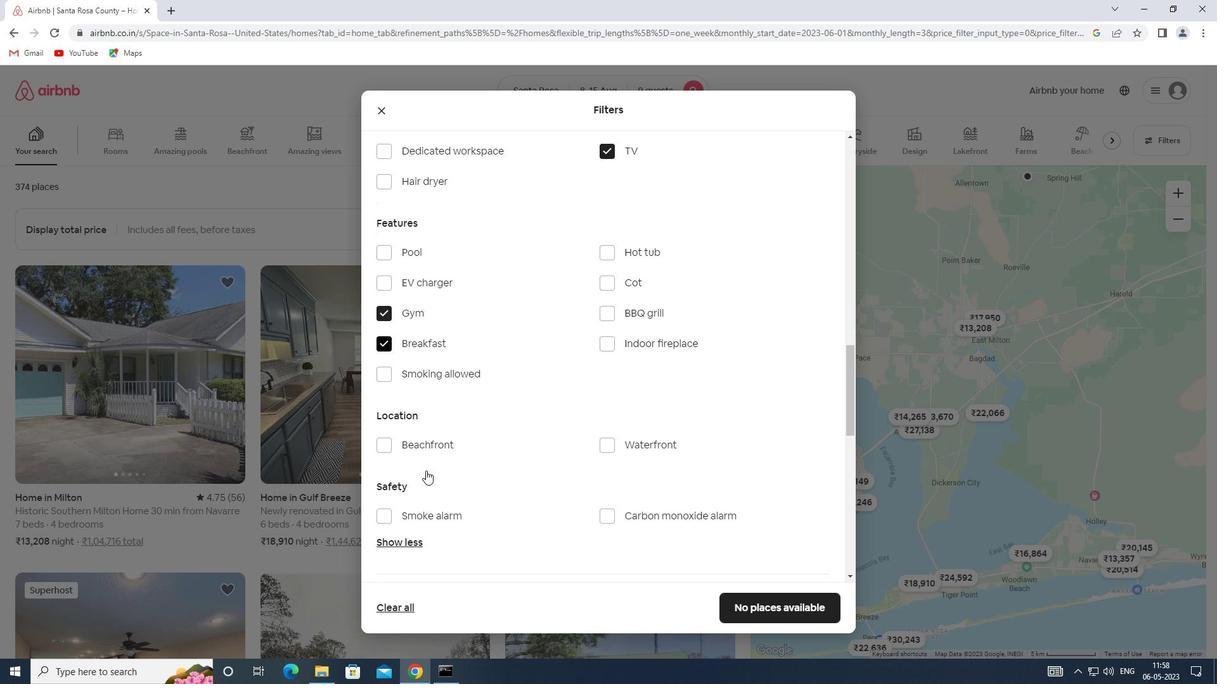 
Action: Mouse scrolled (426, 470) with delta (0, 0)
Screenshot: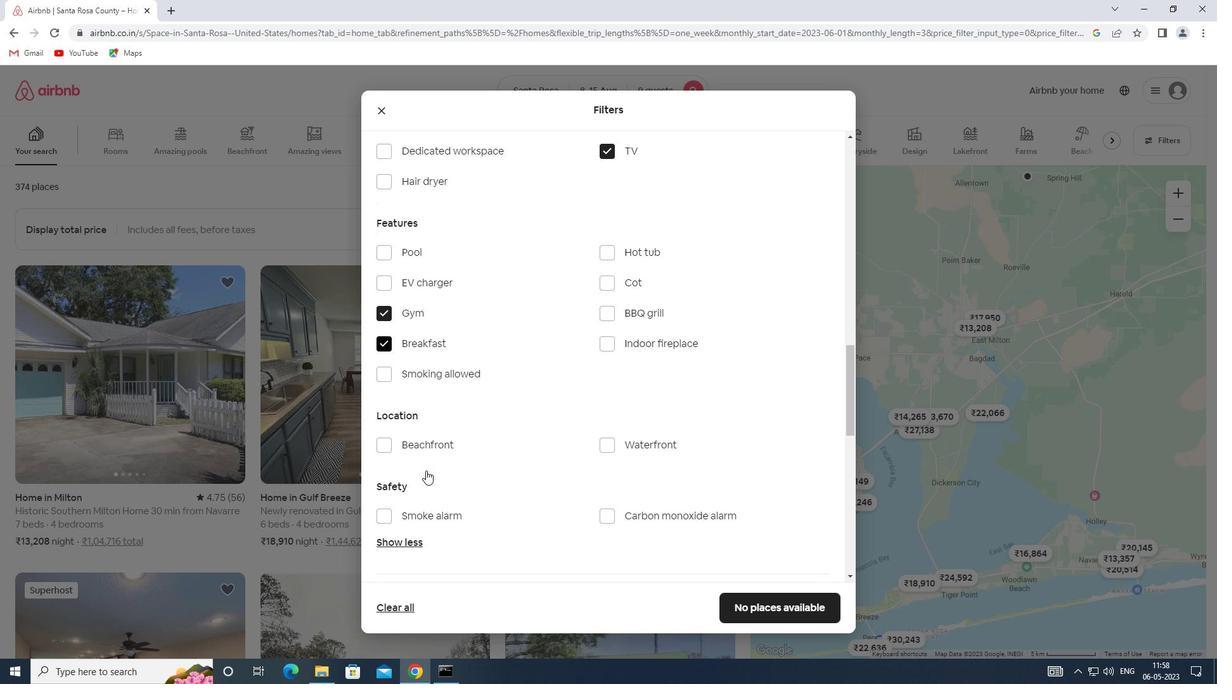 
Action: Mouse scrolled (426, 470) with delta (0, 0)
Screenshot: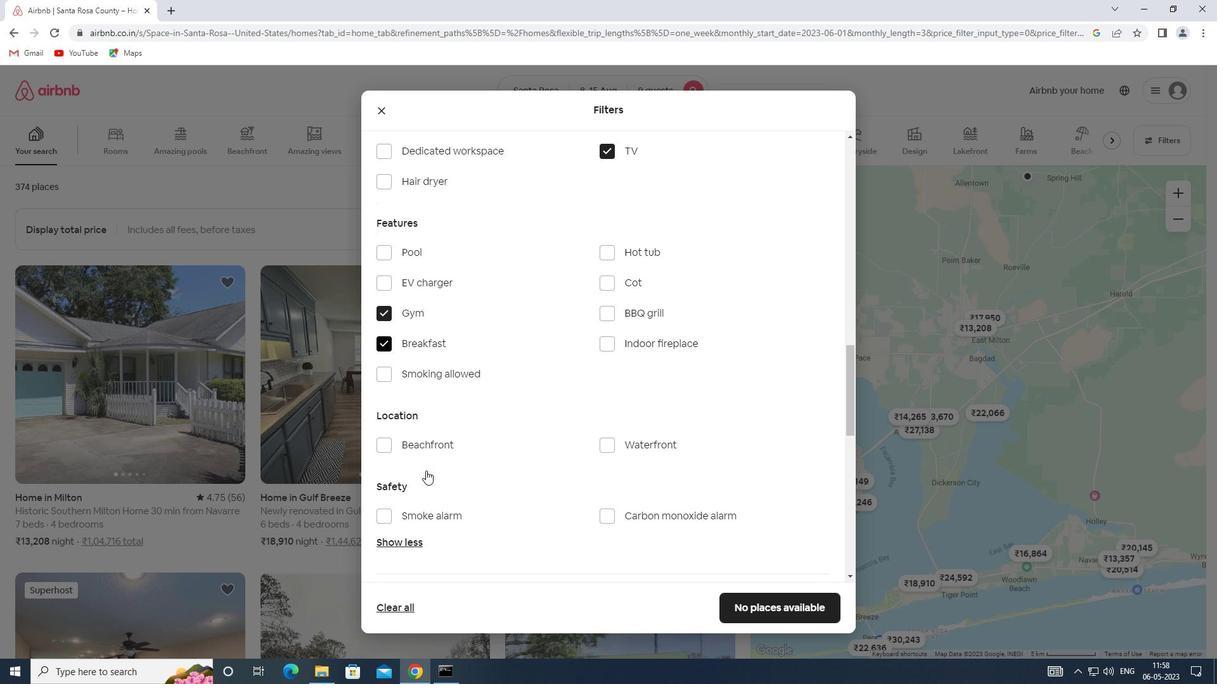 
Action: Mouse moved to (426, 470)
Screenshot: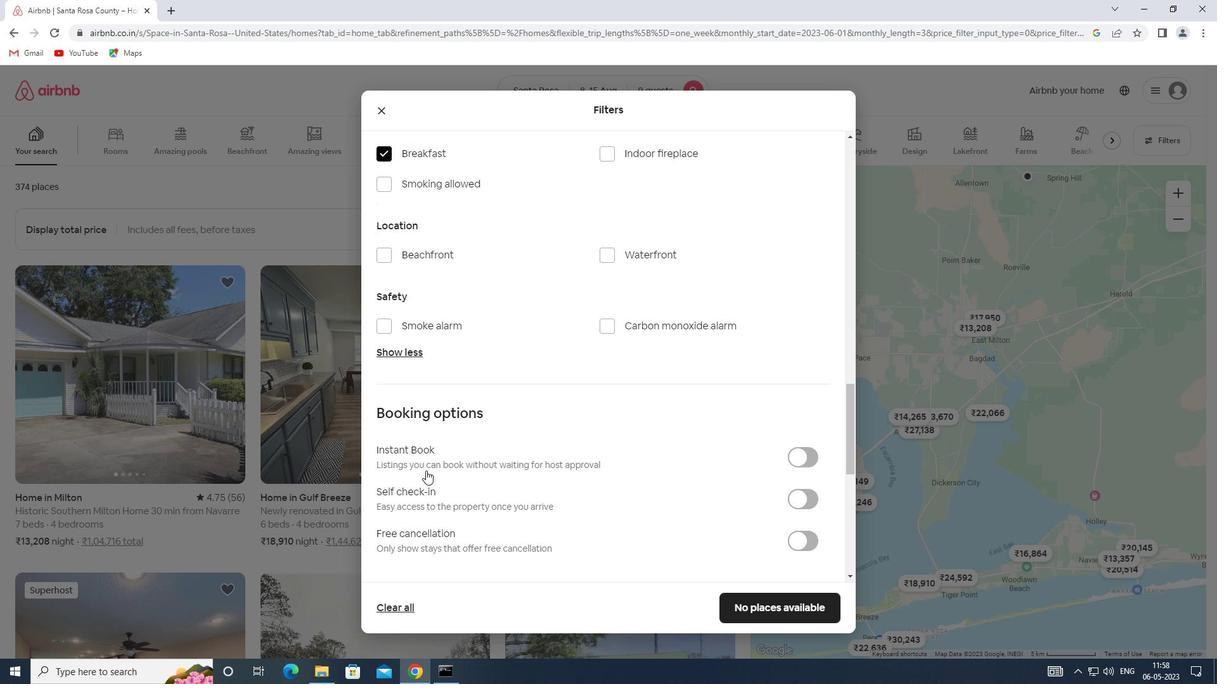 
Action: Mouse scrolled (426, 469) with delta (0, 0)
Screenshot: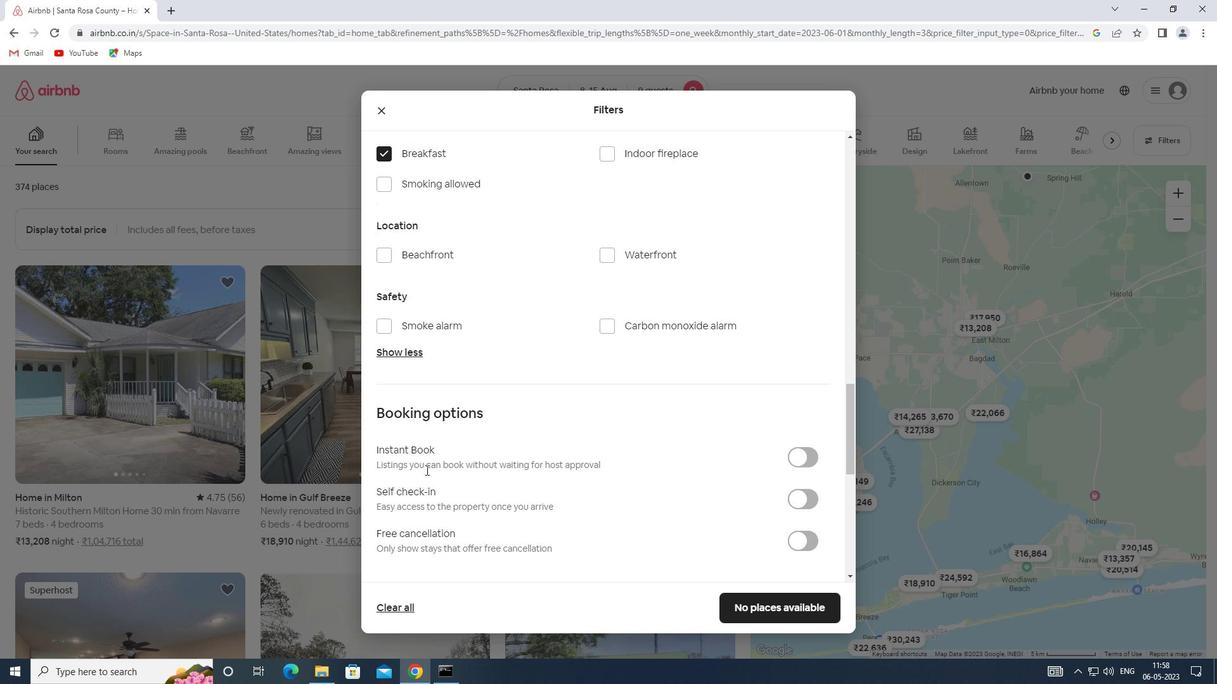 
Action: Mouse moved to (800, 438)
Screenshot: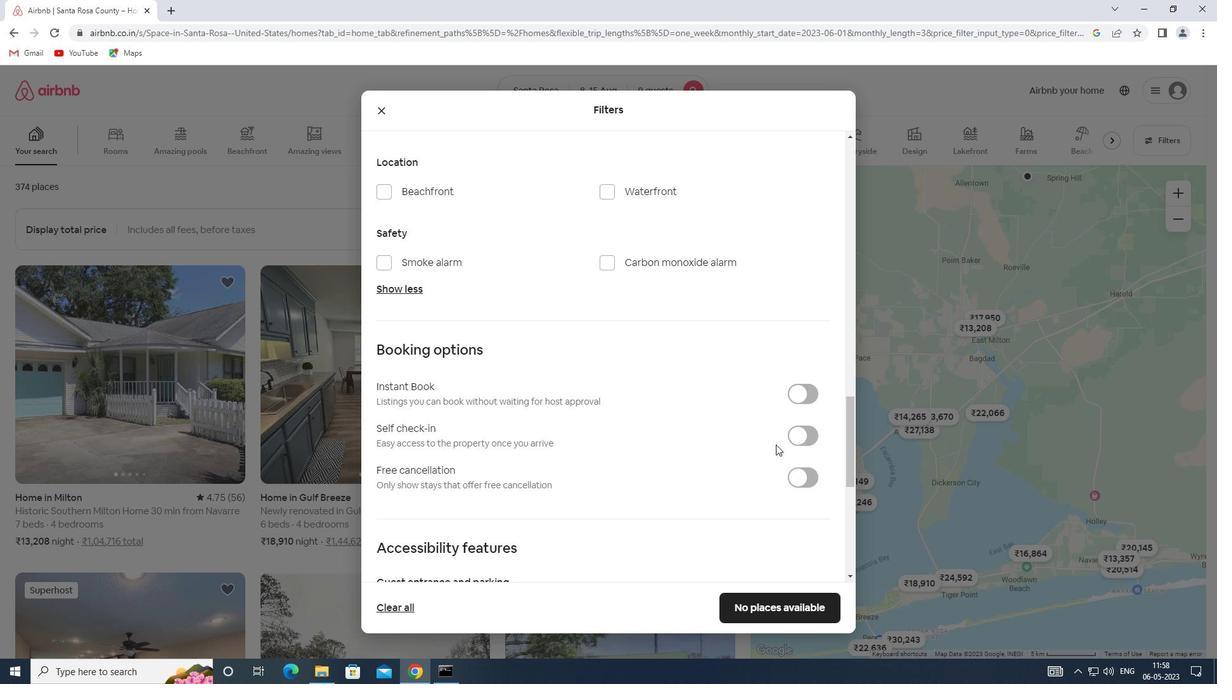 
Action: Mouse pressed left at (800, 438)
Screenshot: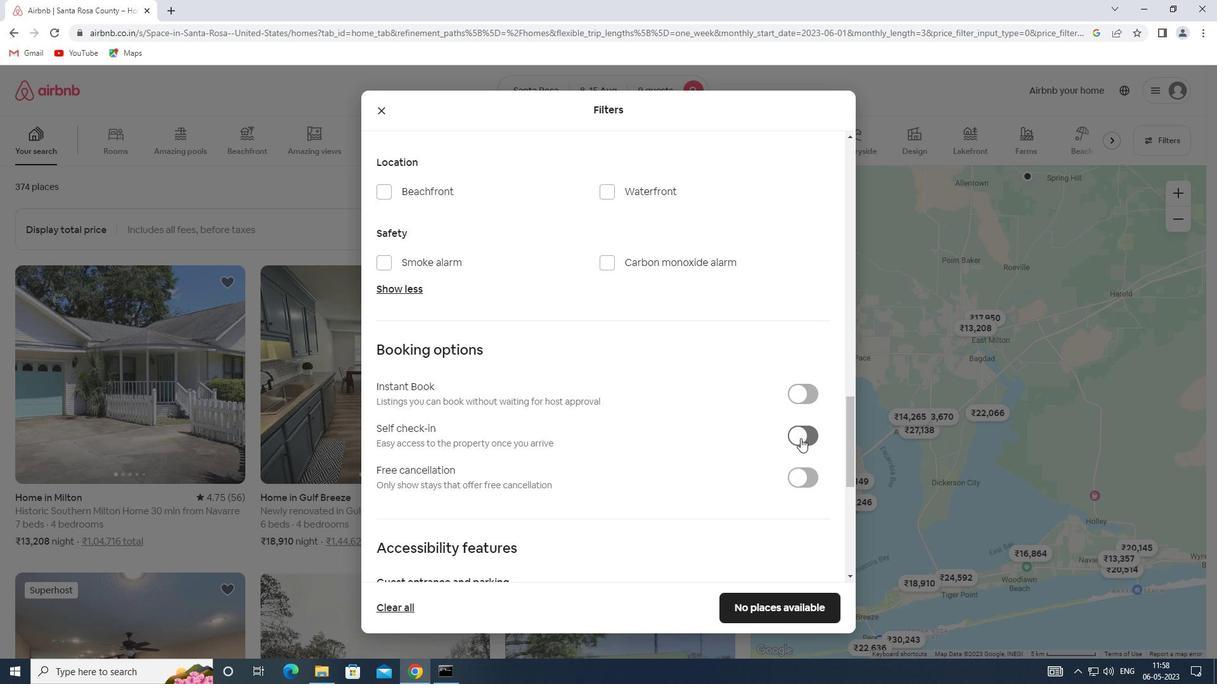 
Action: Mouse moved to (523, 459)
Screenshot: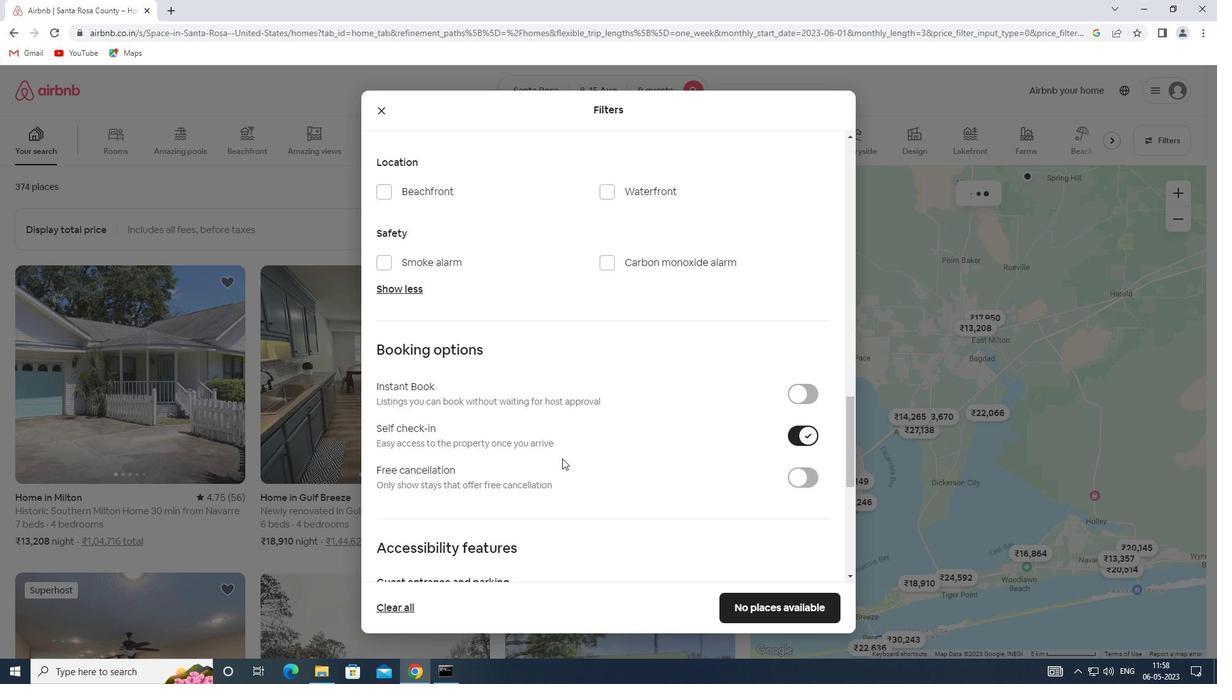
Action: Mouse scrolled (523, 458) with delta (0, 0)
Screenshot: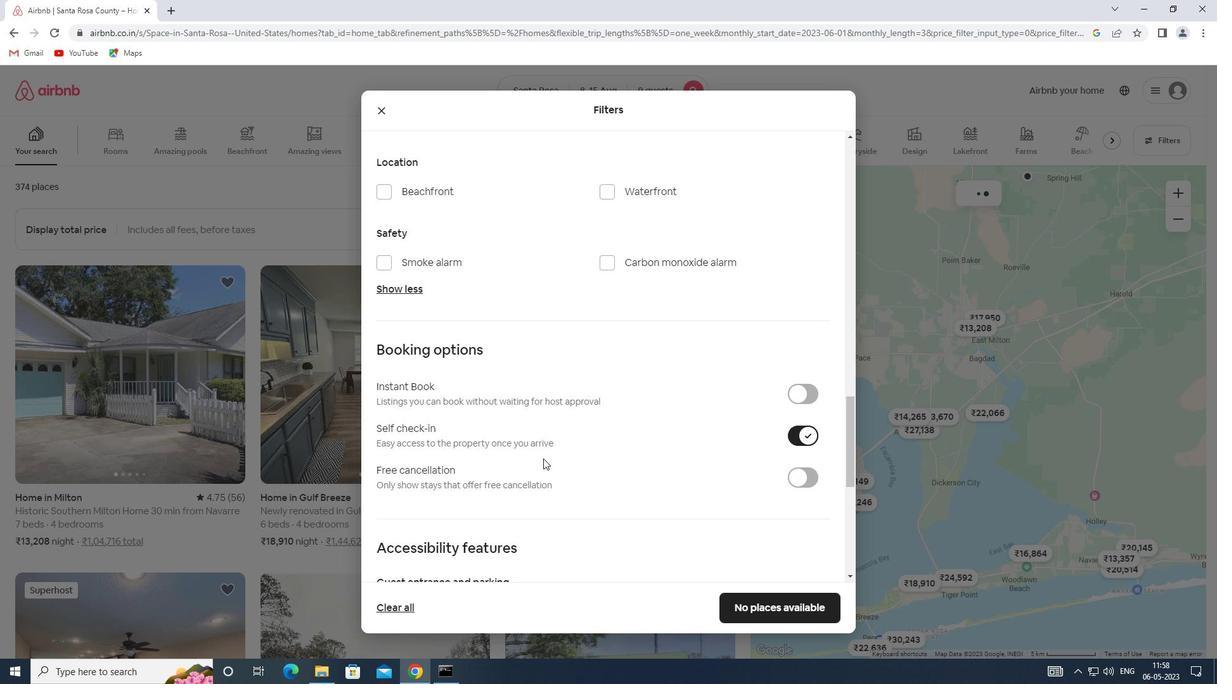 
Action: Mouse moved to (521, 460)
Screenshot: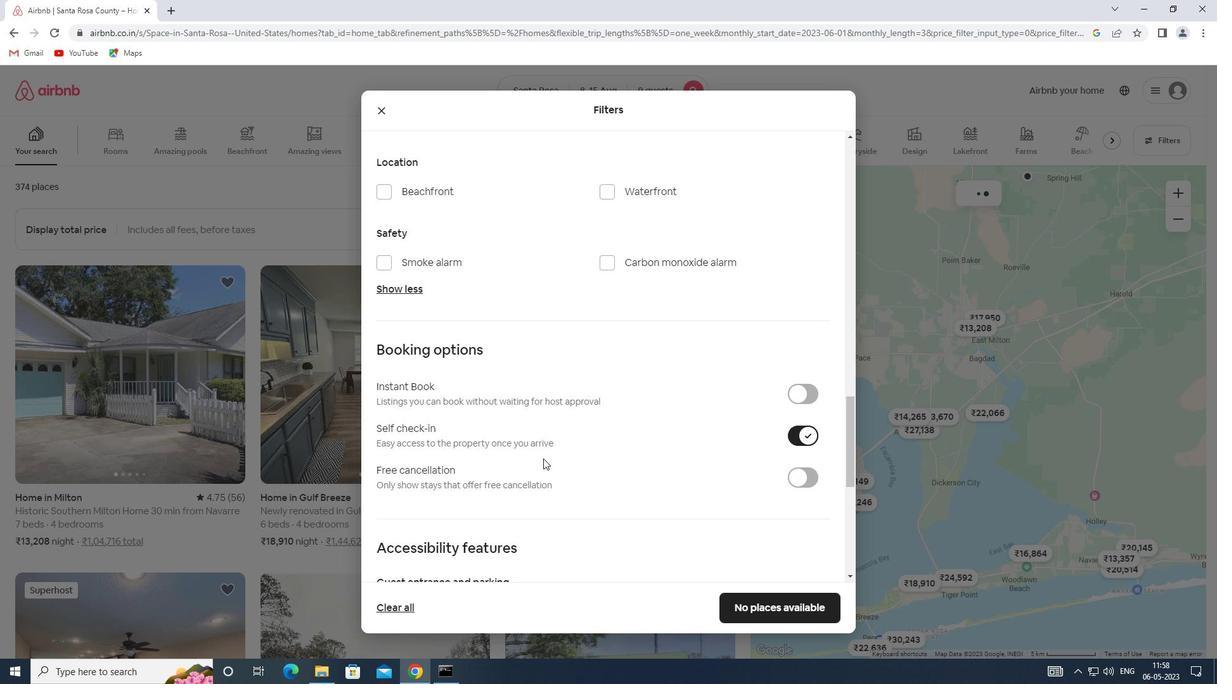 
Action: Mouse scrolled (521, 459) with delta (0, 0)
Screenshot: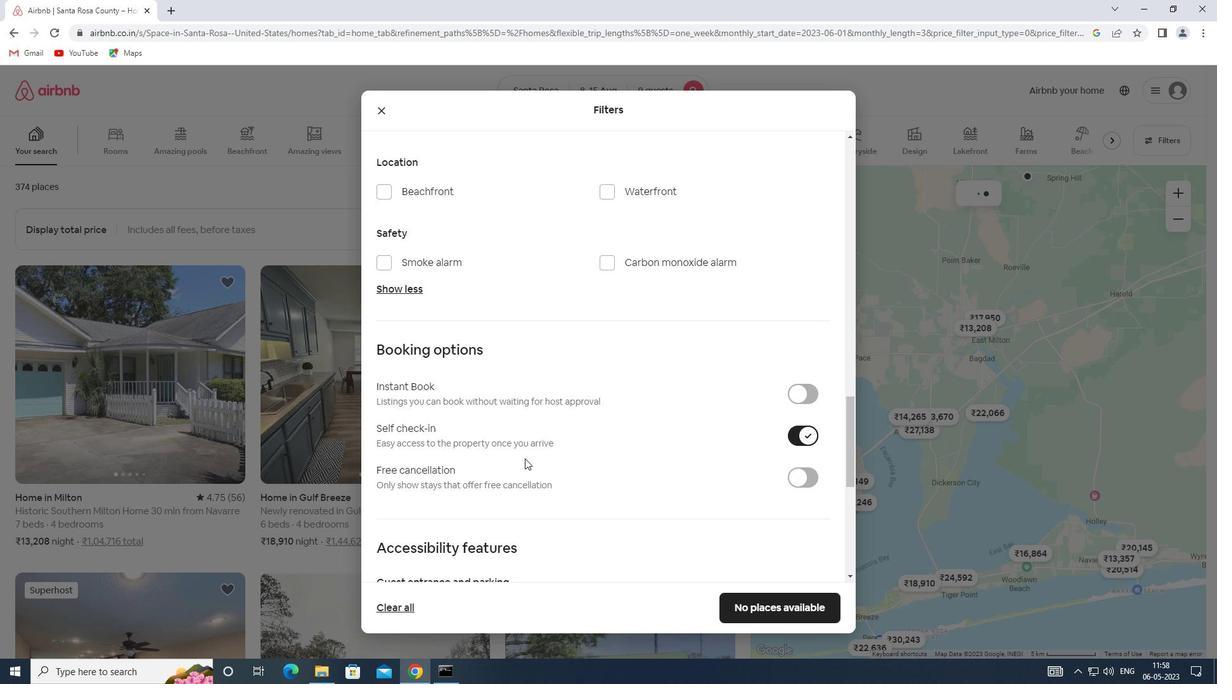 
Action: Mouse scrolled (521, 459) with delta (0, 0)
Screenshot: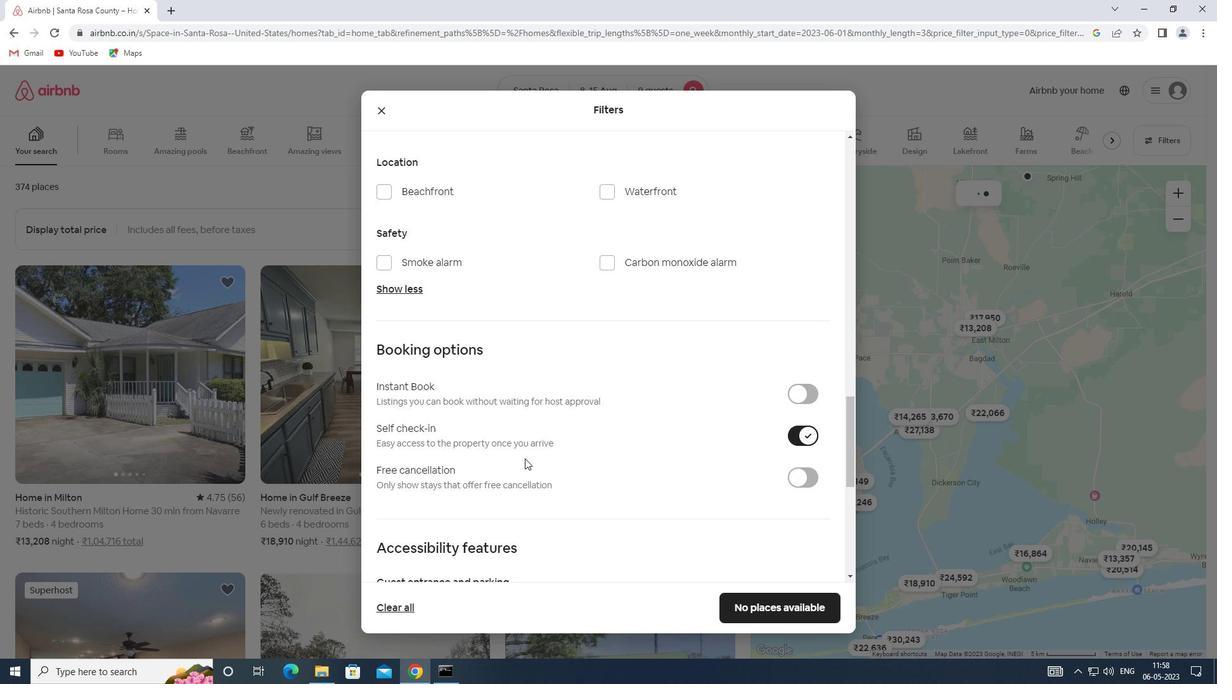
Action: Mouse moved to (521, 460)
Screenshot: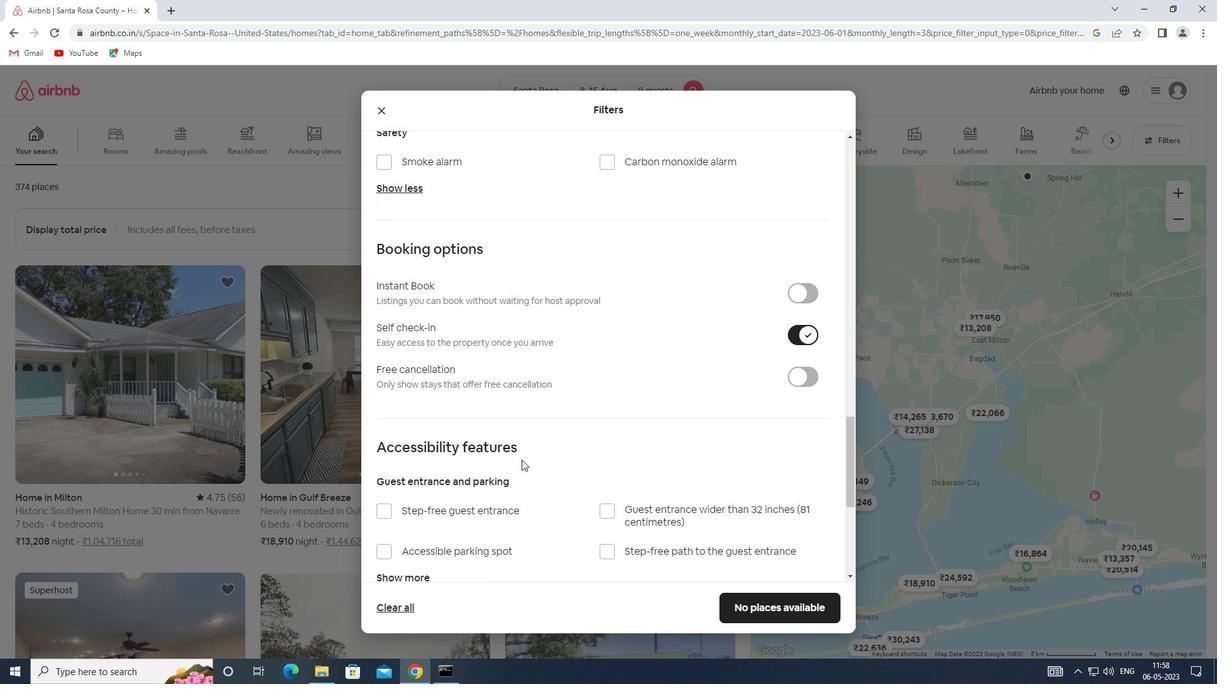 
Action: Mouse scrolled (521, 459) with delta (0, 0)
Screenshot: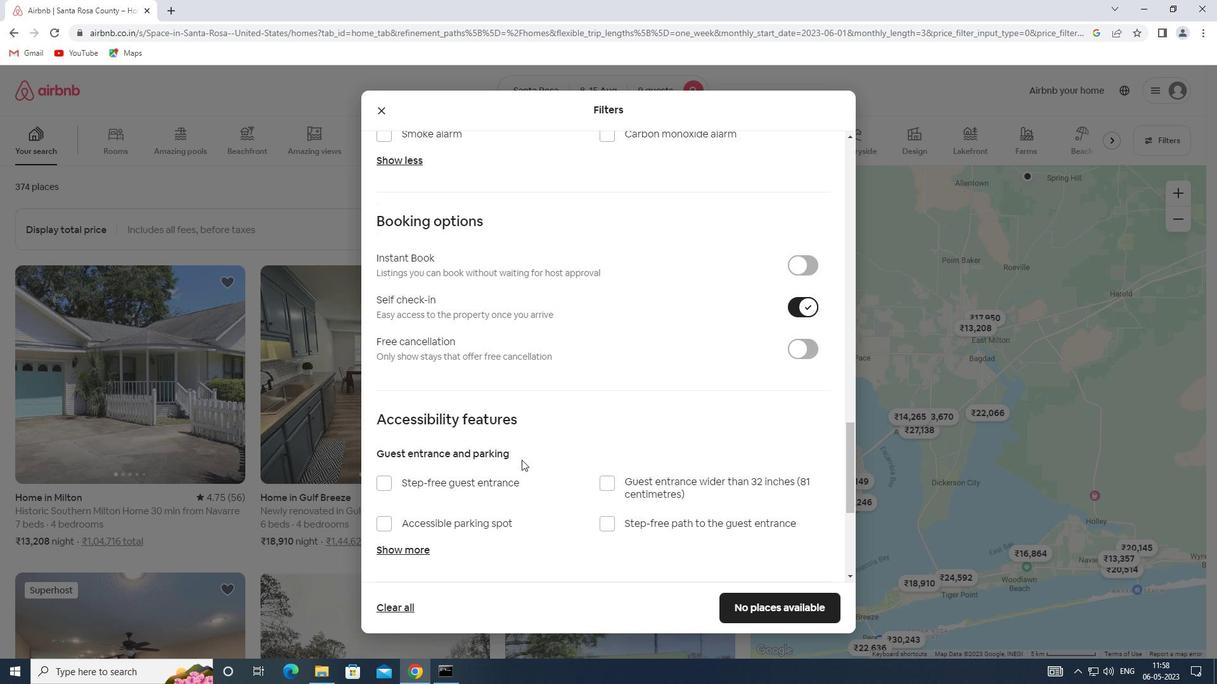 
Action: Mouse scrolled (521, 459) with delta (0, 0)
Screenshot: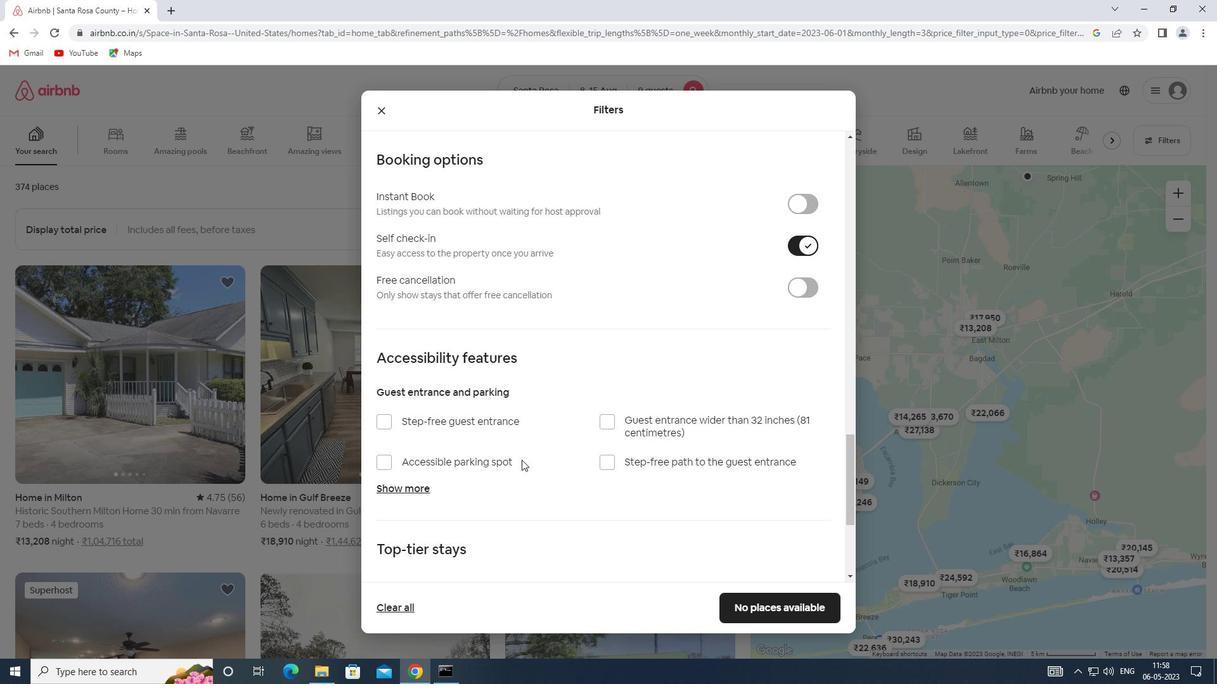 
Action: Mouse scrolled (521, 459) with delta (0, 0)
Screenshot: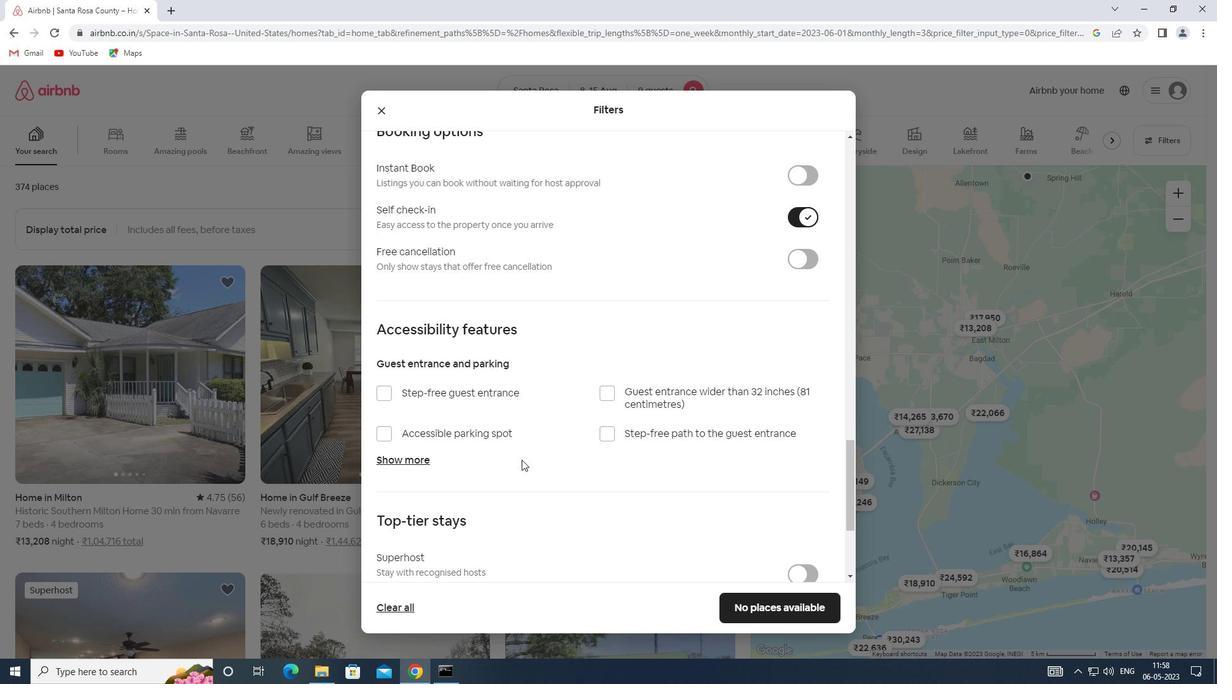 
Action: Mouse scrolled (521, 459) with delta (0, 0)
Screenshot: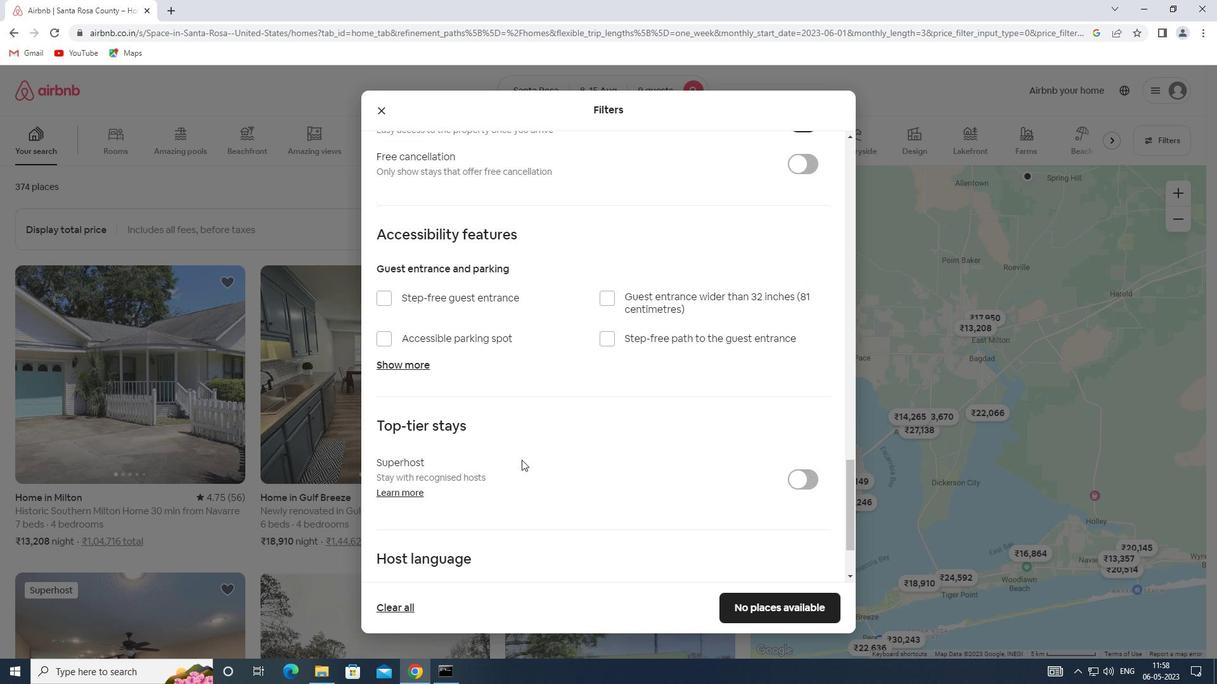 
Action: Mouse moved to (419, 495)
Screenshot: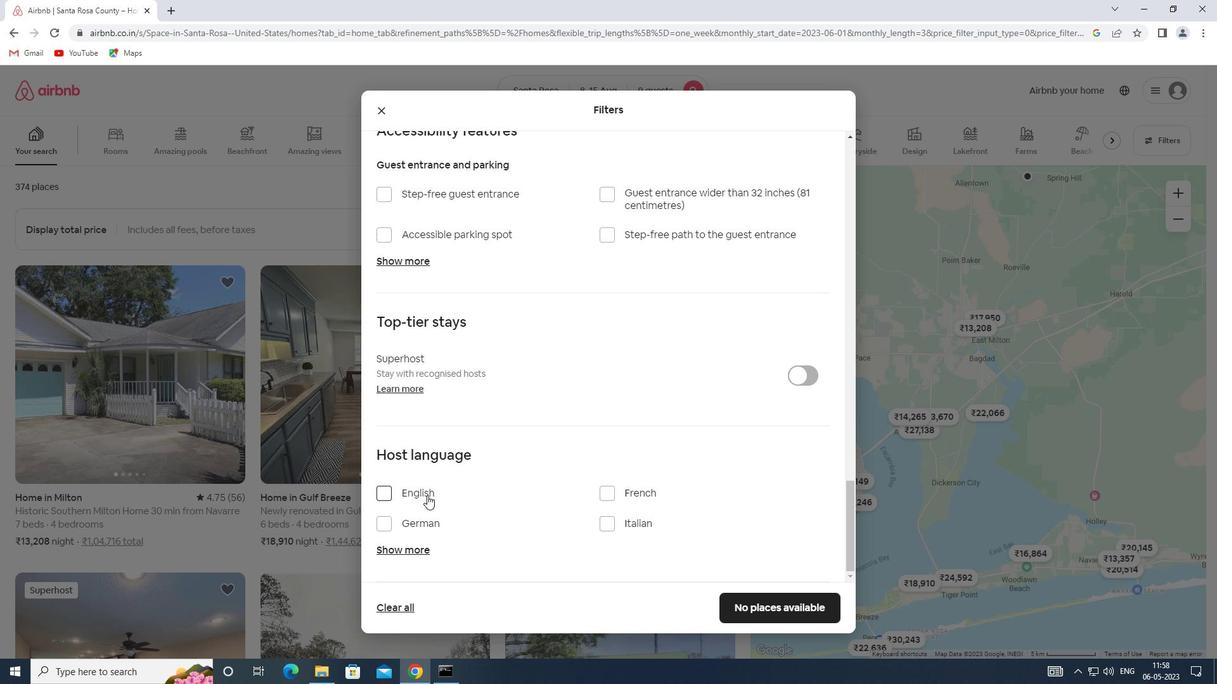 
Action: Mouse pressed left at (419, 495)
Screenshot: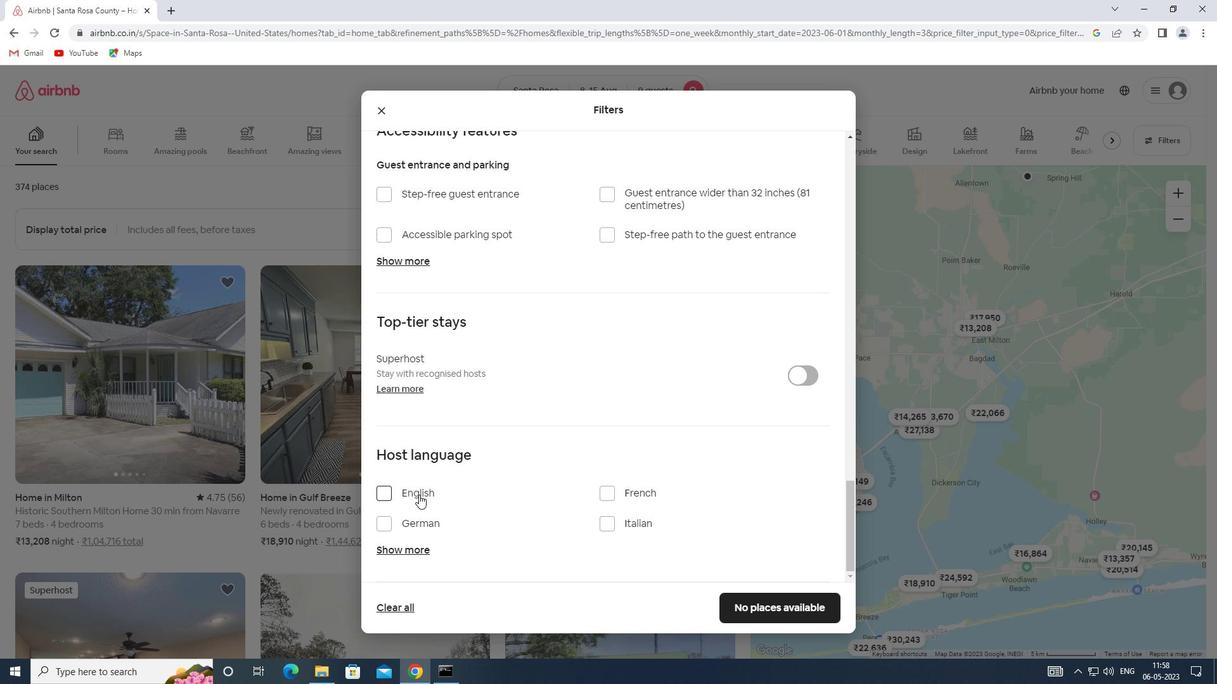
Action: Mouse moved to (783, 602)
Screenshot: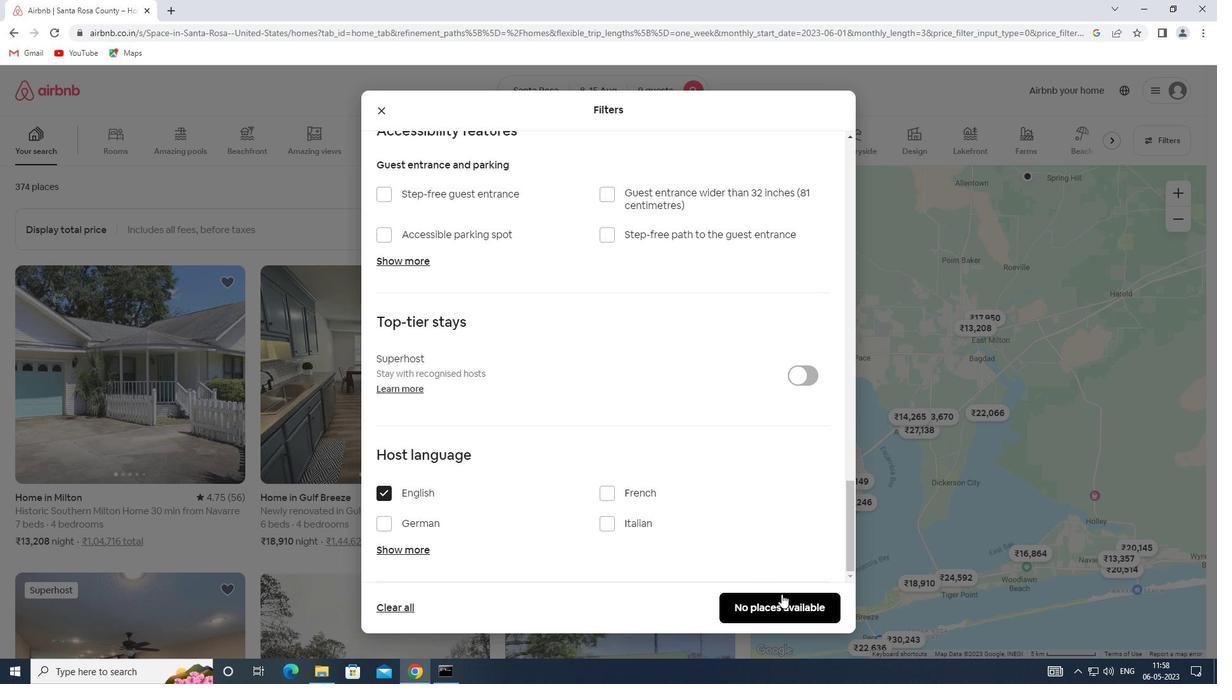 
Action: Mouse pressed left at (783, 602)
Screenshot: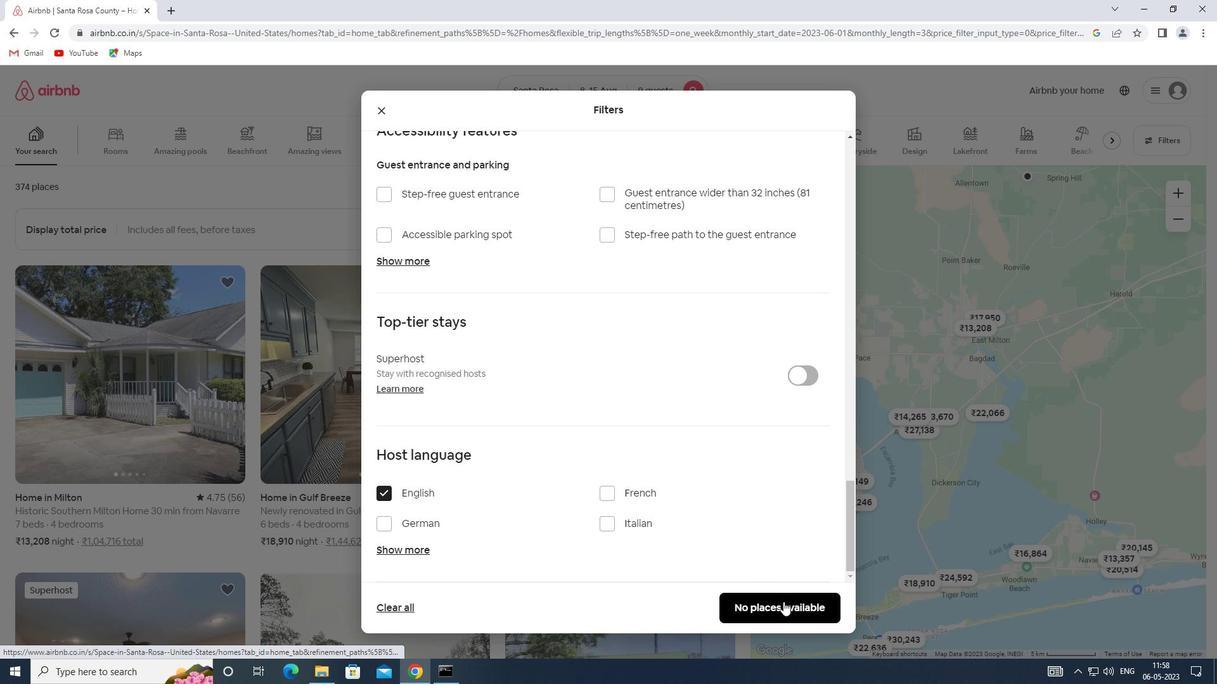 
Action: Mouse moved to (784, 602)
Screenshot: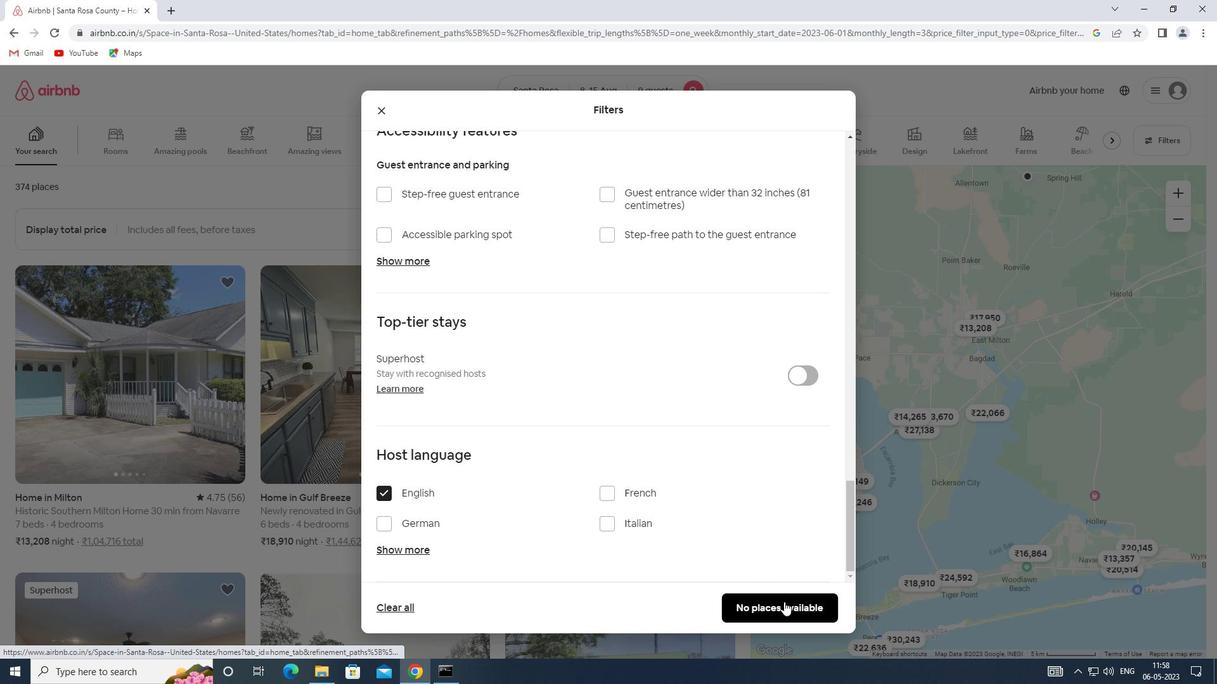 
